 Task: Explore Airbnb accommodation in Gaigeturi, South Korea from 22th December, 2023 to 26th December, 2023 for 8 adults. Place can be private room with 8 bedrooms having 8 beds and 8 bathrooms. Property type can be hotel. Amenities needed are: wifi, TV, free parkinig on premises, gym, breakfast.
Action: Mouse moved to (542, 137)
Screenshot: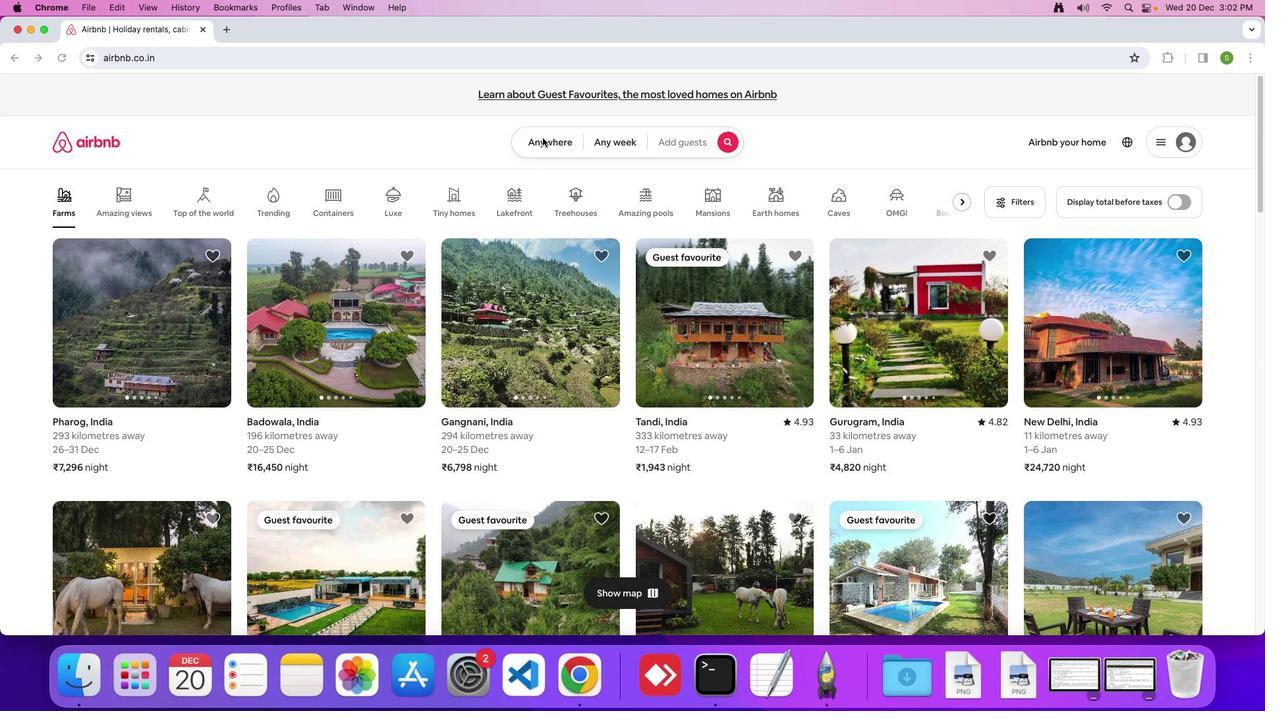 
Action: Mouse pressed left at (542, 137)
Screenshot: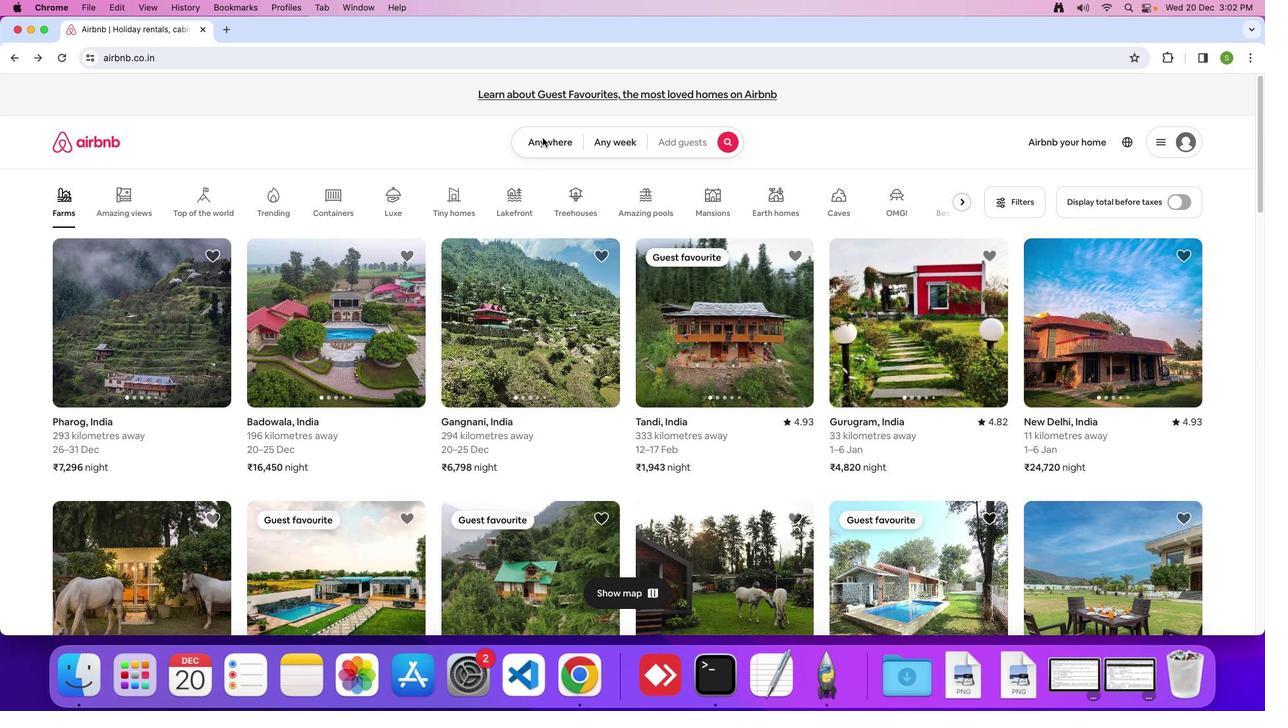 
Action: Mouse moved to (538, 139)
Screenshot: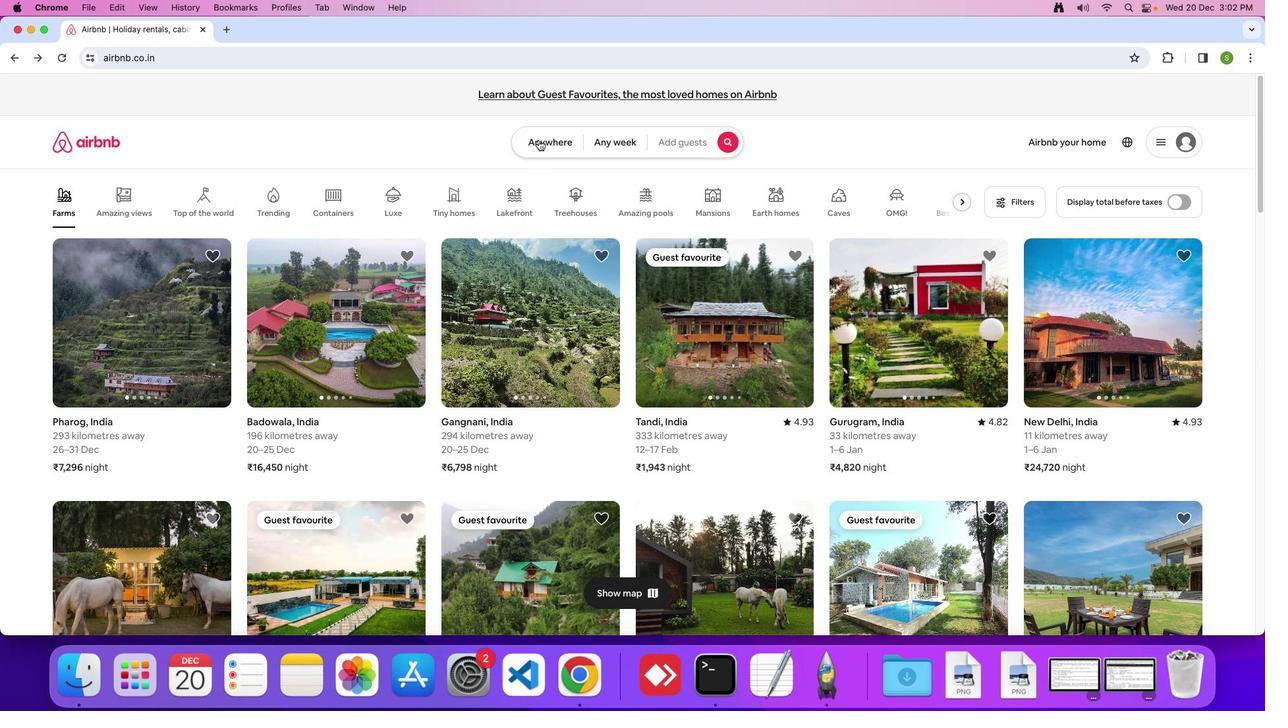 
Action: Mouse pressed left at (538, 139)
Screenshot: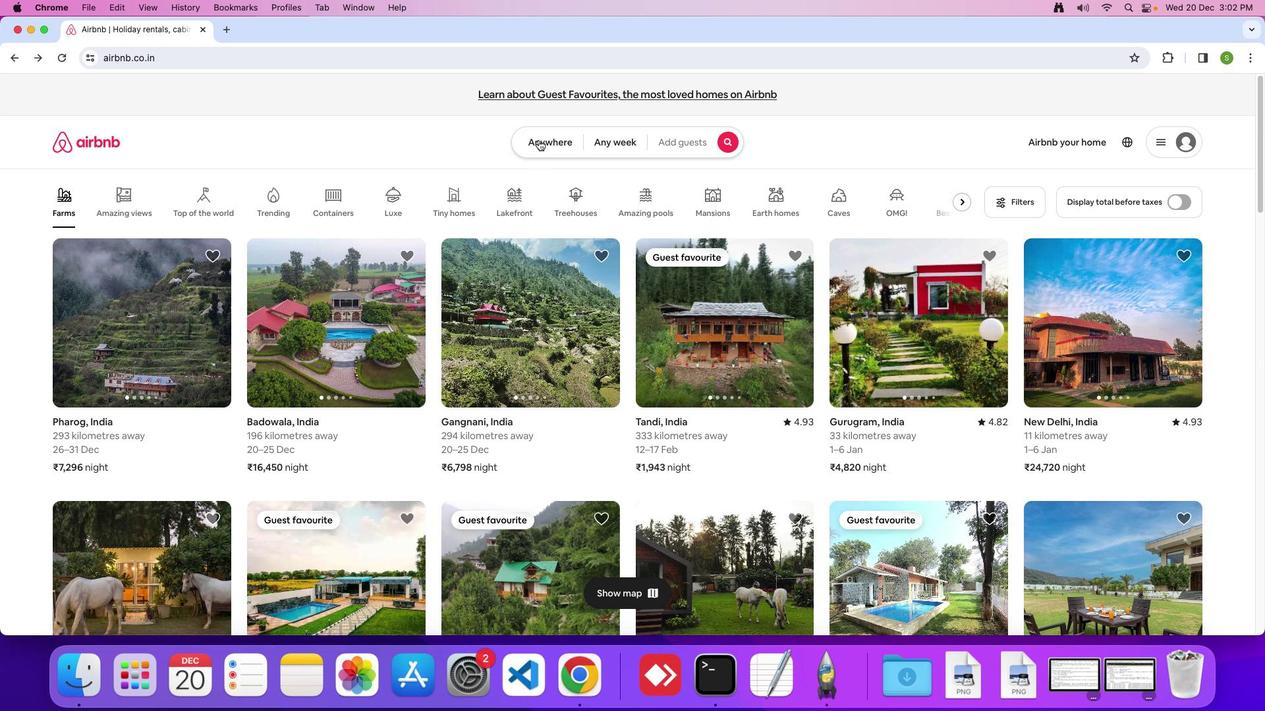 
Action: Mouse moved to (444, 188)
Screenshot: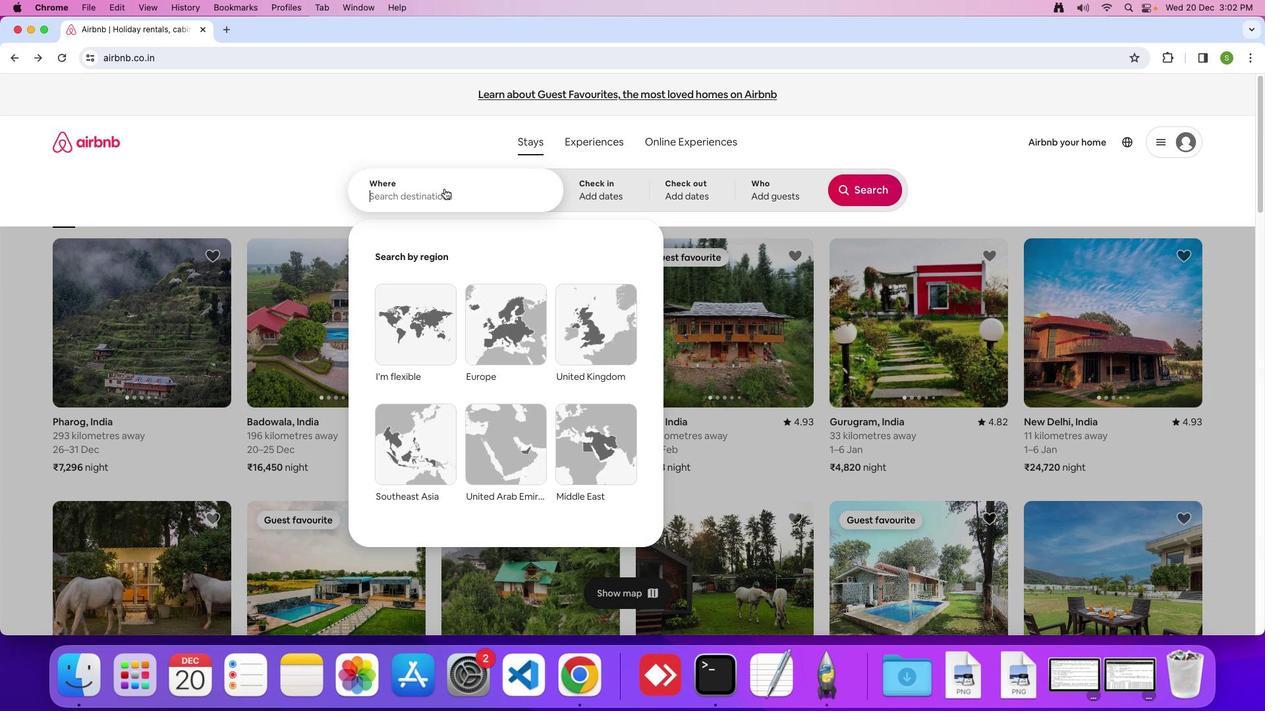 
Action: Mouse pressed left at (444, 188)
Screenshot: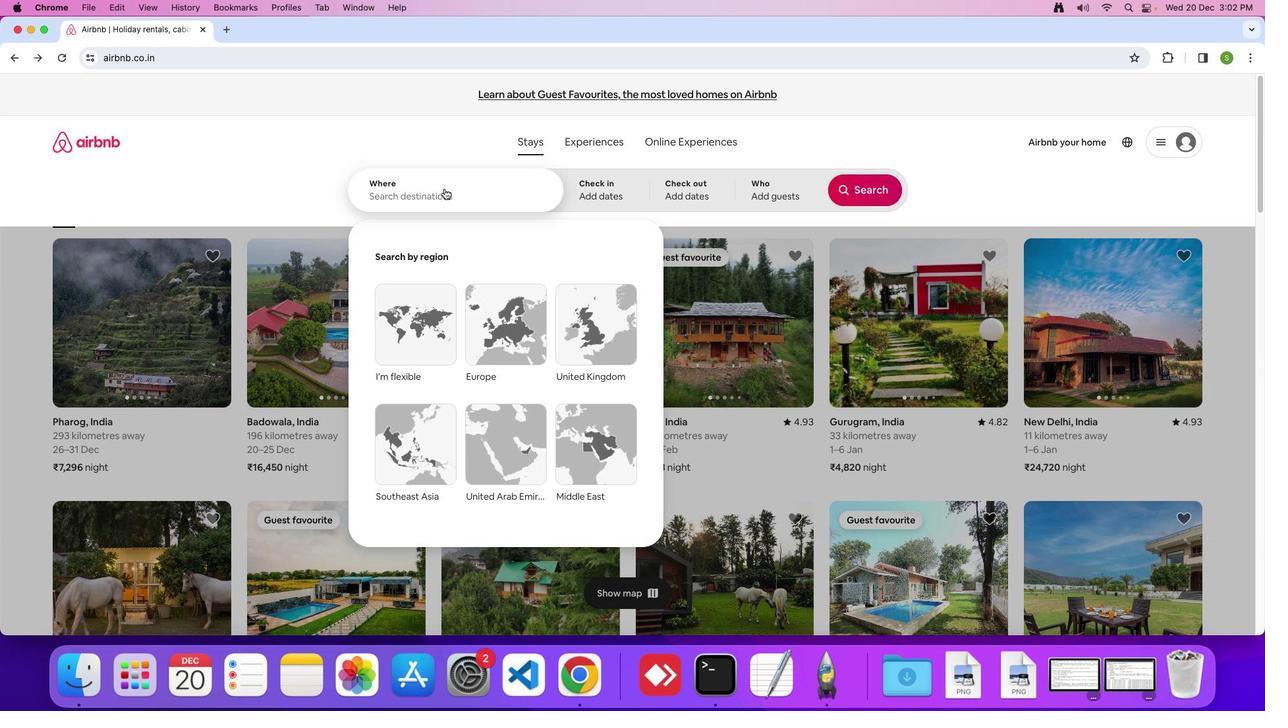 
Action: Mouse moved to (443, 189)
Screenshot: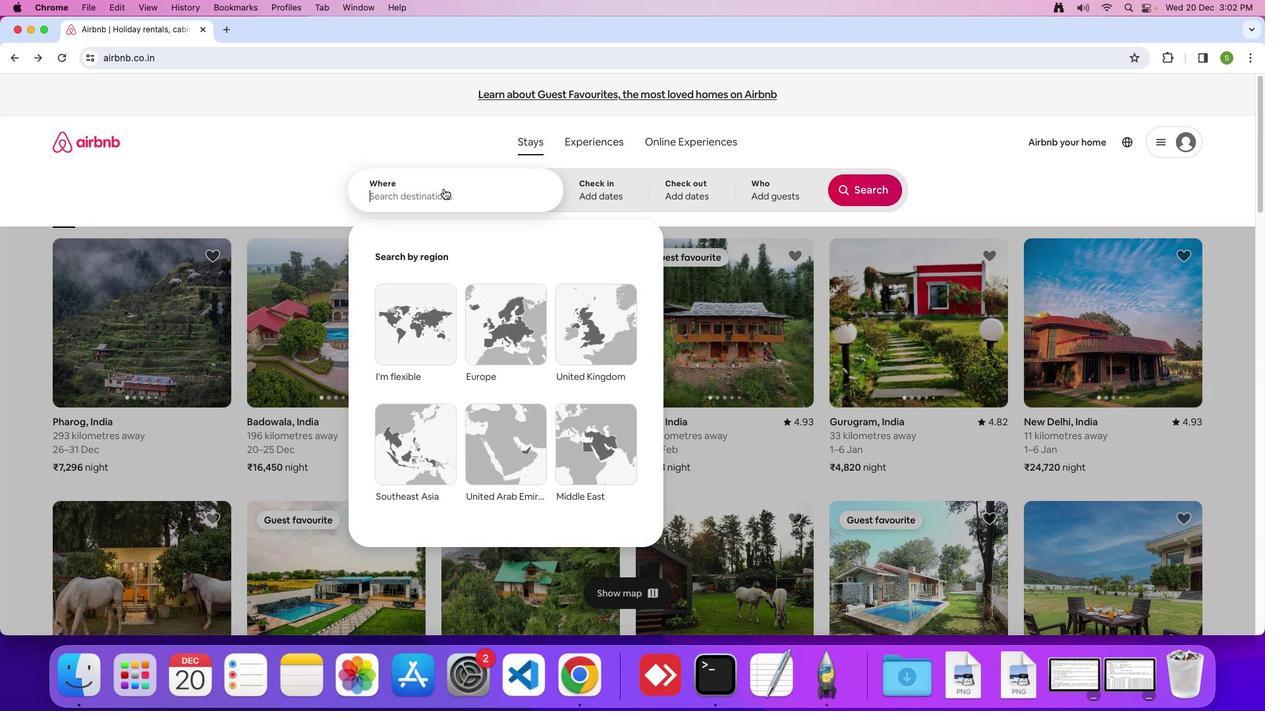 
Action: Key pressed 'G'Key.caps_lock'a''i''g''e''t''u''r''i'','Key.spaceKey.shift'S''o''u''t''h'Key.spaceKey.shift'K''o''r''e''a'Key.enter
Screenshot: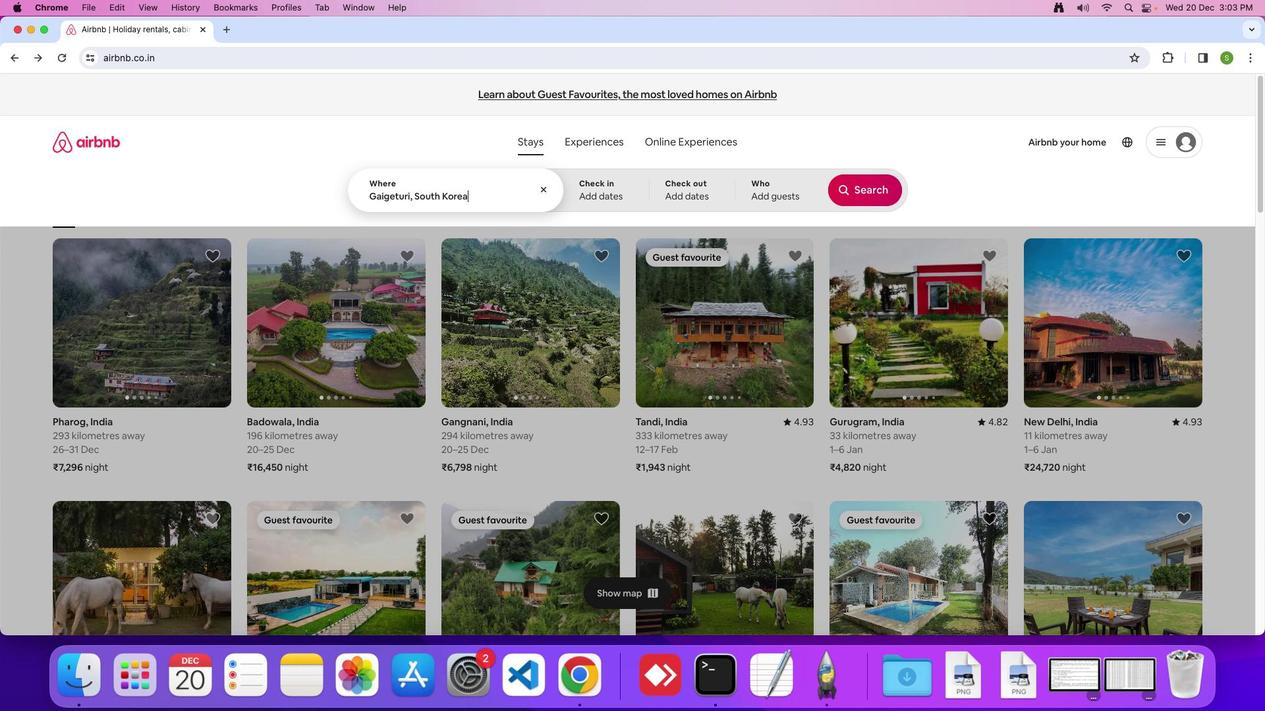 
Action: Mouse moved to (560, 453)
Screenshot: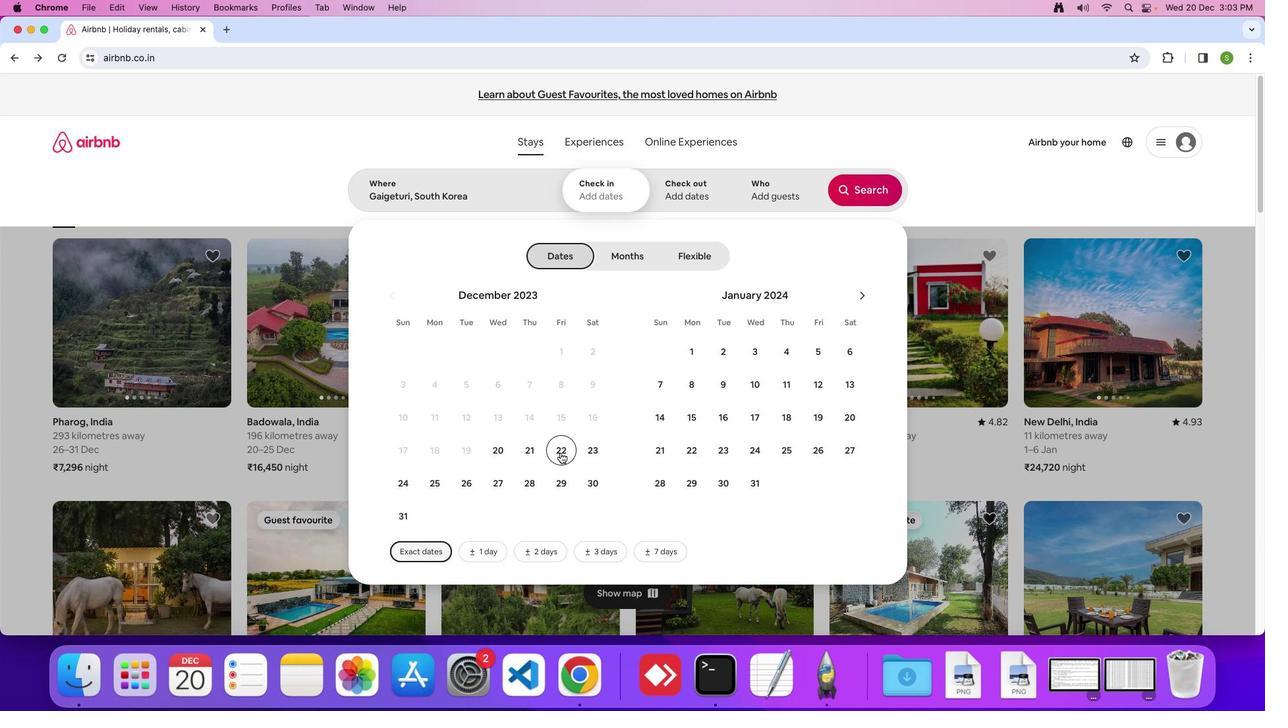 
Action: Mouse pressed left at (560, 453)
Screenshot: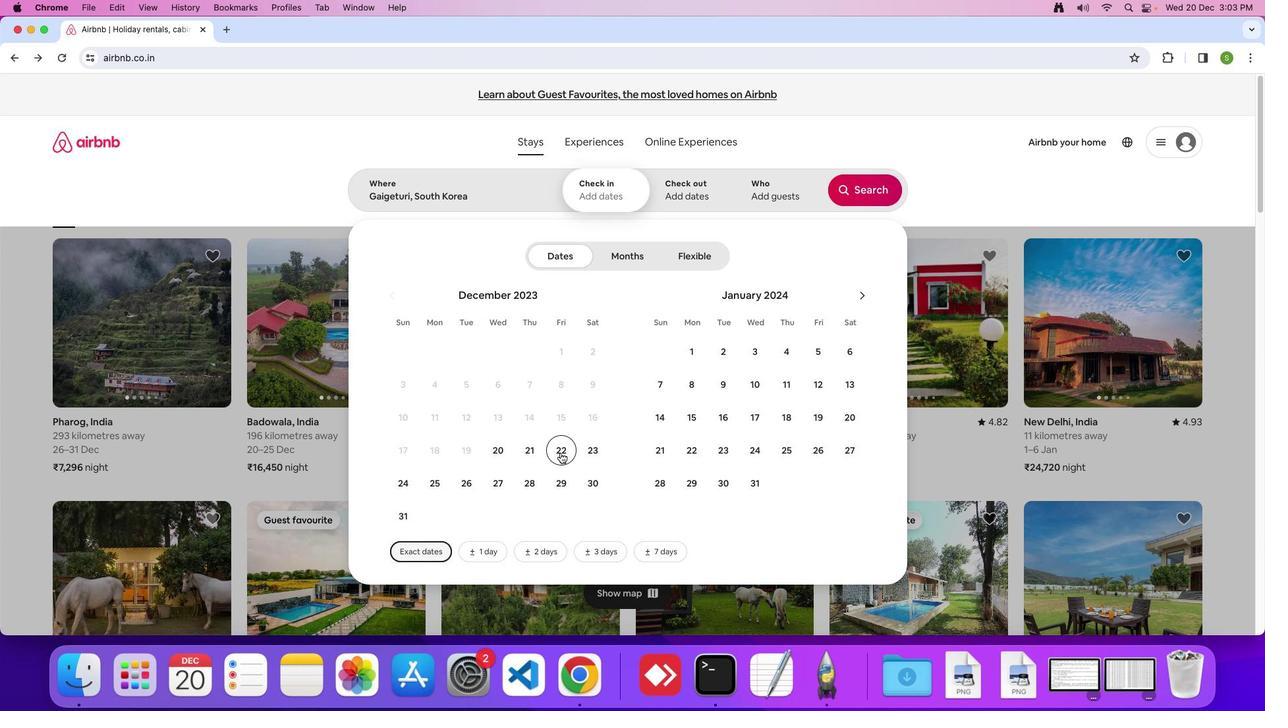 
Action: Mouse moved to (462, 492)
Screenshot: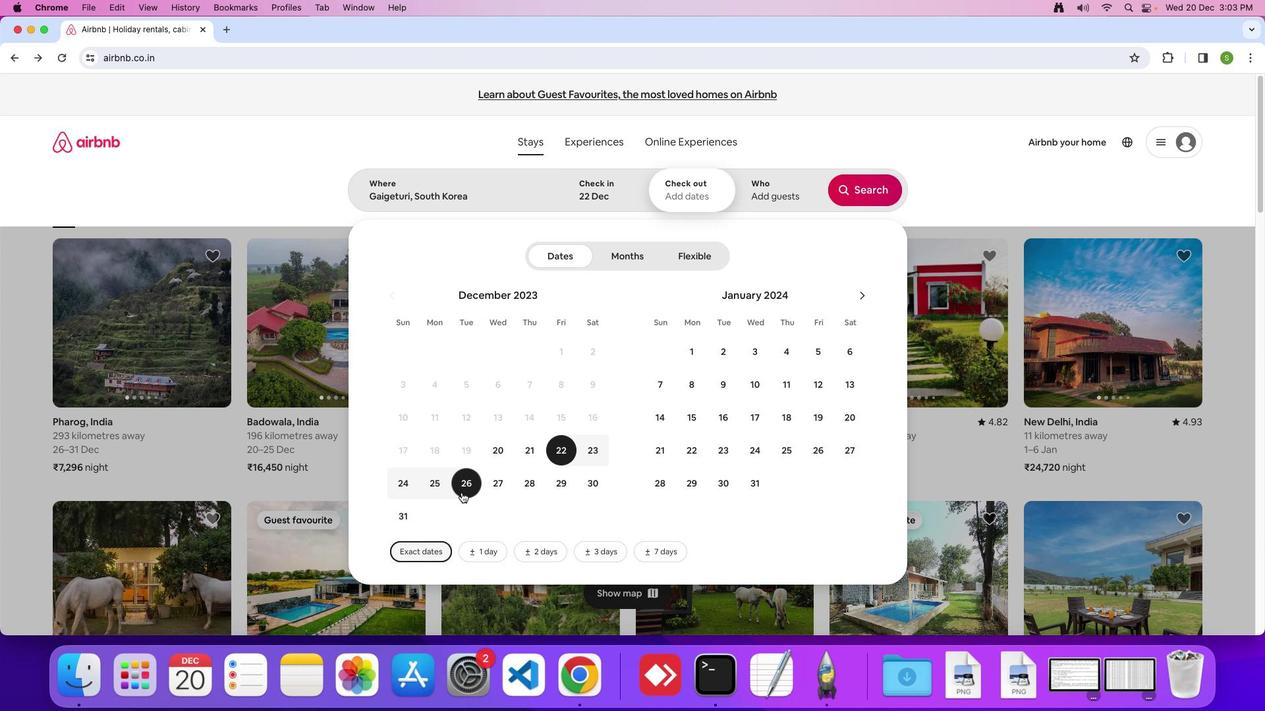 
Action: Mouse pressed left at (462, 492)
Screenshot: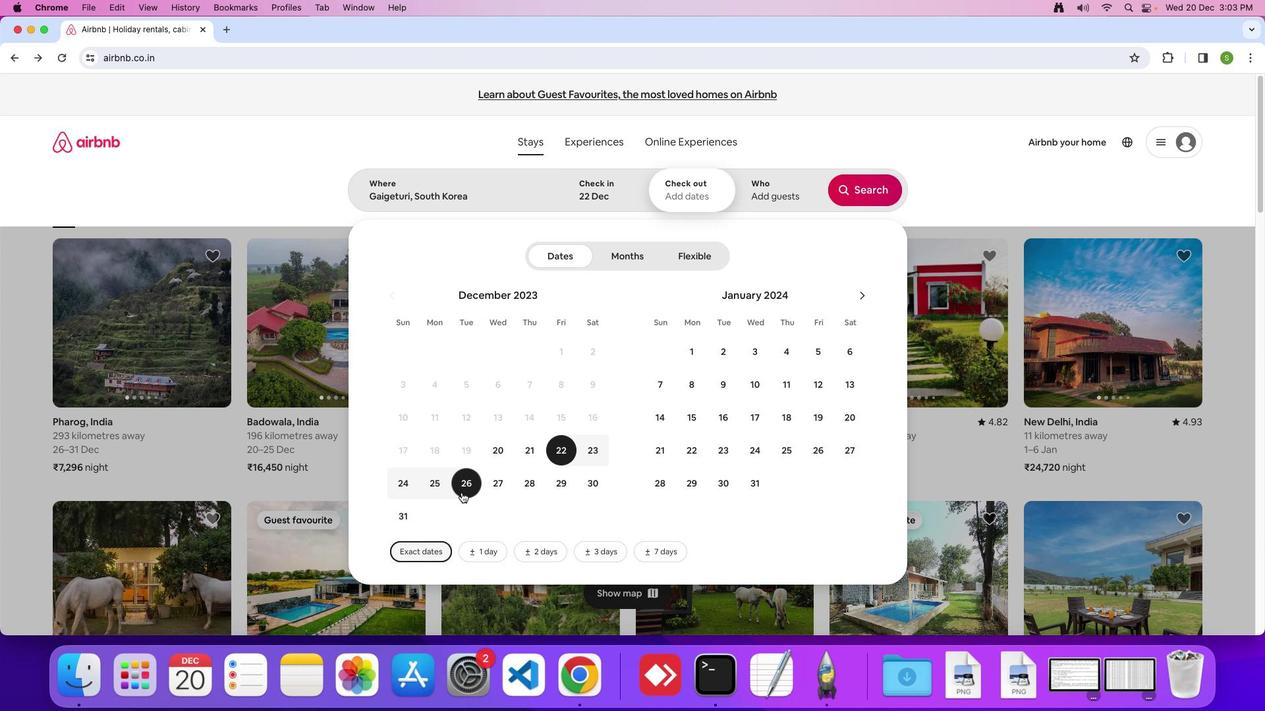 
Action: Mouse moved to (783, 191)
Screenshot: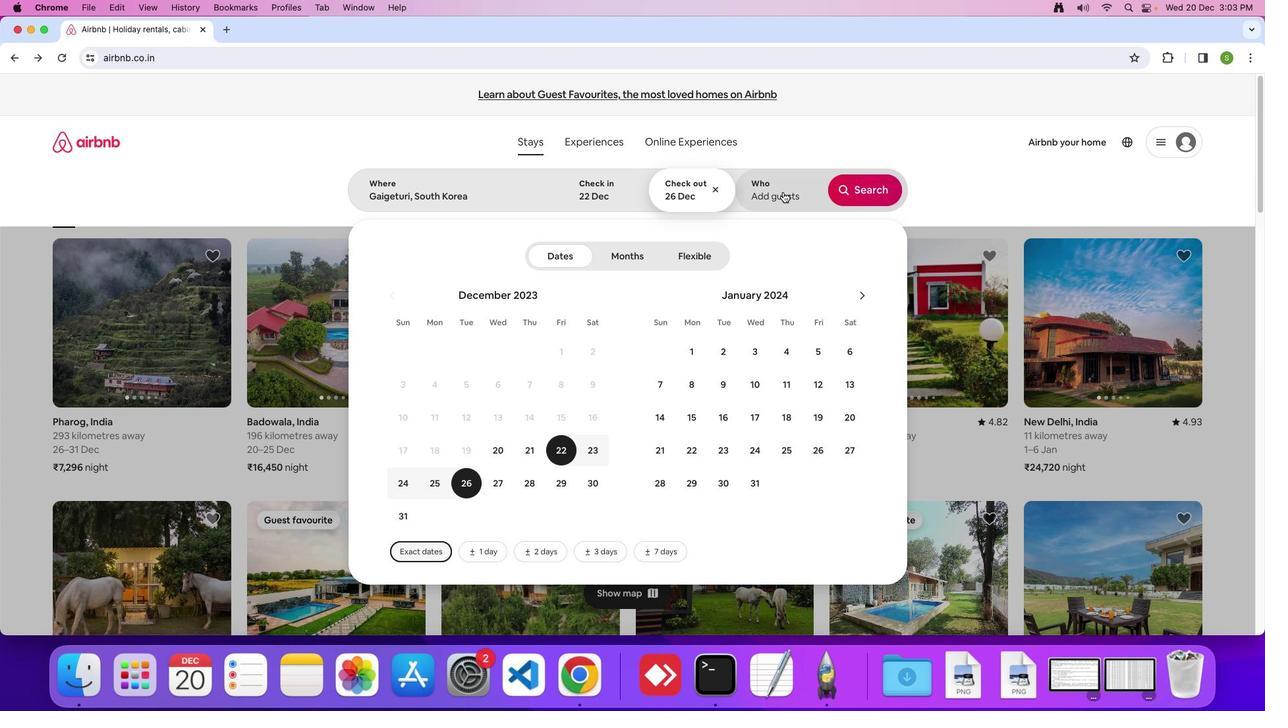 
Action: Mouse pressed left at (783, 191)
Screenshot: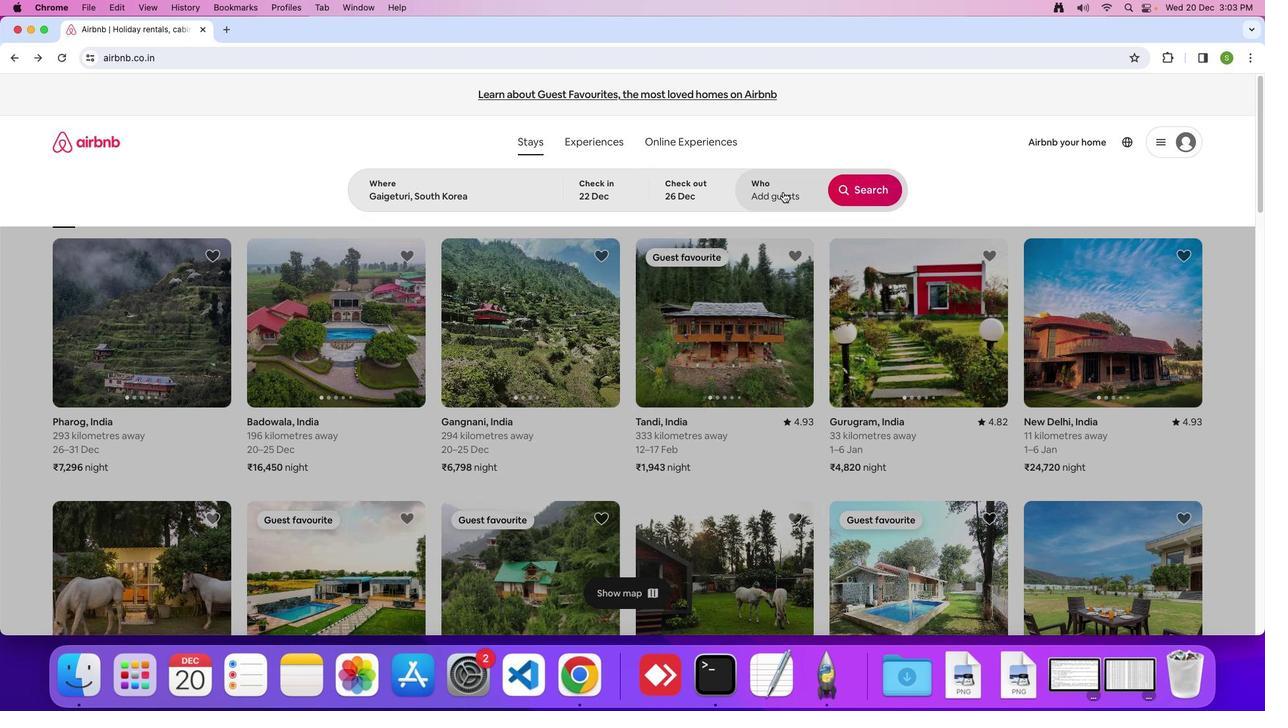 
Action: Mouse moved to (870, 258)
Screenshot: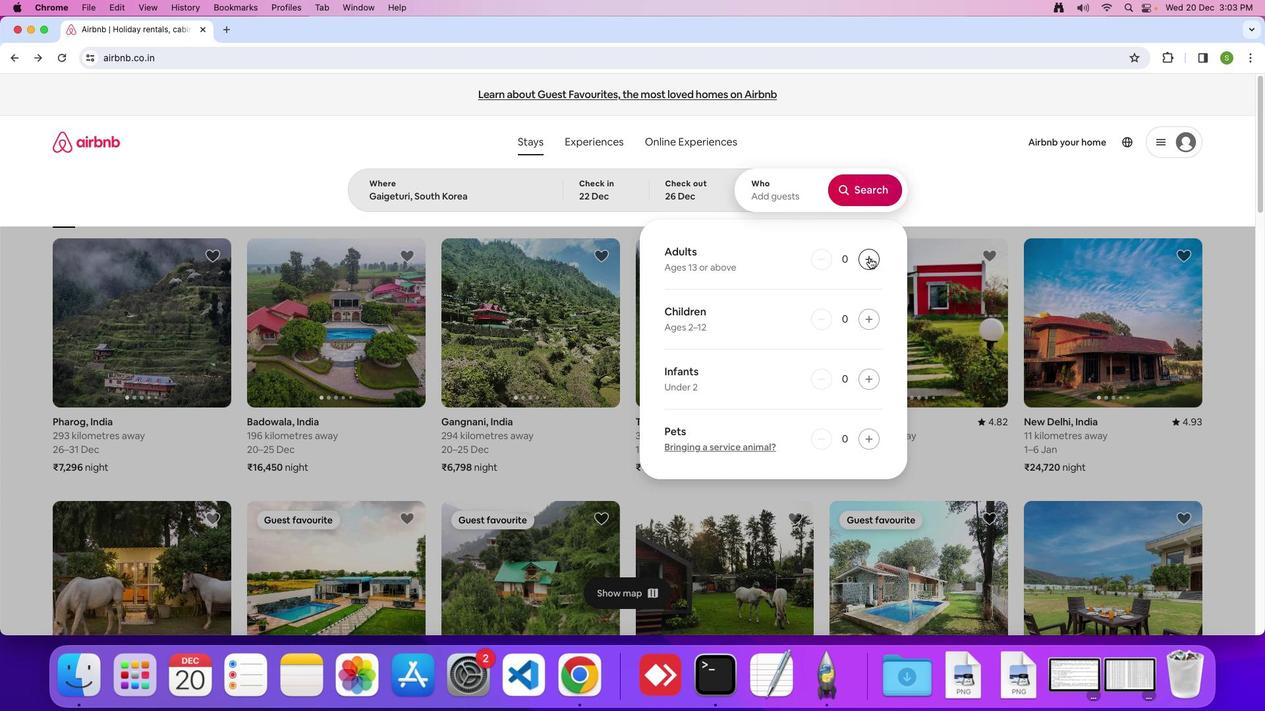 
Action: Mouse pressed left at (870, 258)
Screenshot: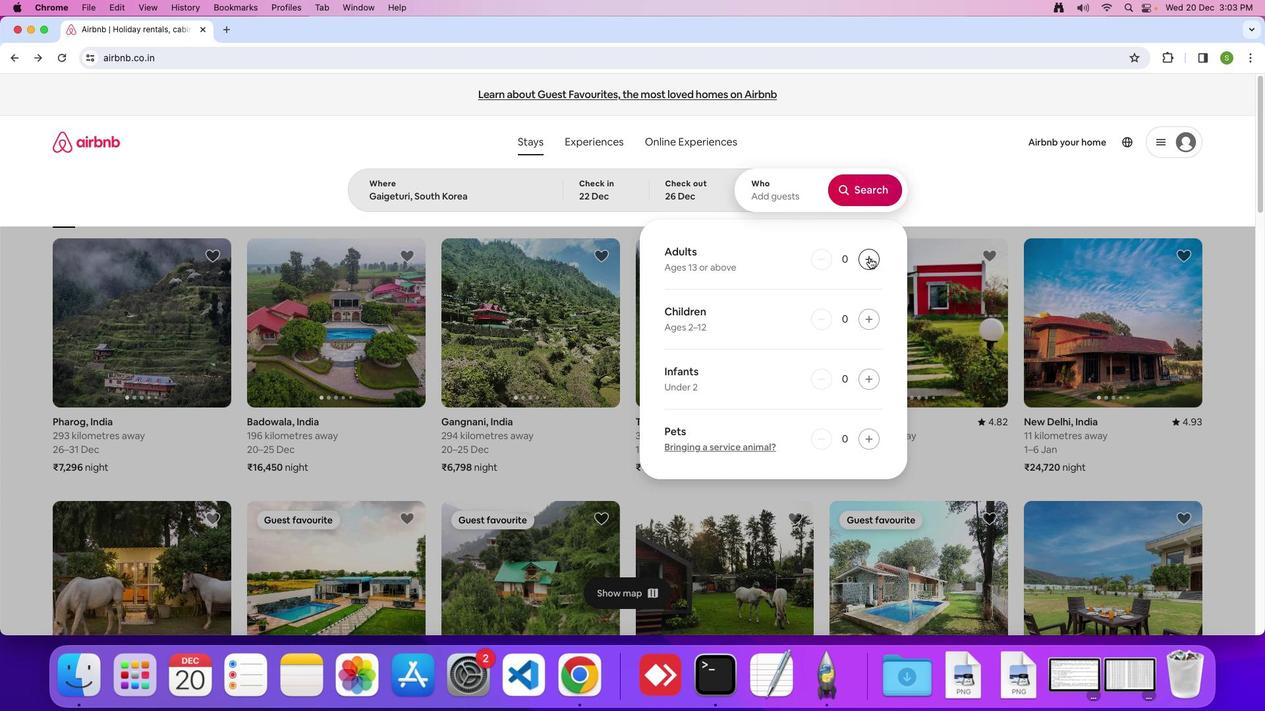 
Action: Mouse pressed left at (870, 258)
Screenshot: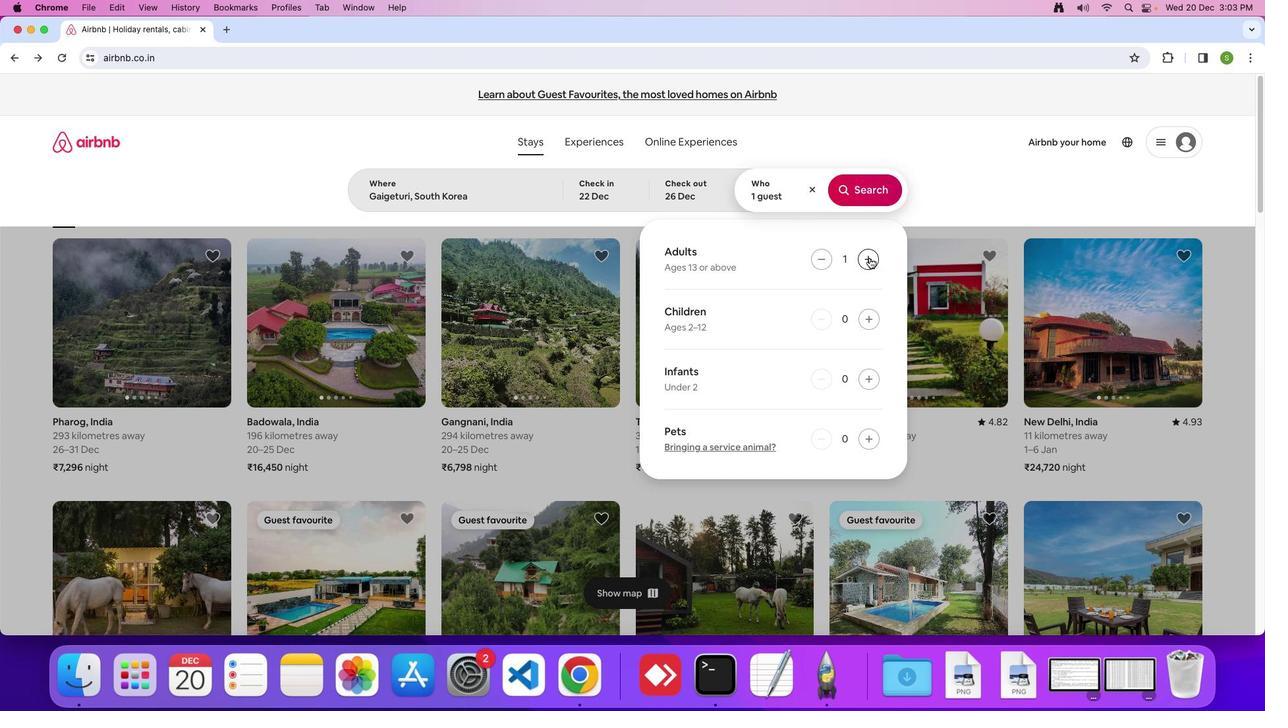 
Action: Mouse pressed left at (870, 258)
Screenshot: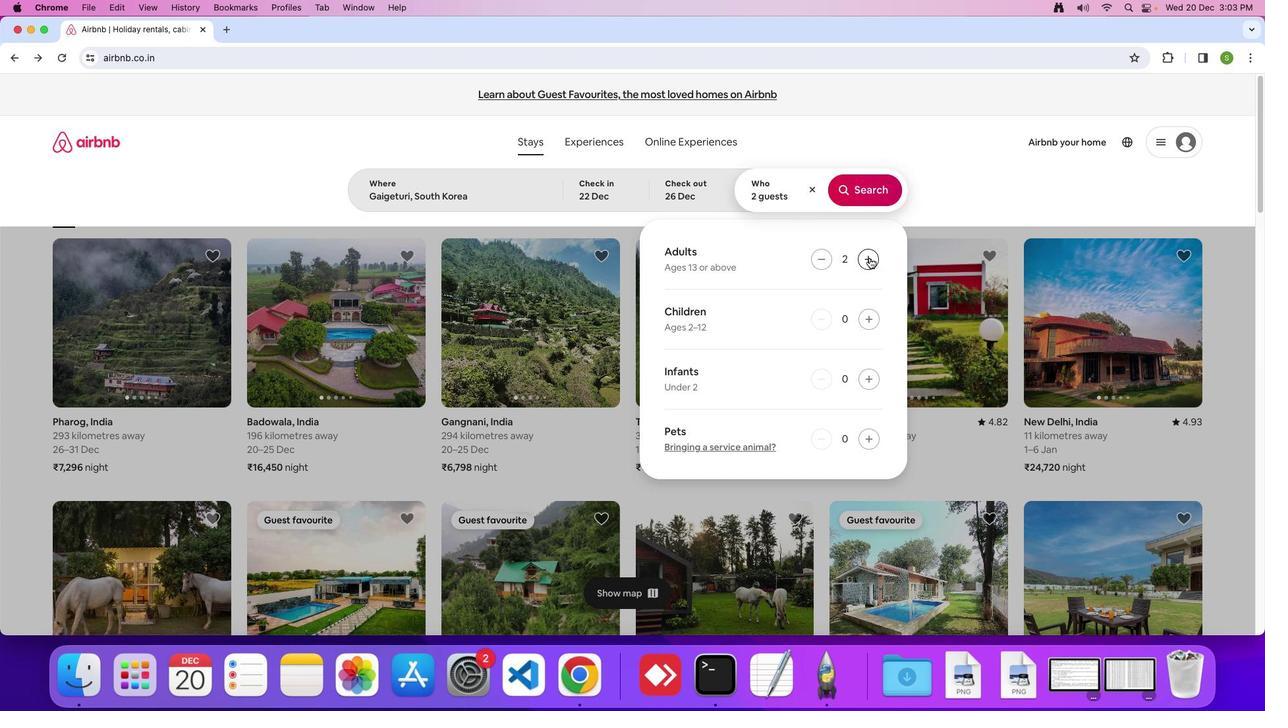
Action: Mouse pressed left at (870, 258)
Screenshot: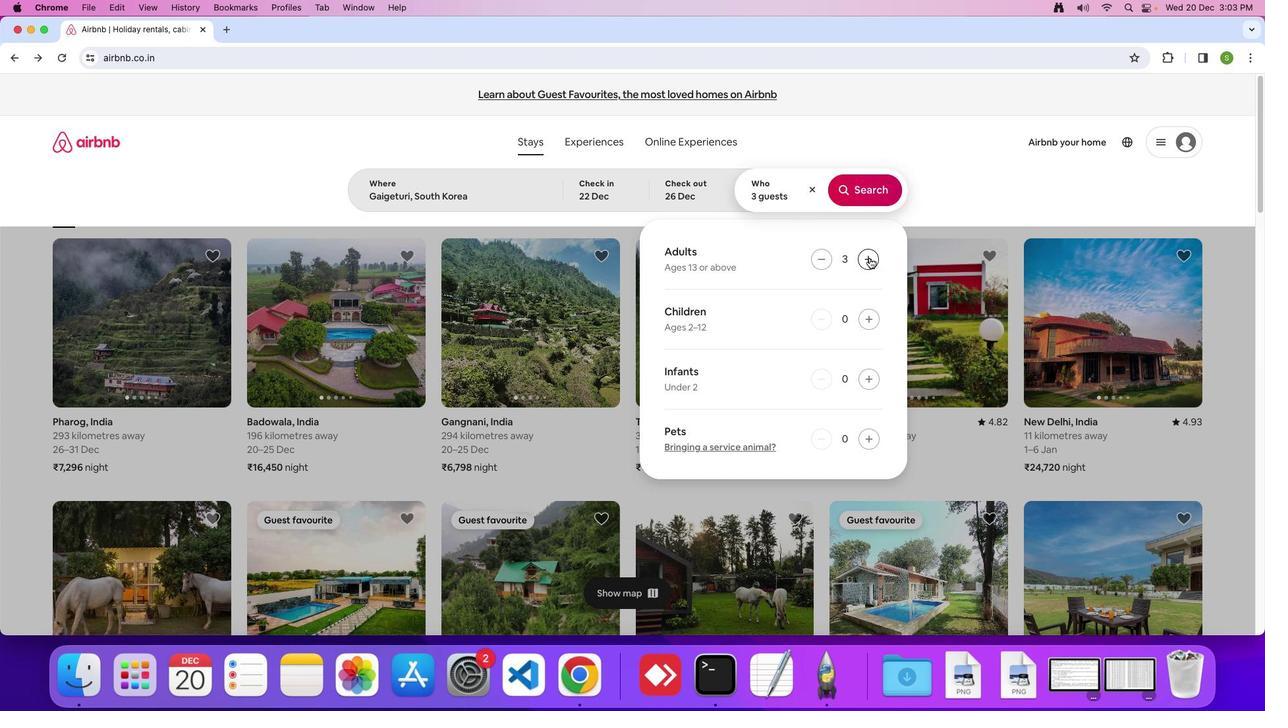 
Action: Mouse pressed left at (870, 258)
Screenshot: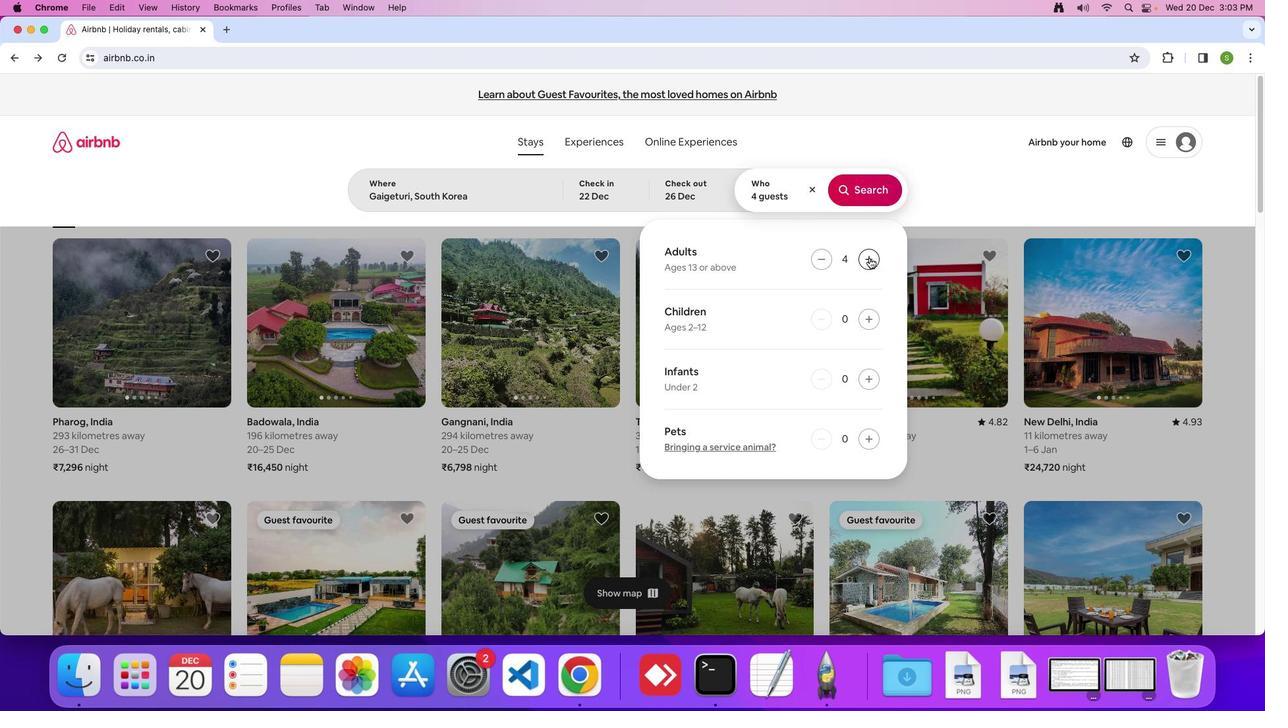 
Action: Mouse pressed left at (870, 258)
Screenshot: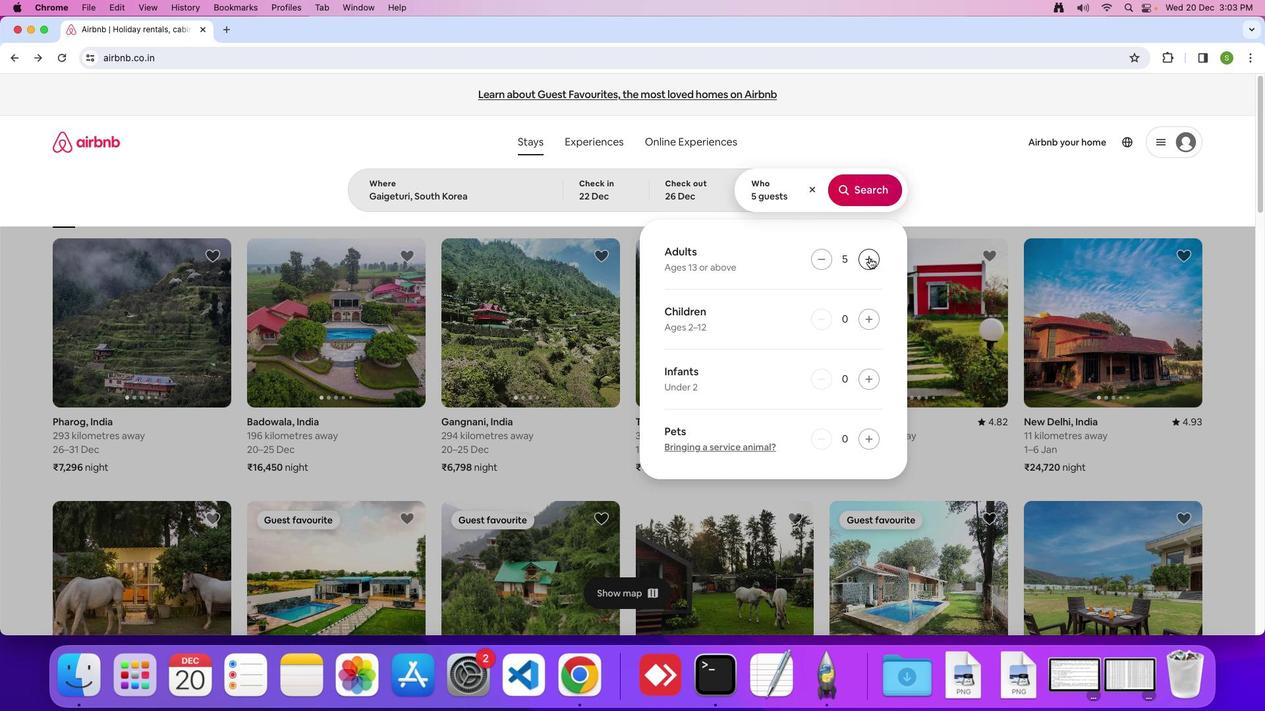 
Action: Mouse pressed left at (870, 258)
Screenshot: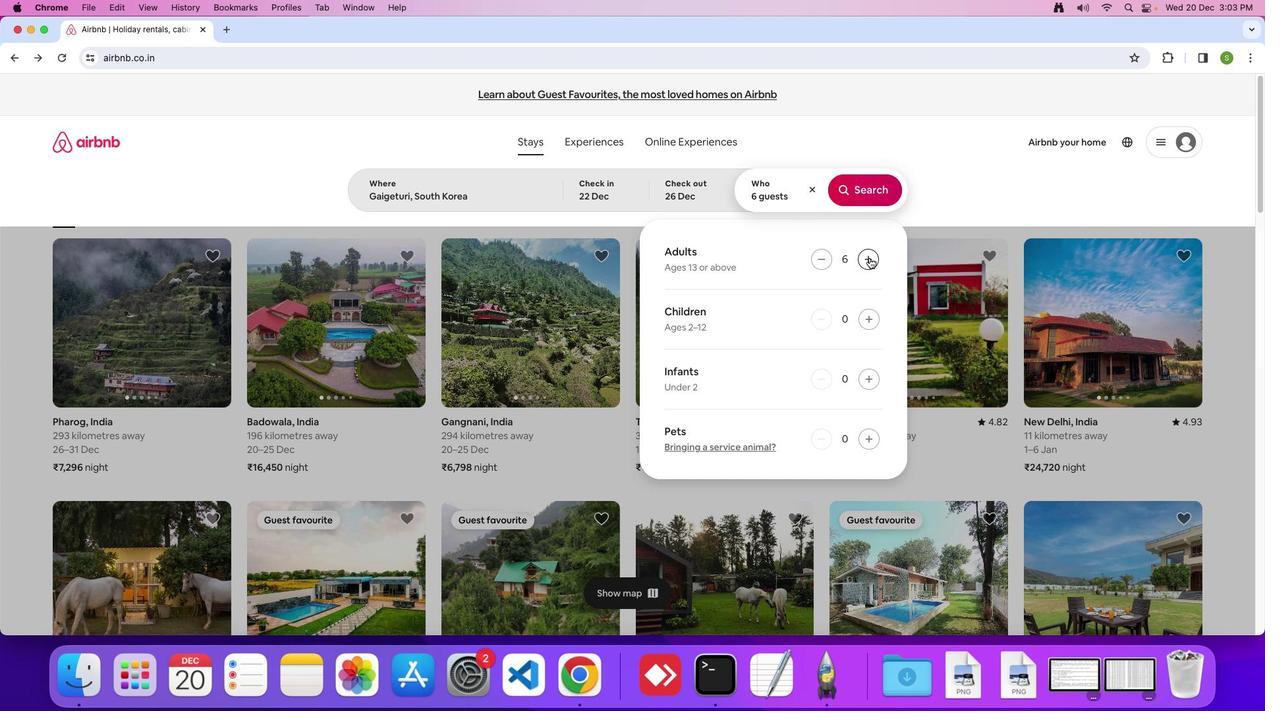 
Action: Mouse moved to (870, 258)
Screenshot: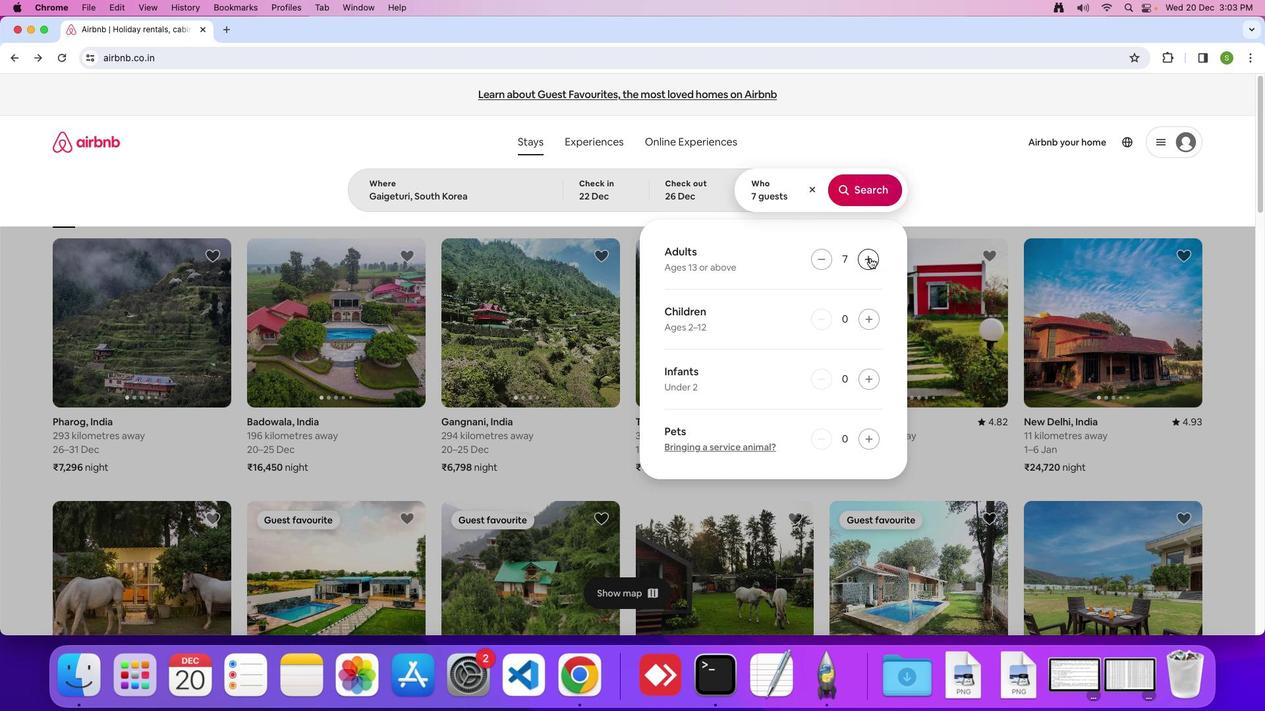 
Action: Mouse pressed left at (870, 258)
Screenshot: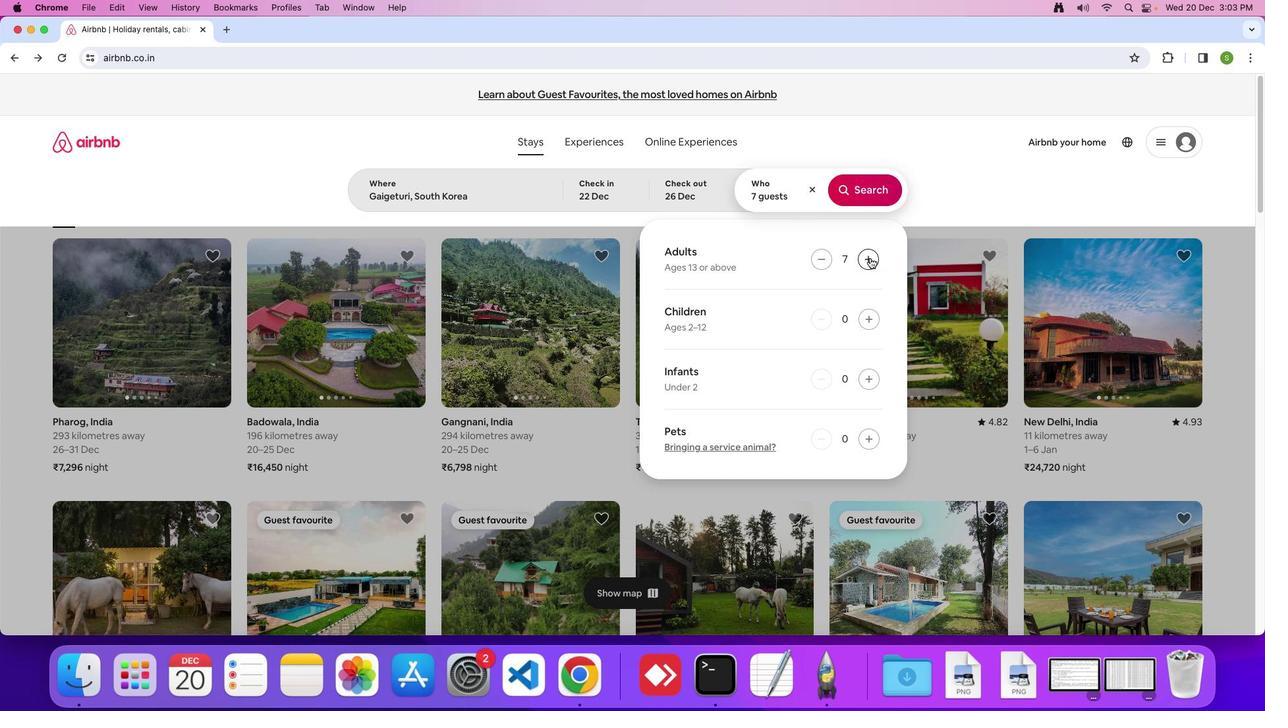 
Action: Mouse moved to (873, 198)
Screenshot: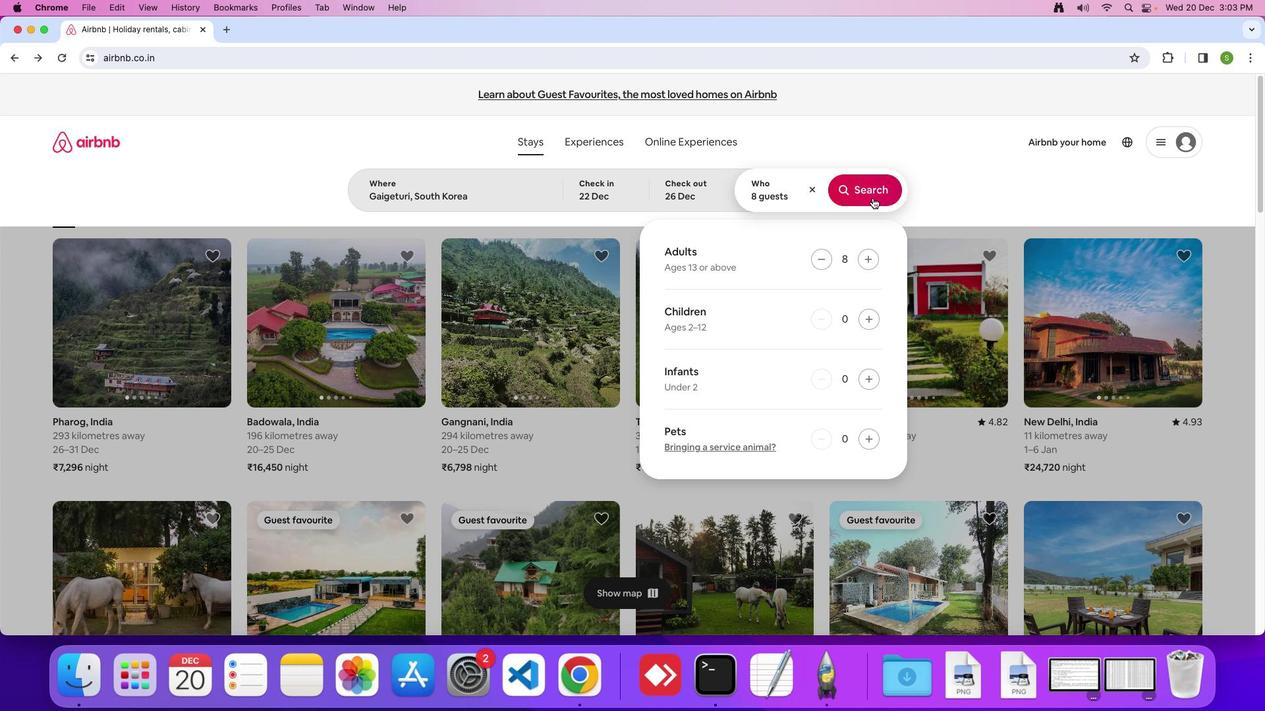 
Action: Mouse pressed left at (873, 198)
Screenshot: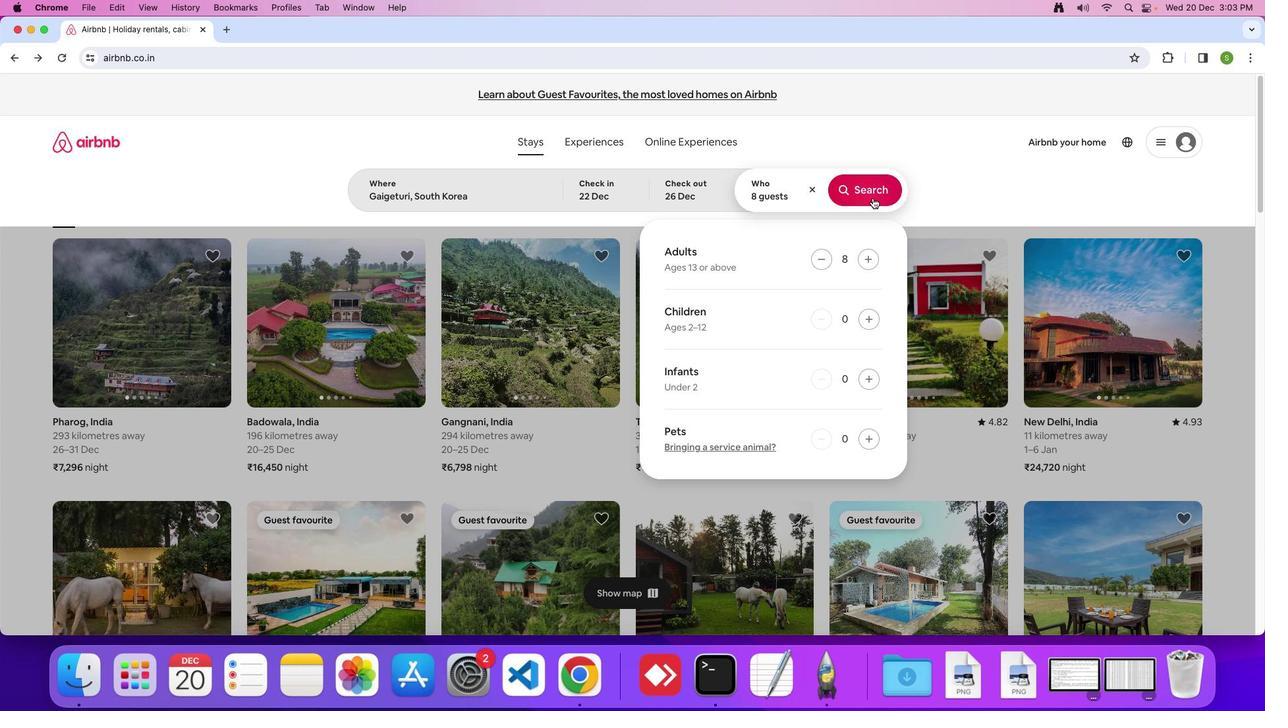 
Action: Mouse moved to (1049, 161)
Screenshot: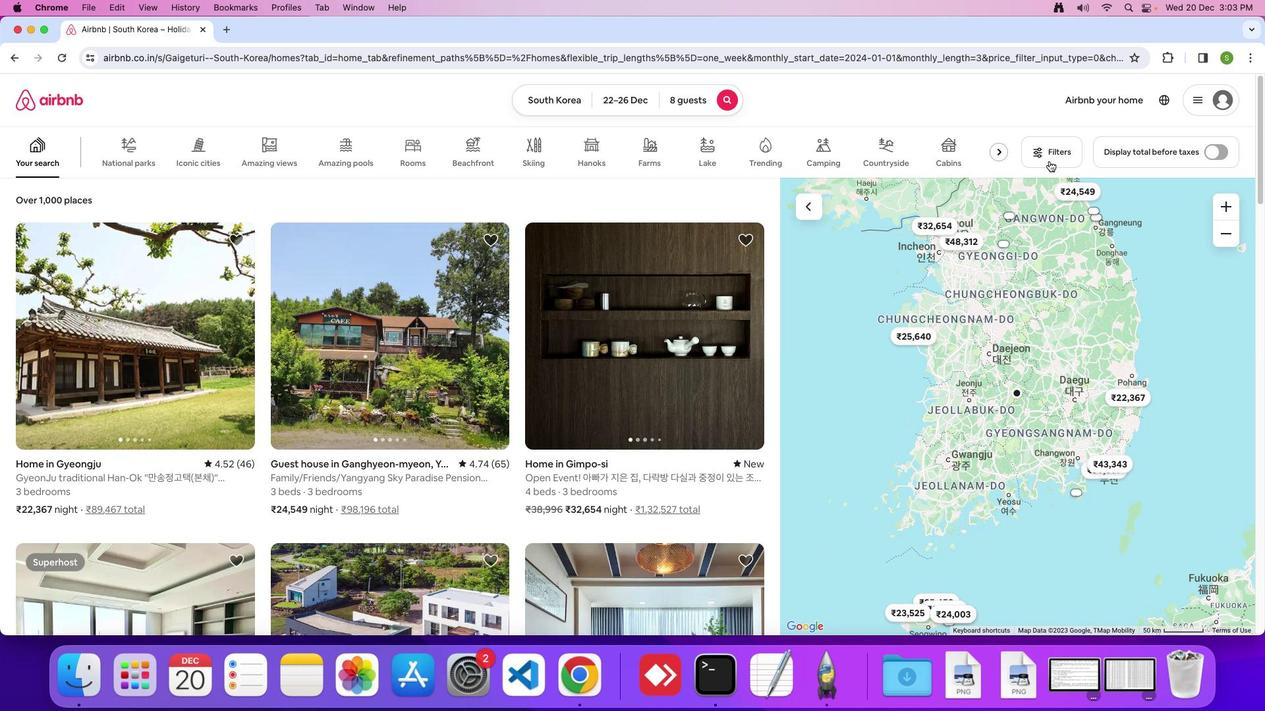 
Action: Mouse pressed left at (1049, 161)
Screenshot: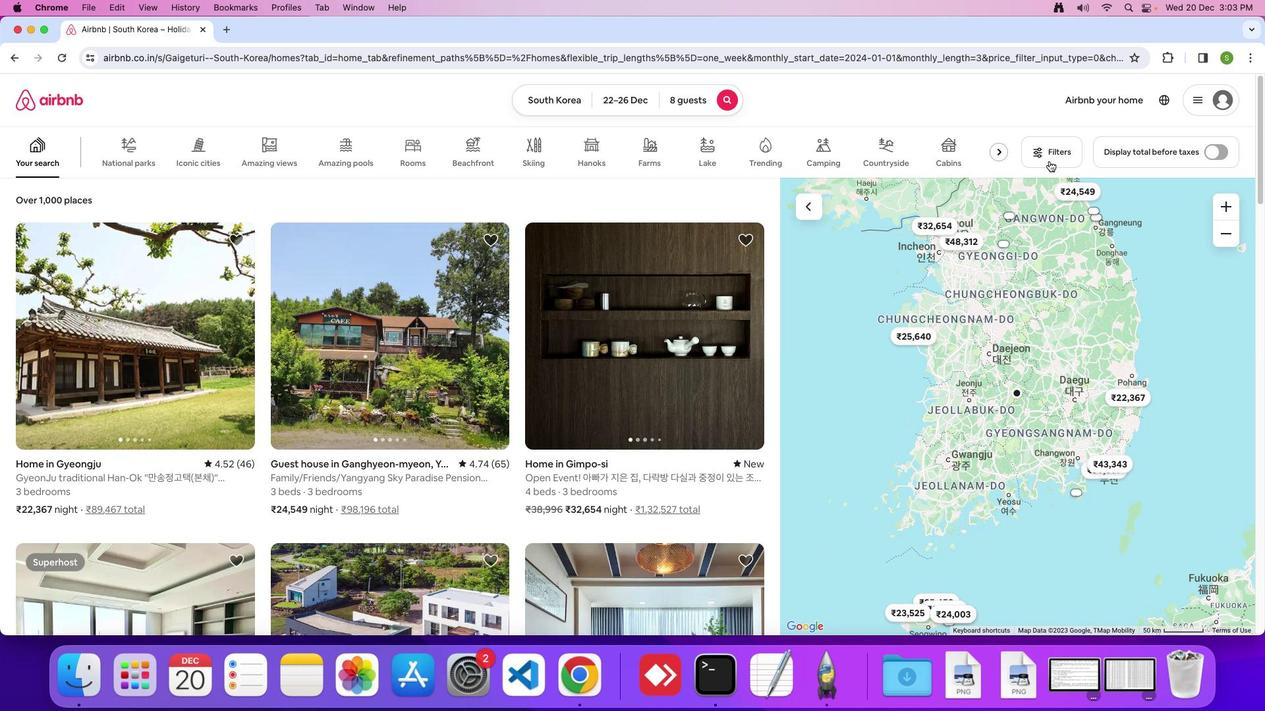 
Action: Mouse moved to (601, 453)
Screenshot: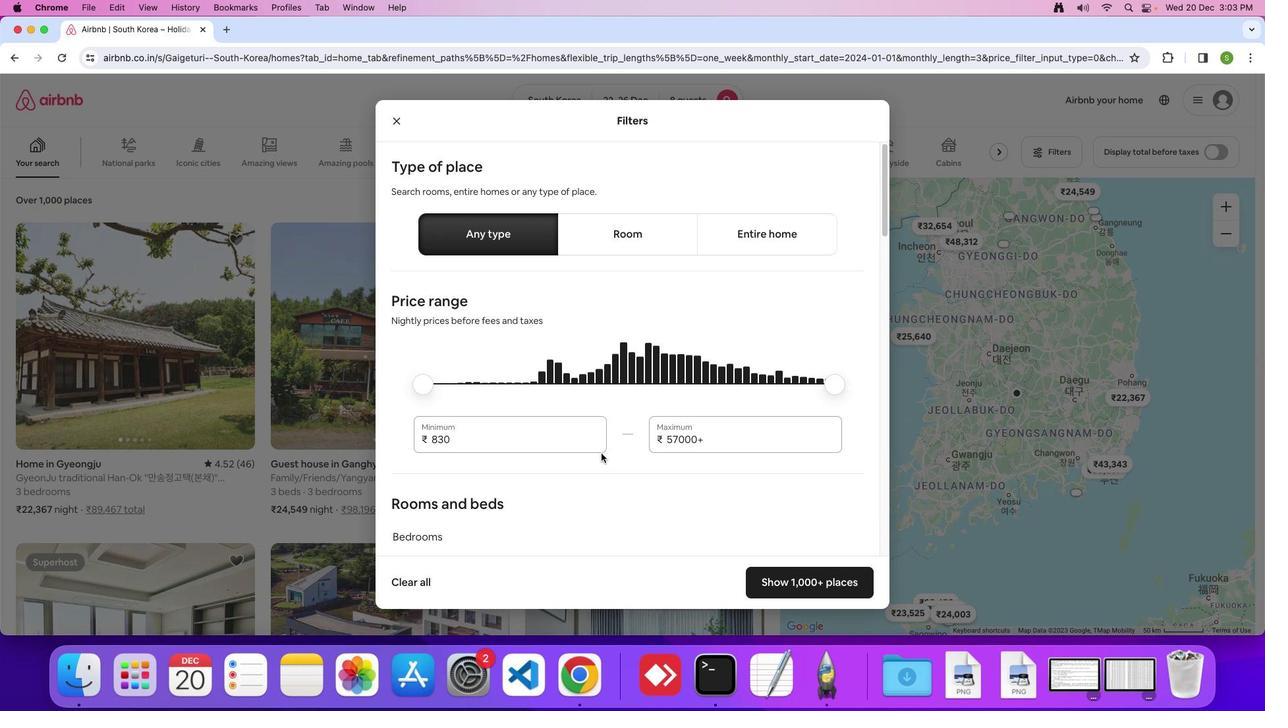 
Action: Mouse scrolled (601, 453) with delta (0, 0)
Screenshot: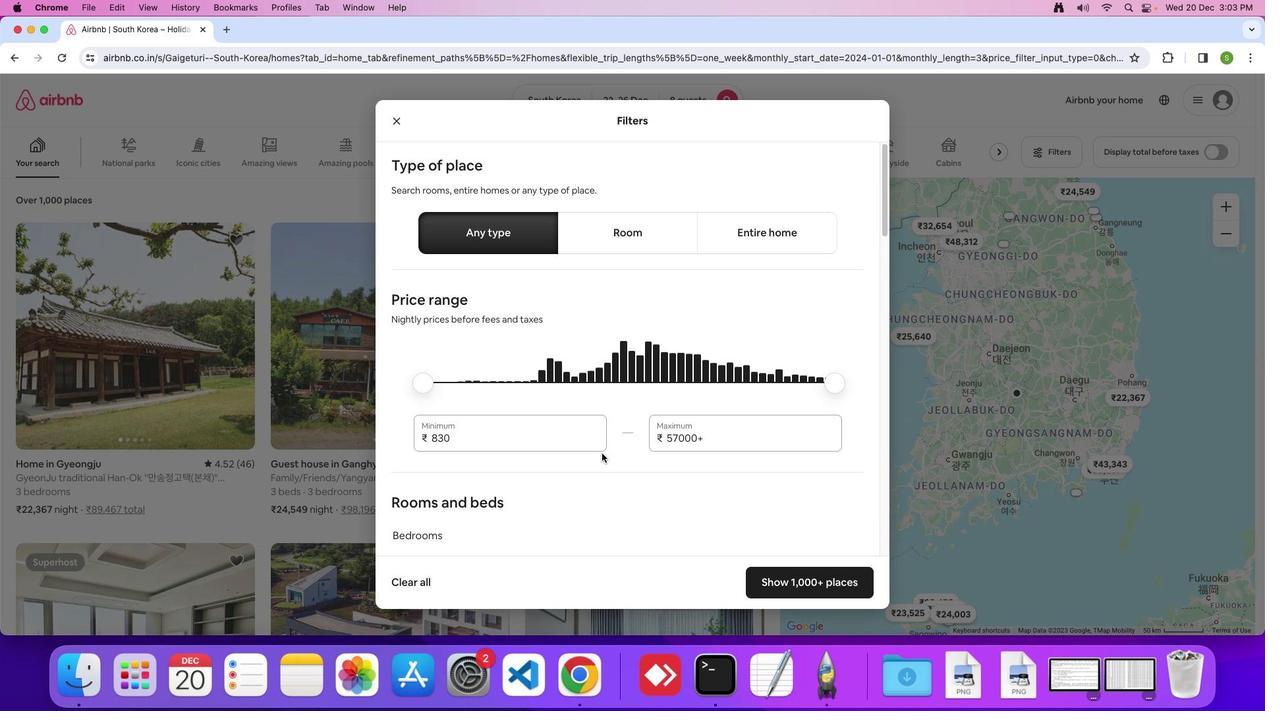 
Action: Mouse moved to (601, 453)
Screenshot: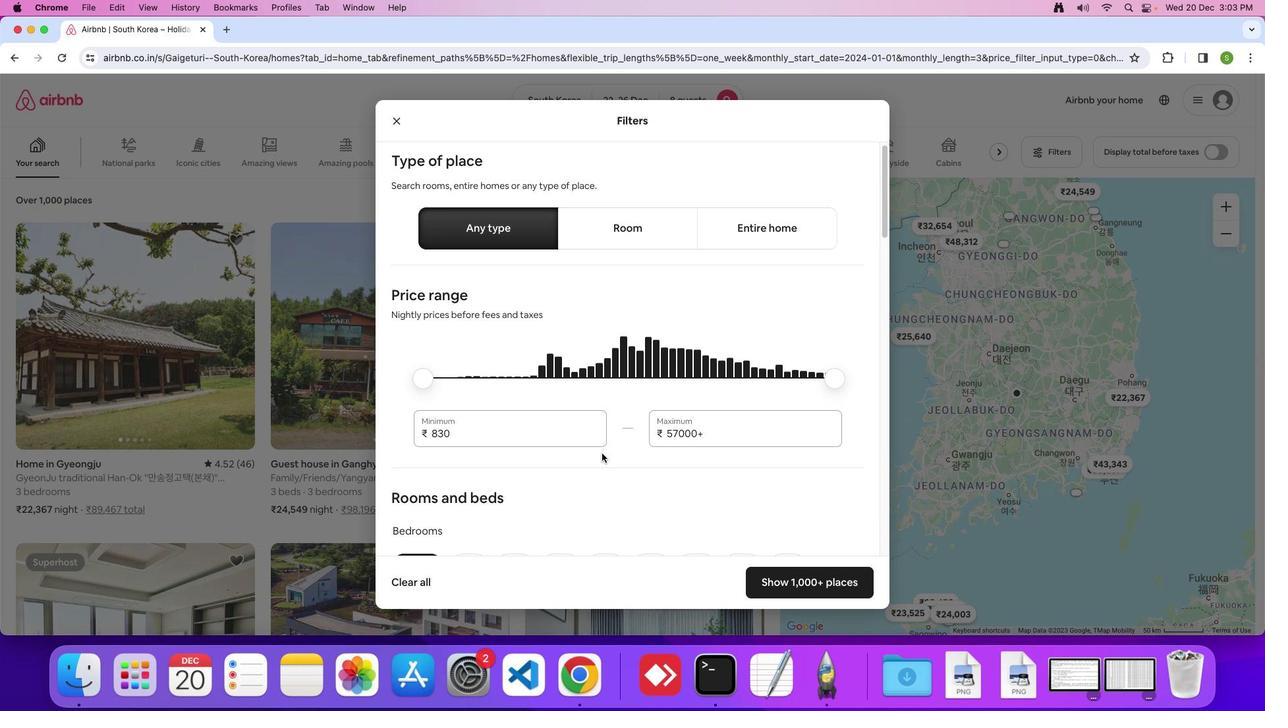 
Action: Mouse scrolled (601, 453) with delta (0, 0)
Screenshot: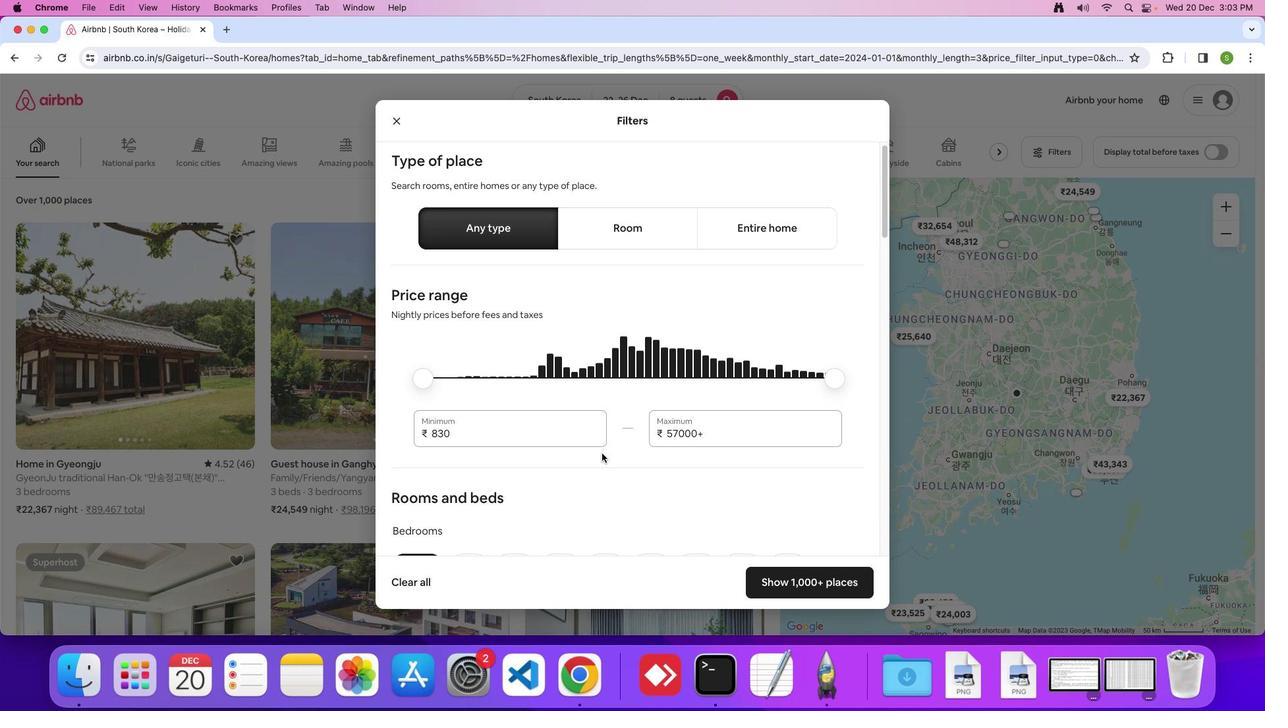 
Action: Mouse scrolled (601, 453) with delta (0, 0)
Screenshot: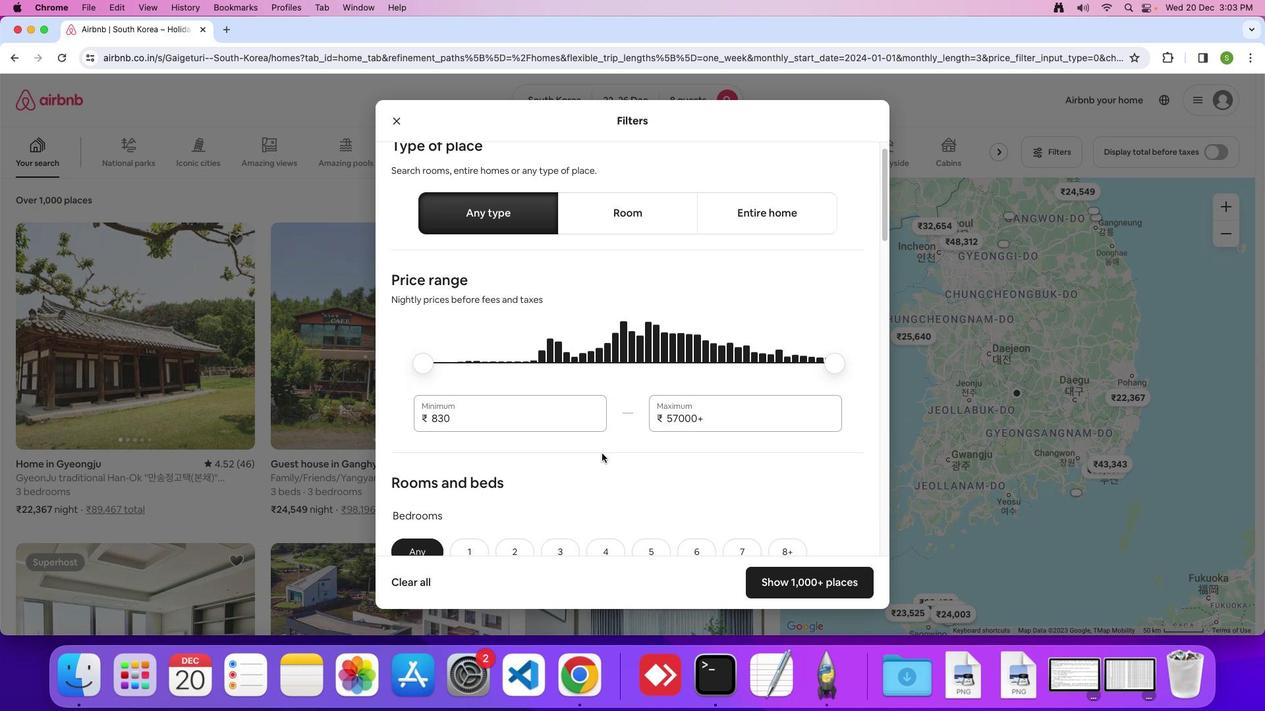 
Action: Mouse scrolled (601, 453) with delta (0, 0)
Screenshot: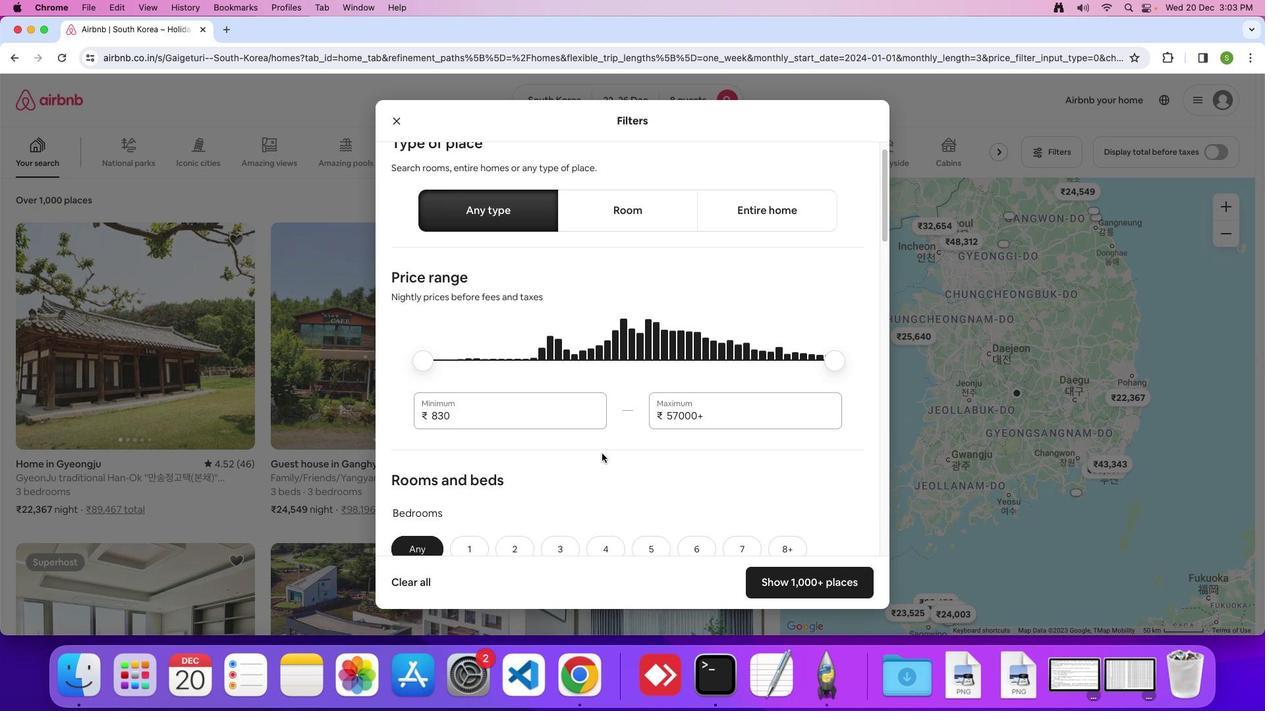 
Action: Mouse scrolled (601, 453) with delta (0, 0)
Screenshot: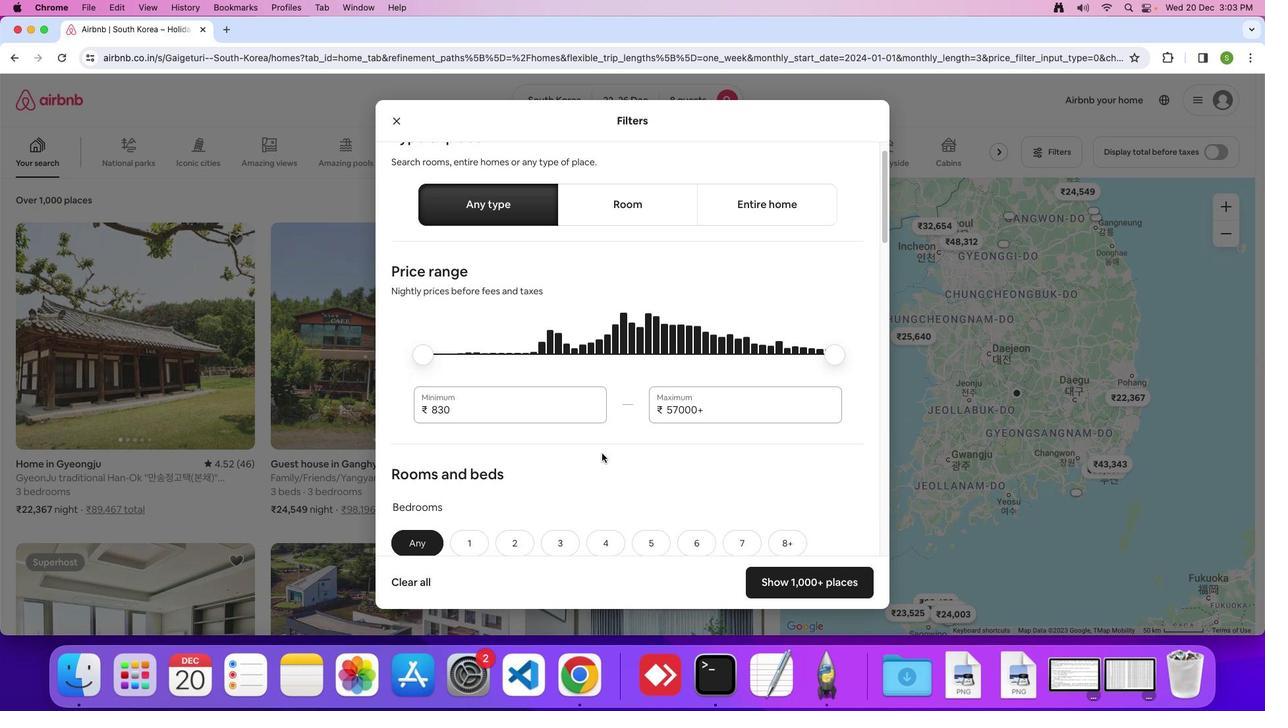 
Action: Mouse scrolled (601, 453) with delta (0, 0)
Screenshot: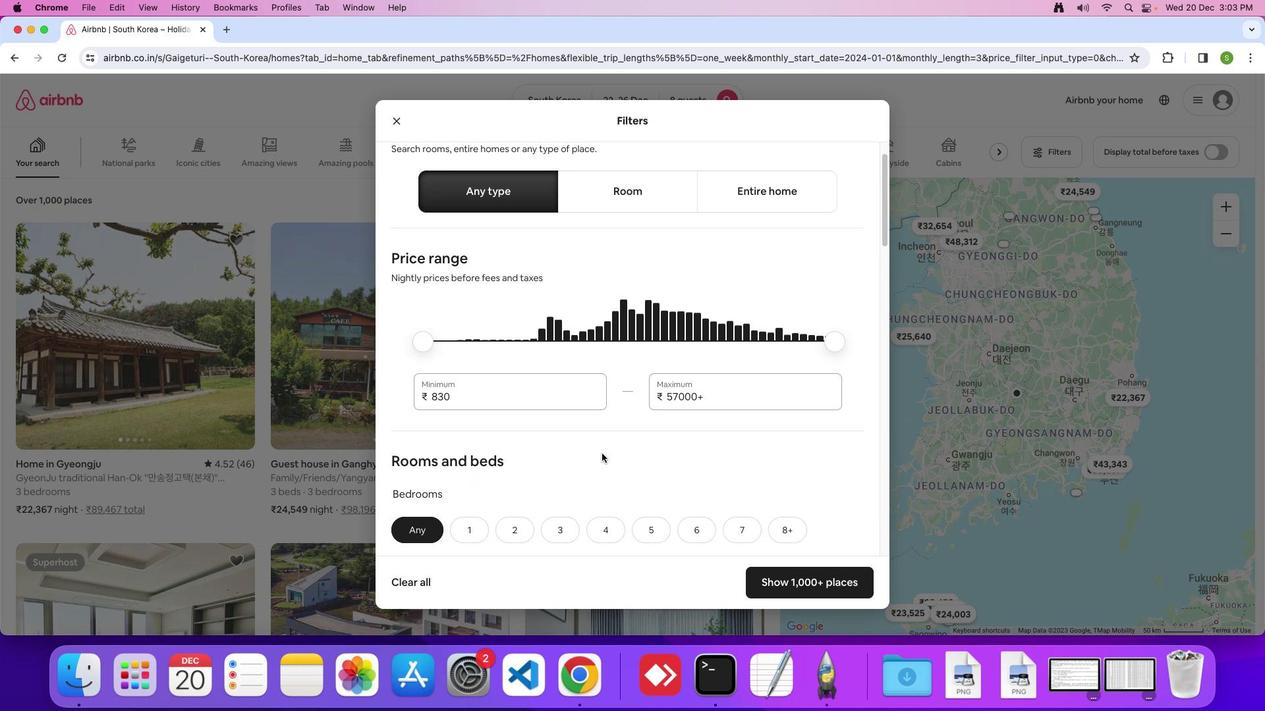 
Action: Mouse scrolled (601, 453) with delta (0, 0)
Screenshot: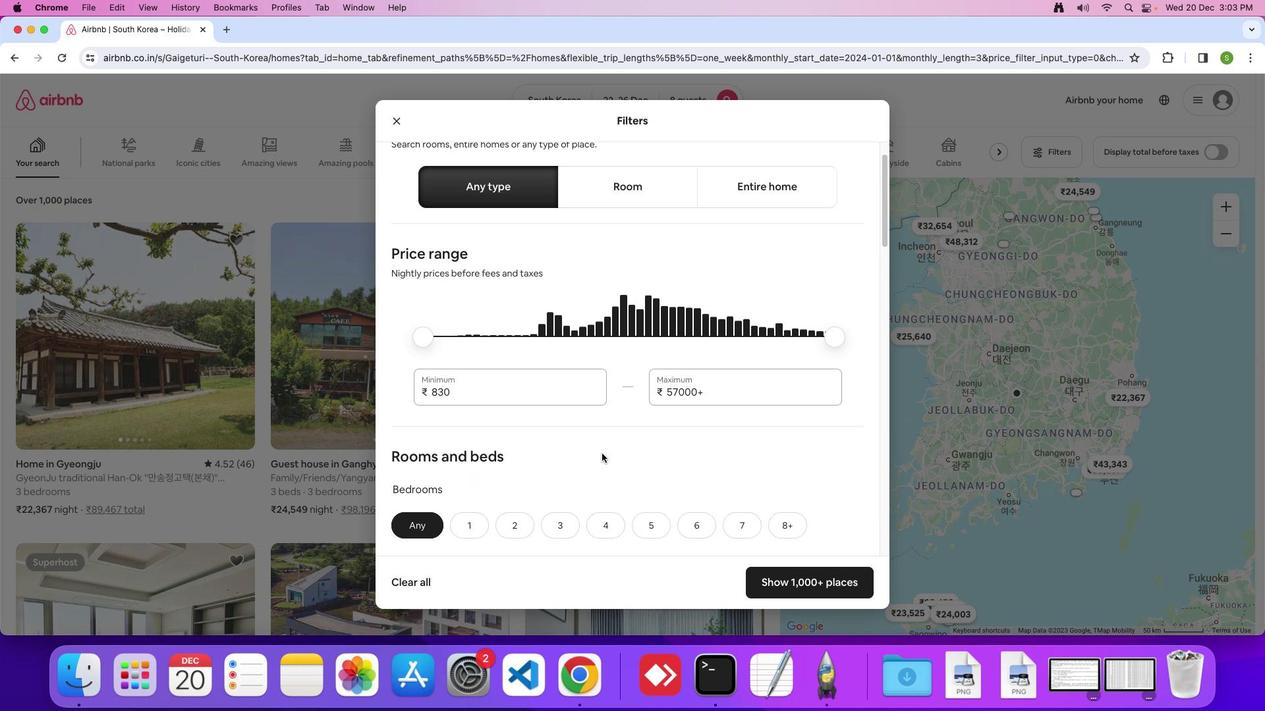 
Action: Mouse scrolled (601, 453) with delta (0, 0)
Screenshot: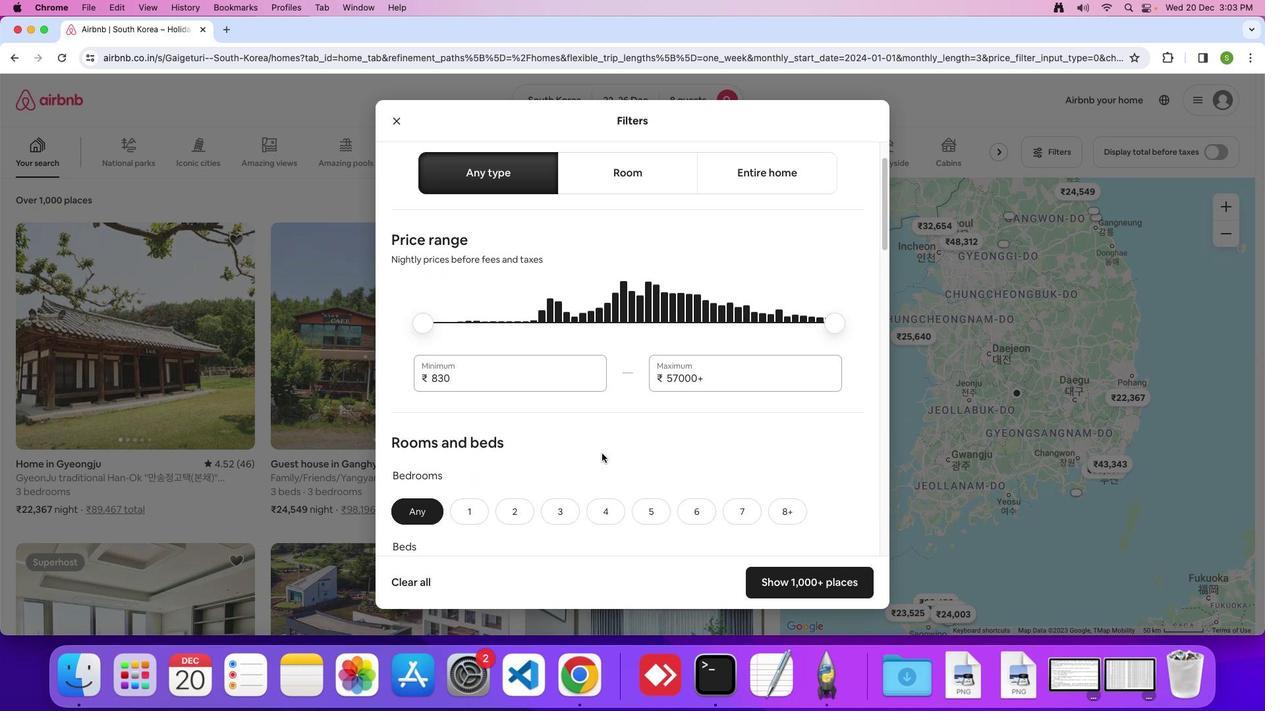 
Action: Mouse scrolled (601, 453) with delta (0, 0)
Screenshot: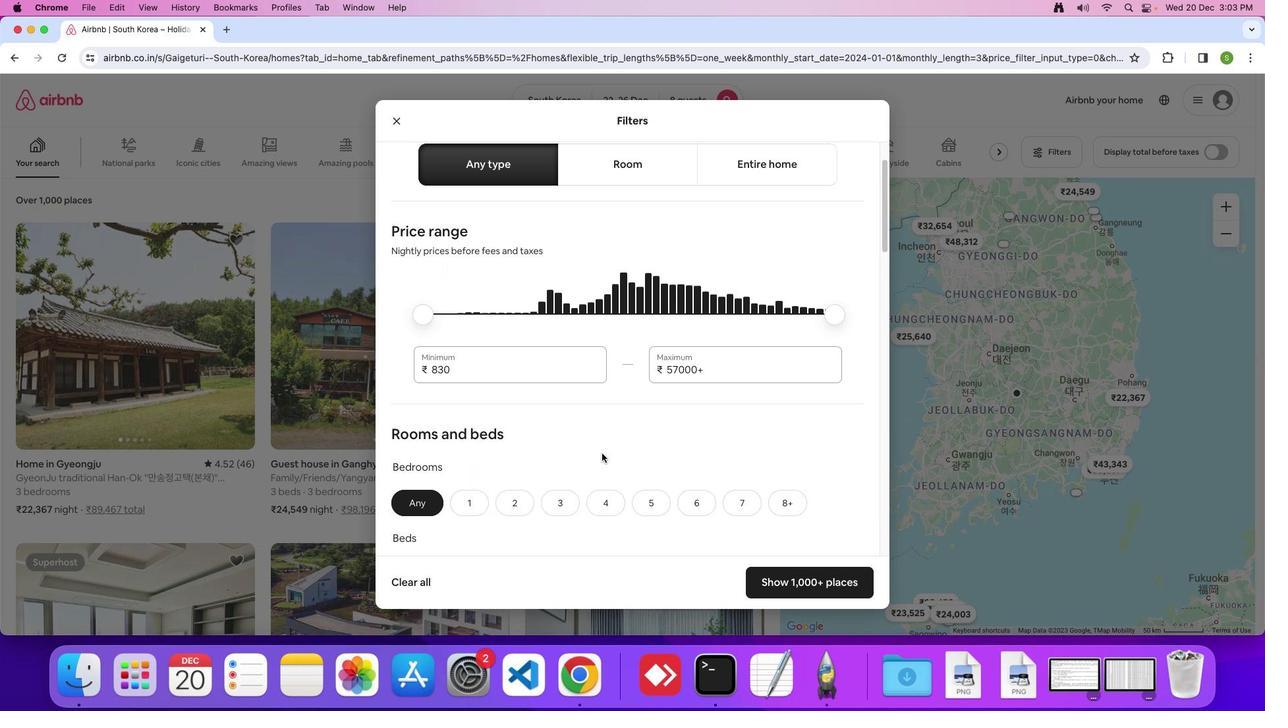 
Action: Mouse scrolled (601, 453) with delta (0, 0)
Screenshot: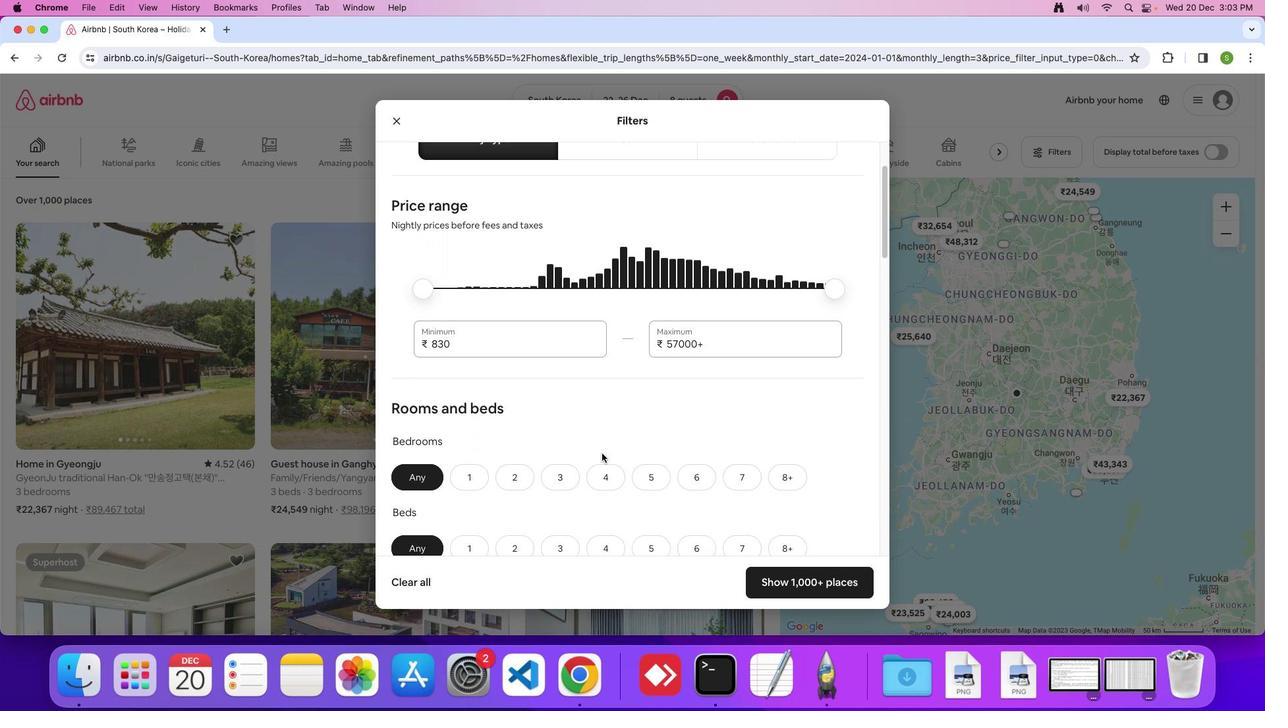 
Action: Mouse scrolled (601, 453) with delta (0, 0)
Screenshot: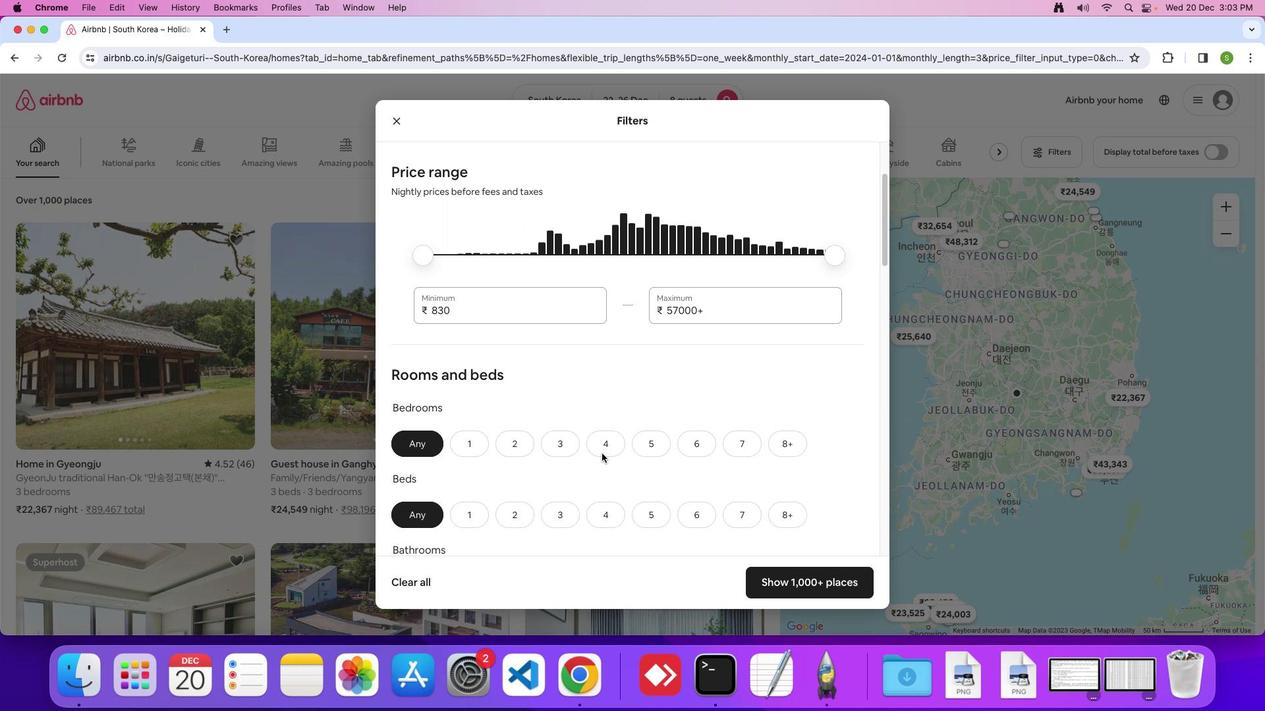 
Action: Mouse scrolled (601, 453) with delta (0, 0)
Screenshot: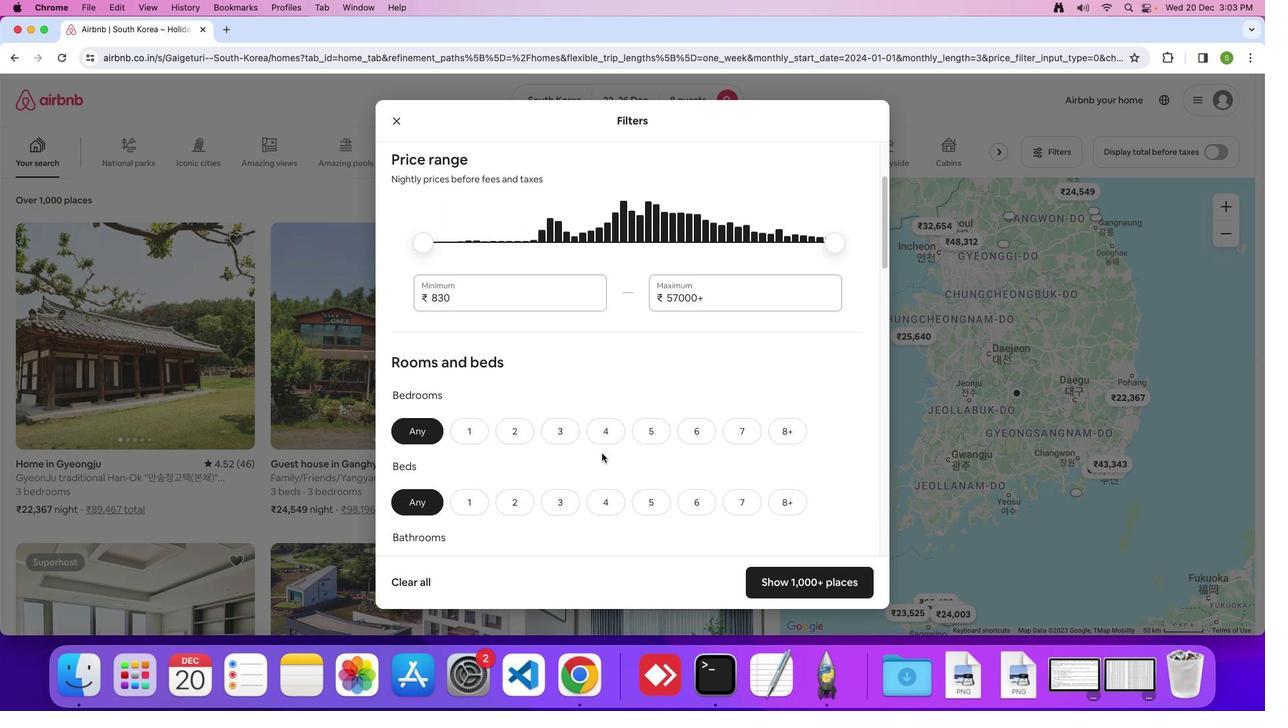 
Action: Mouse scrolled (601, 453) with delta (0, 0)
Screenshot: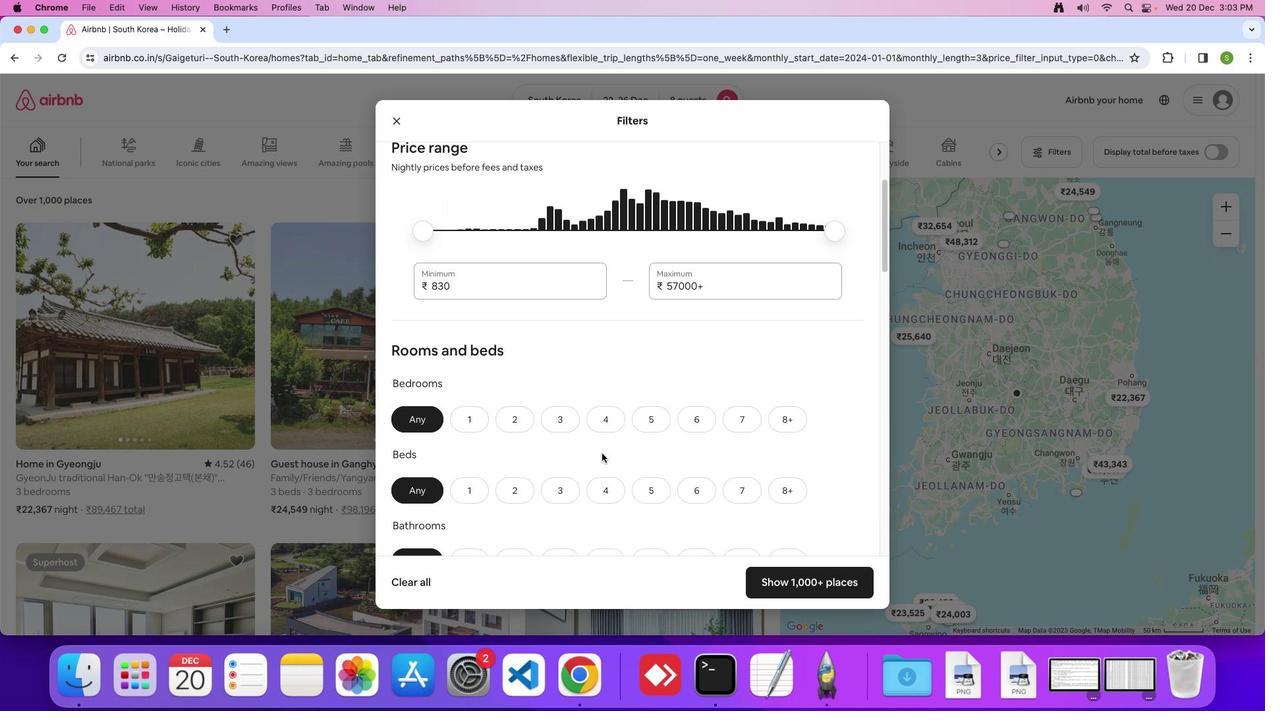 
Action: Mouse scrolled (601, 453) with delta (0, 0)
Screenshot: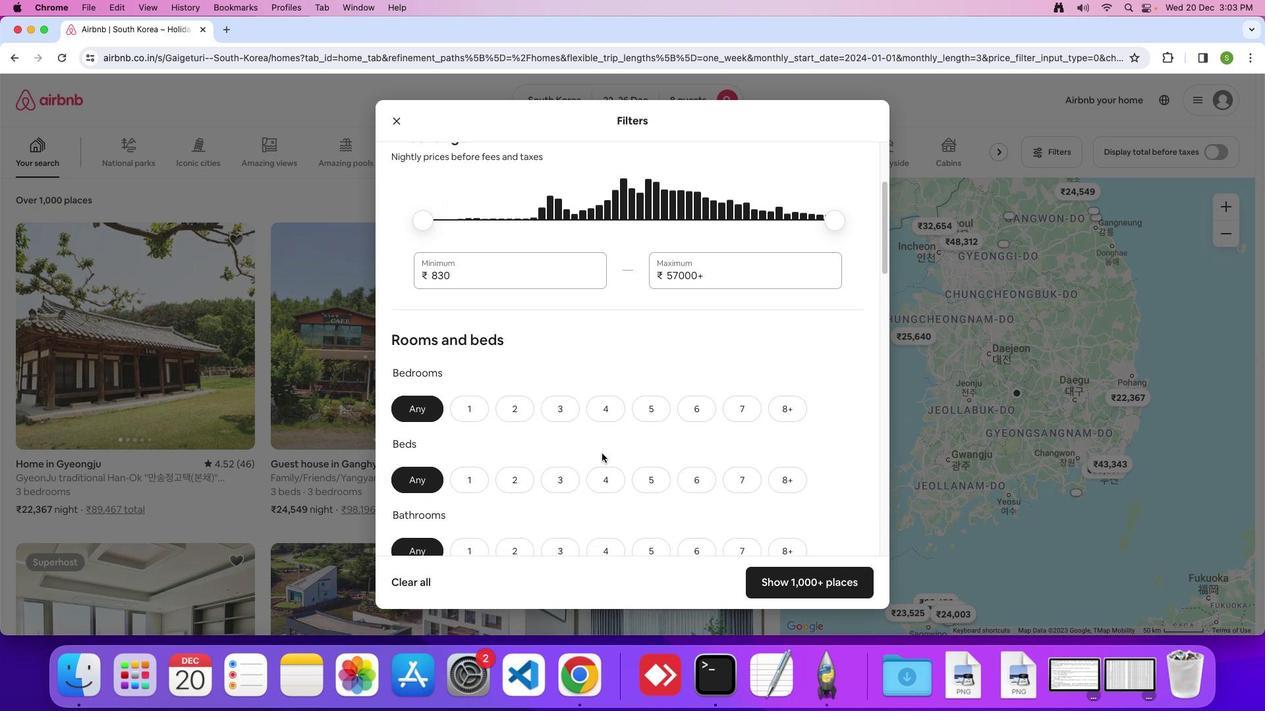 
Action: Mouse scrolled (601, 453) with delta (0, -1)
Screenshot: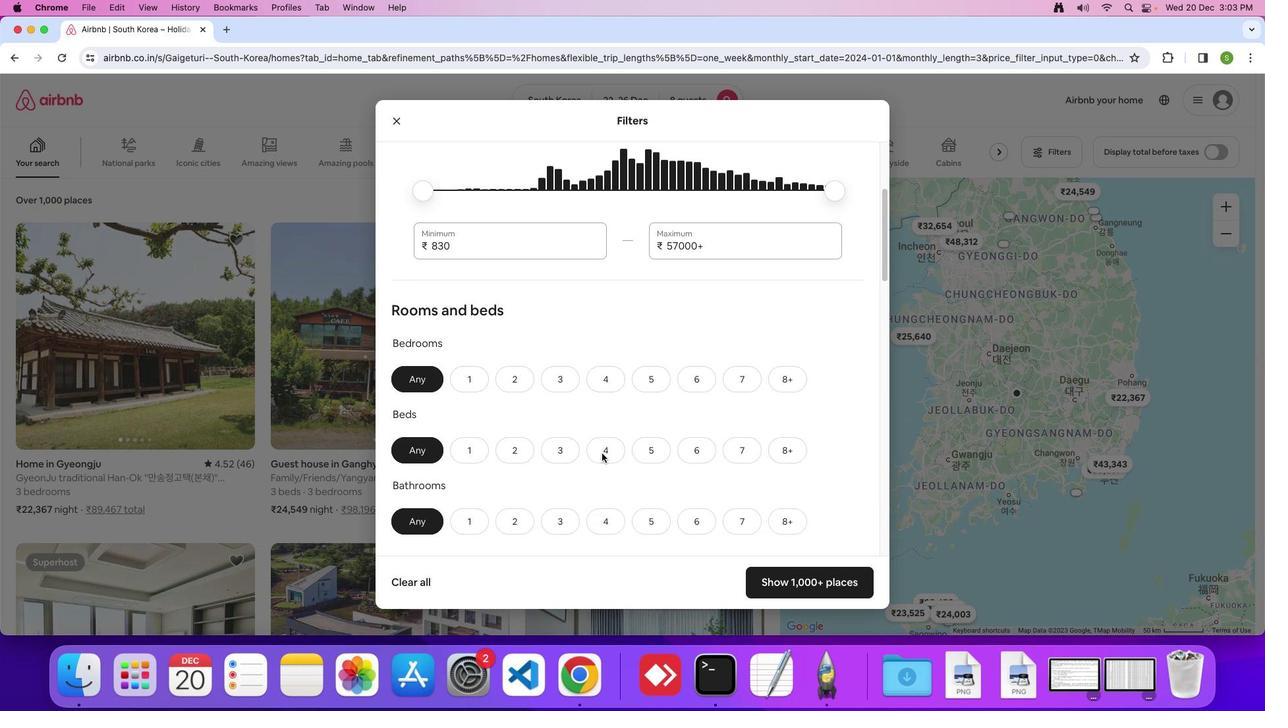 
Action: Mouse scrolled (601, 453) with delta (0, 0)
Screenshot: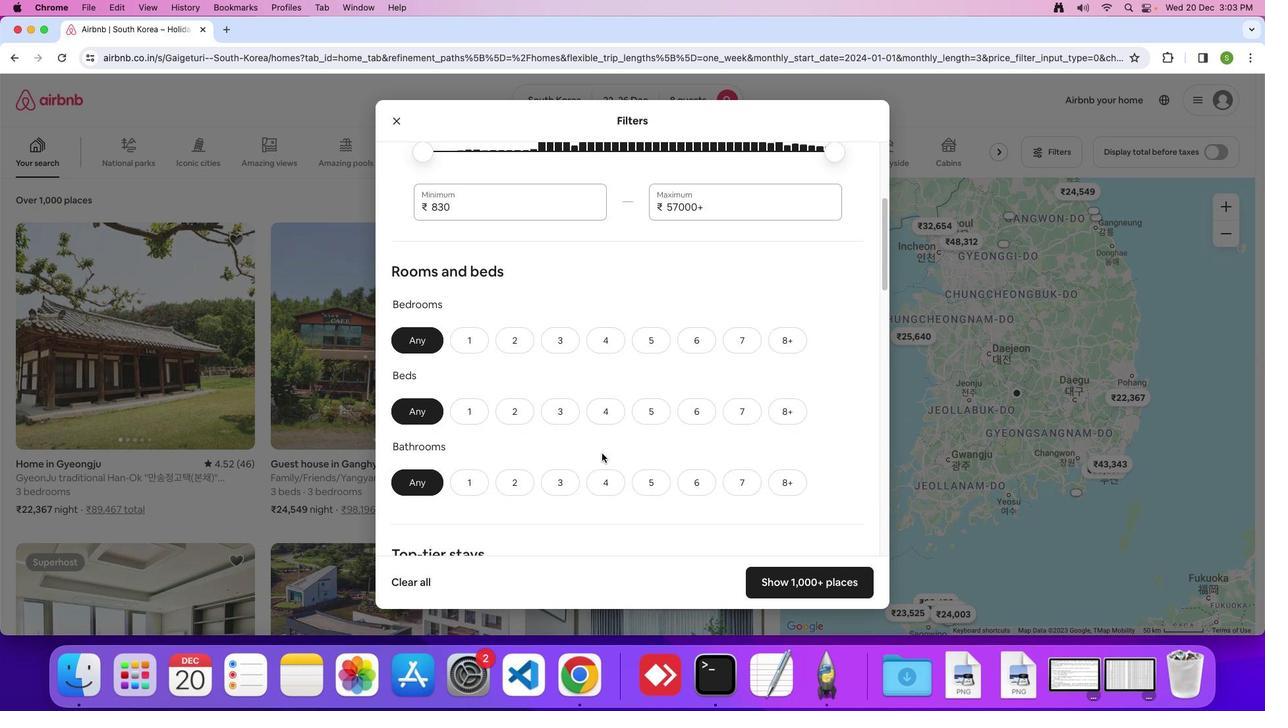 
Action: Mouse scrolled (601, 453) with delta (0, 0)
Screenshot: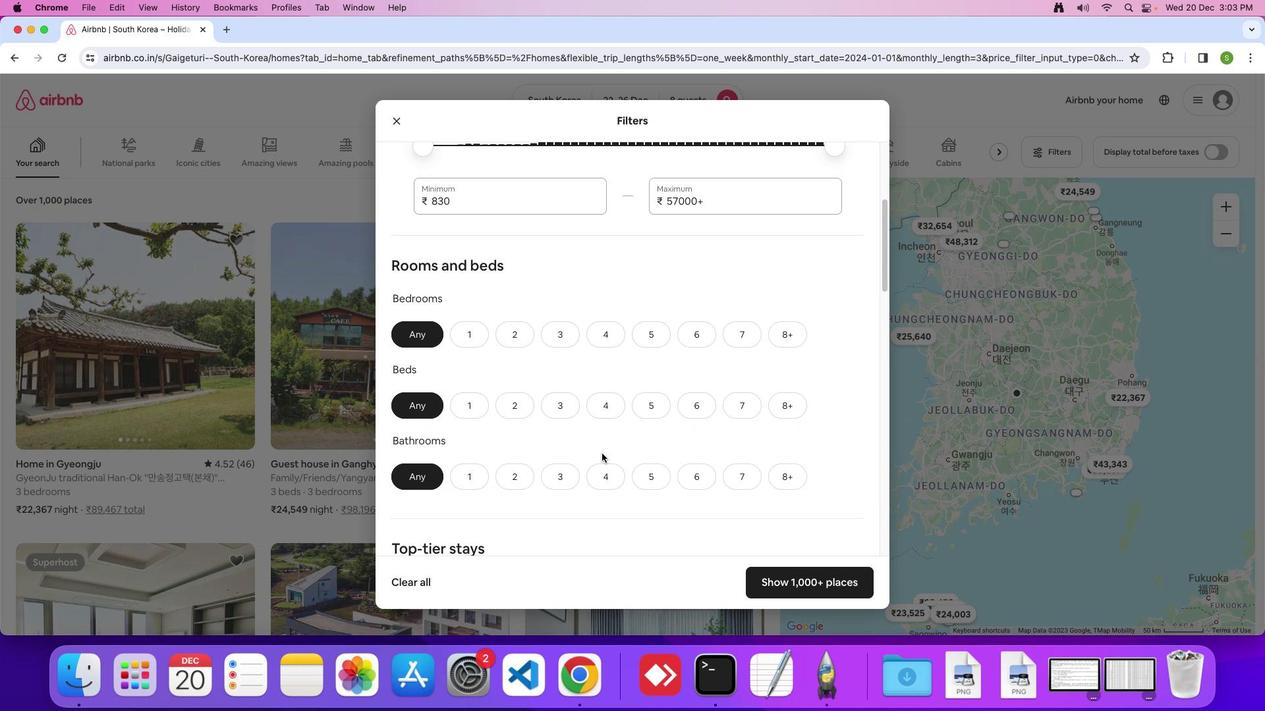 
Action: Mouse scrolled (601, 453) with delta (0, 0)
Screenshot: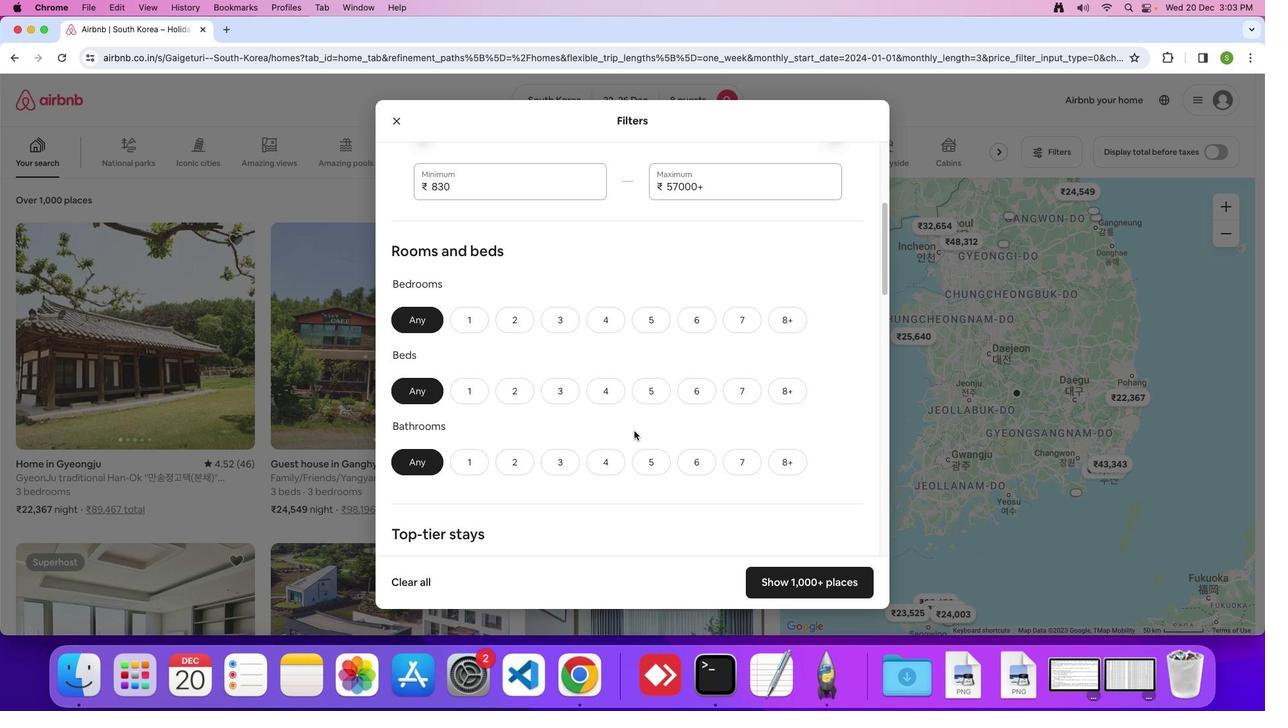 
Action: Mouse moved to (784, 321)
Screenshot: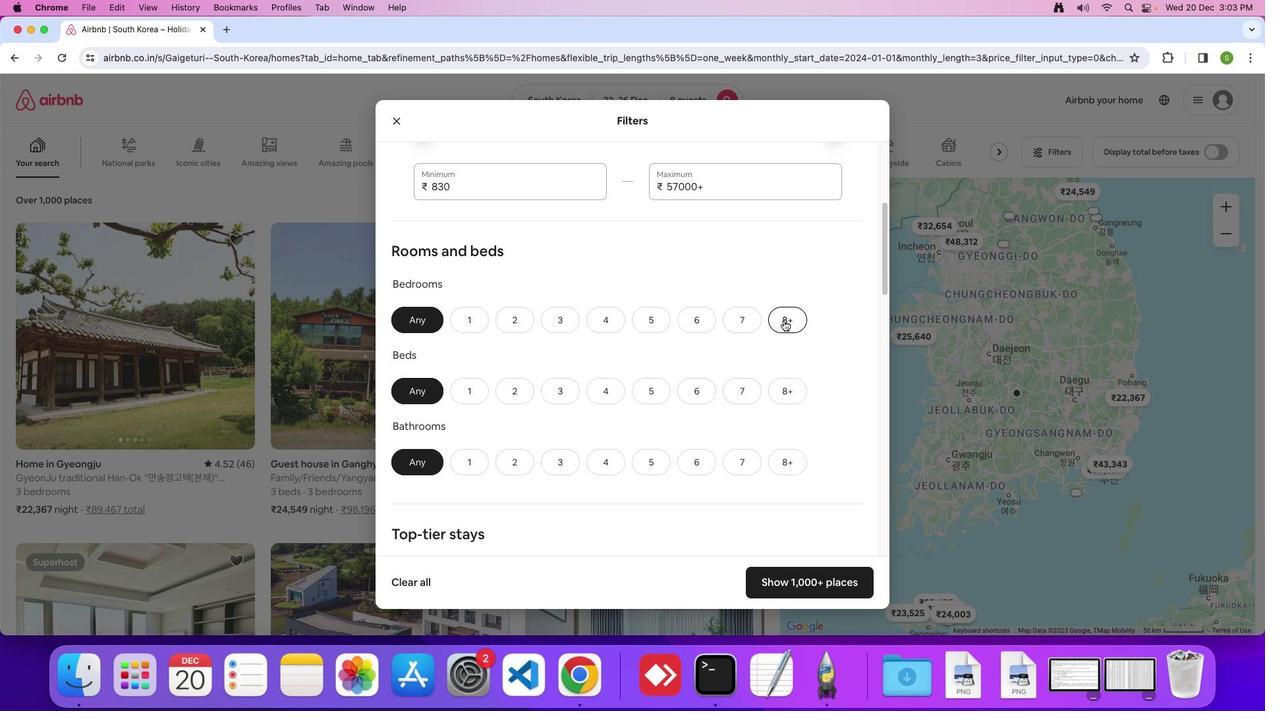 
Action: Mouse pressed left at (784, 321)
Screenshot: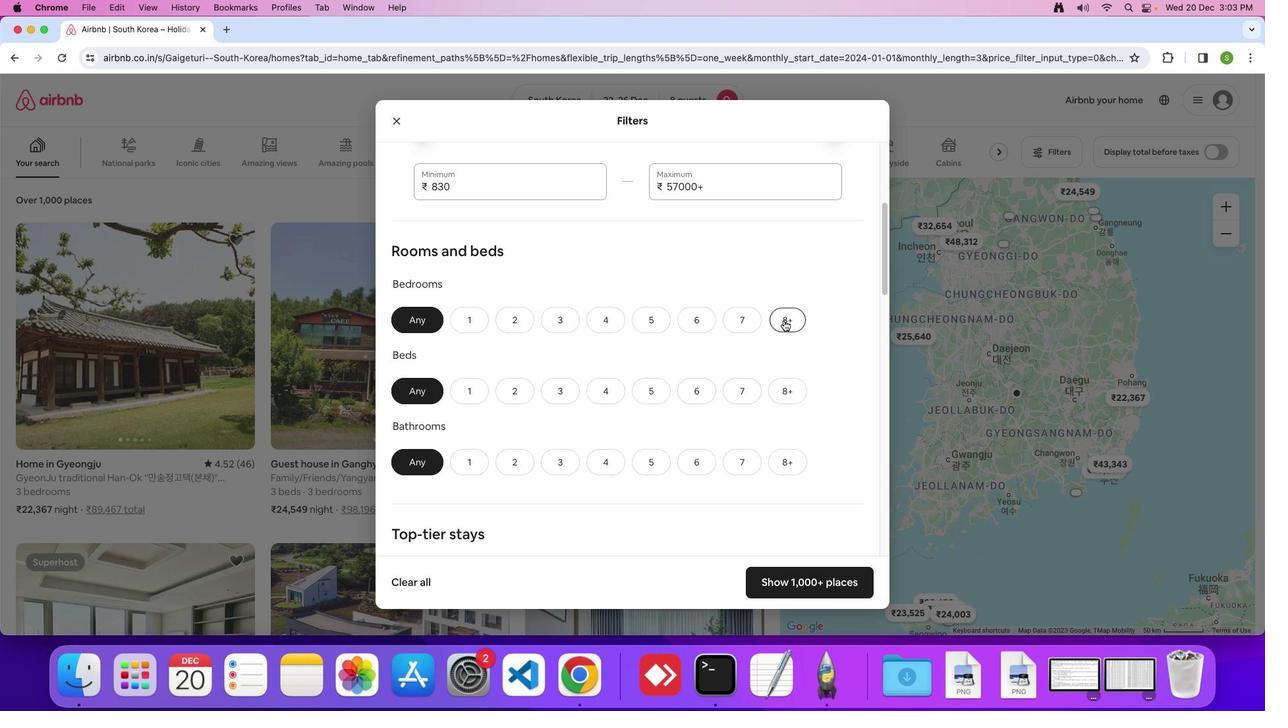
Action: Mouse moved to (772, 384)
Screenshot: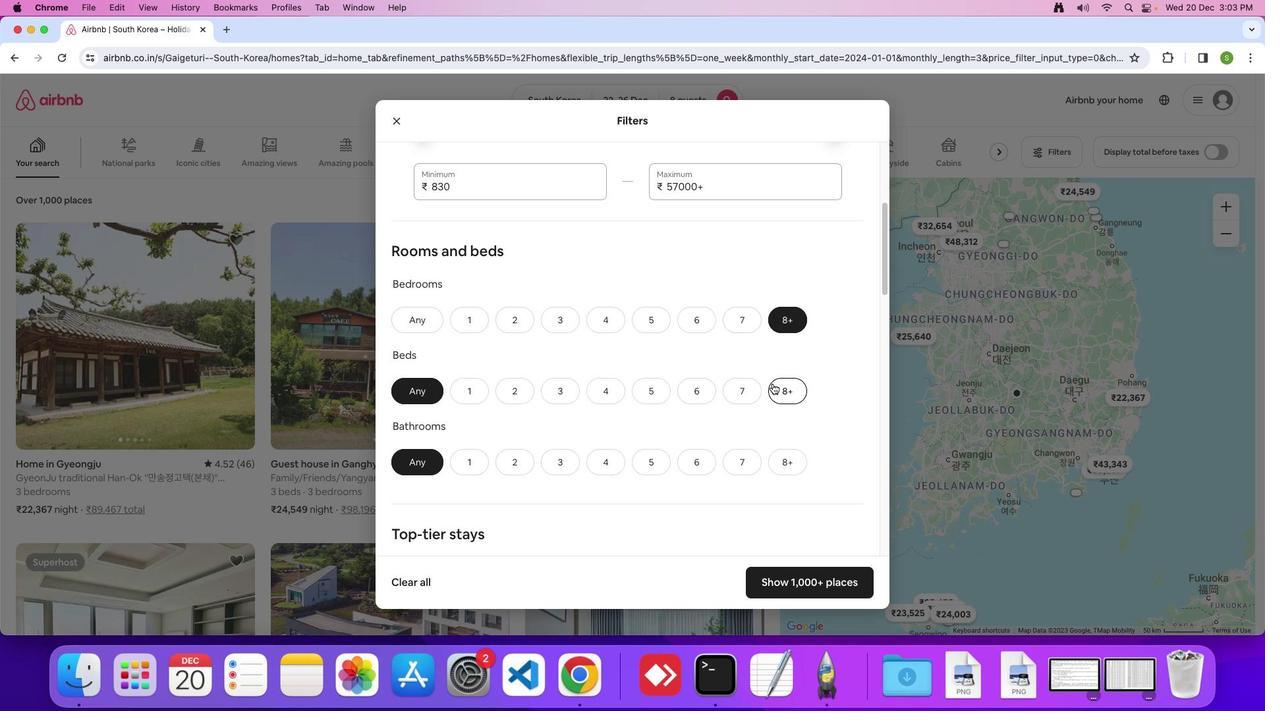 
Action: Mouse pressed left at (772, 384)
Screenshot: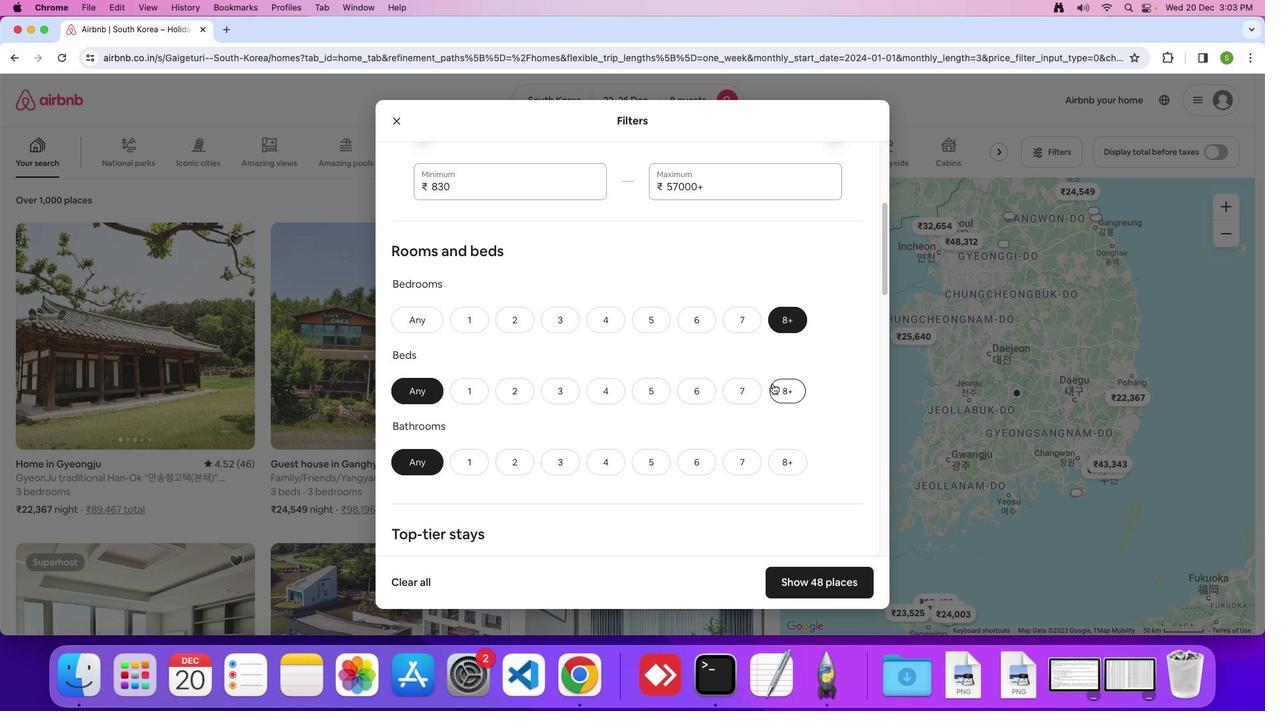 
Action: Mouse moved to (784, 454)
Screenshot: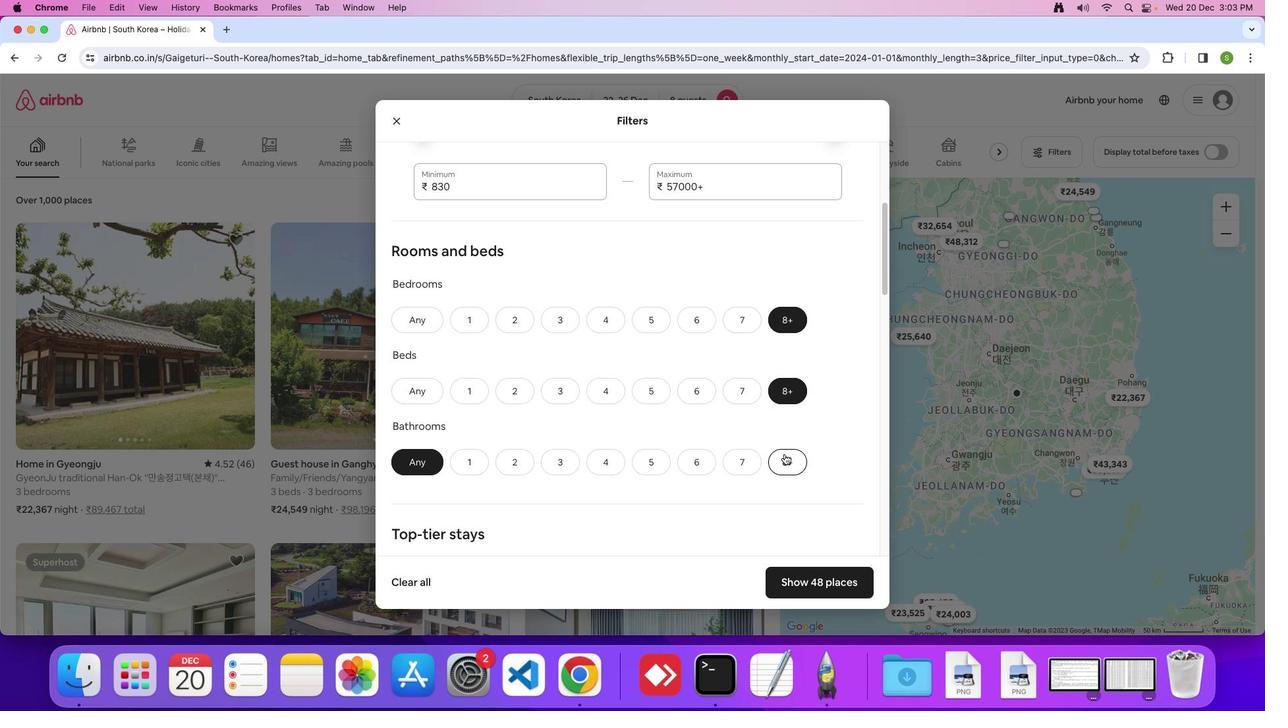 
Action: Mouse pressed left at (784, 454)
Screenshot: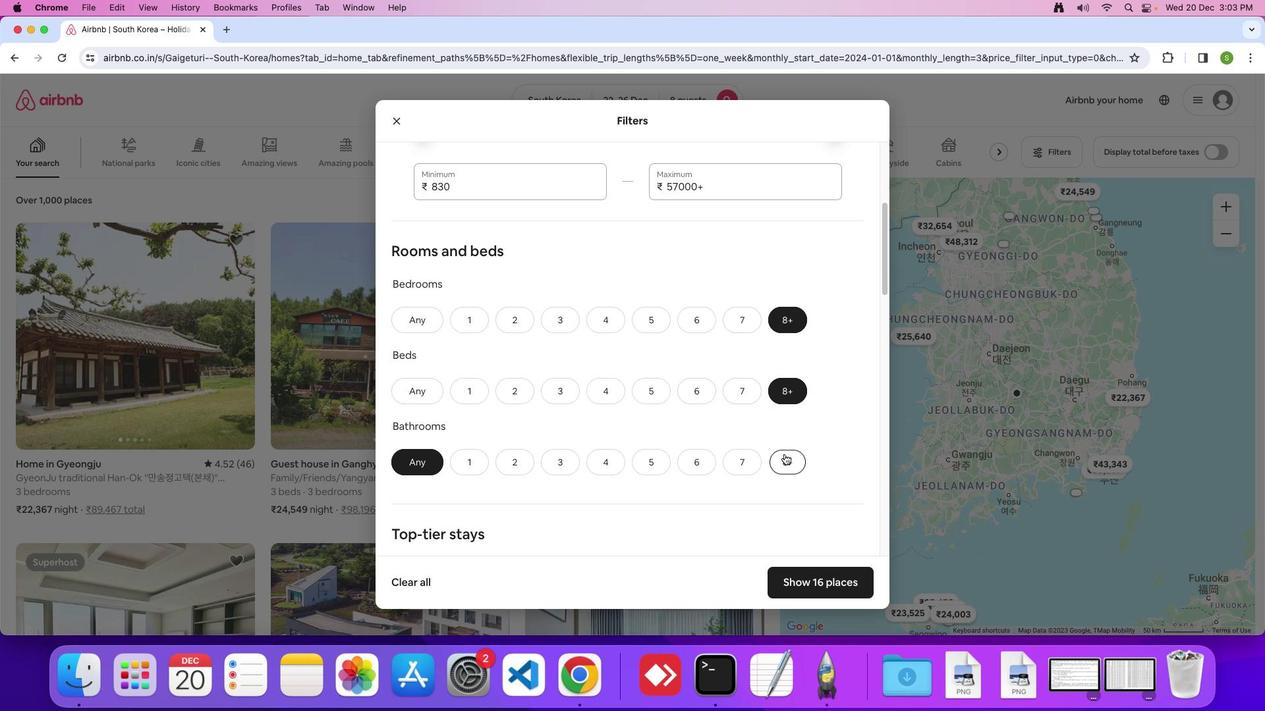 
Action: Mouse moved to (690, 429)
Screenshot: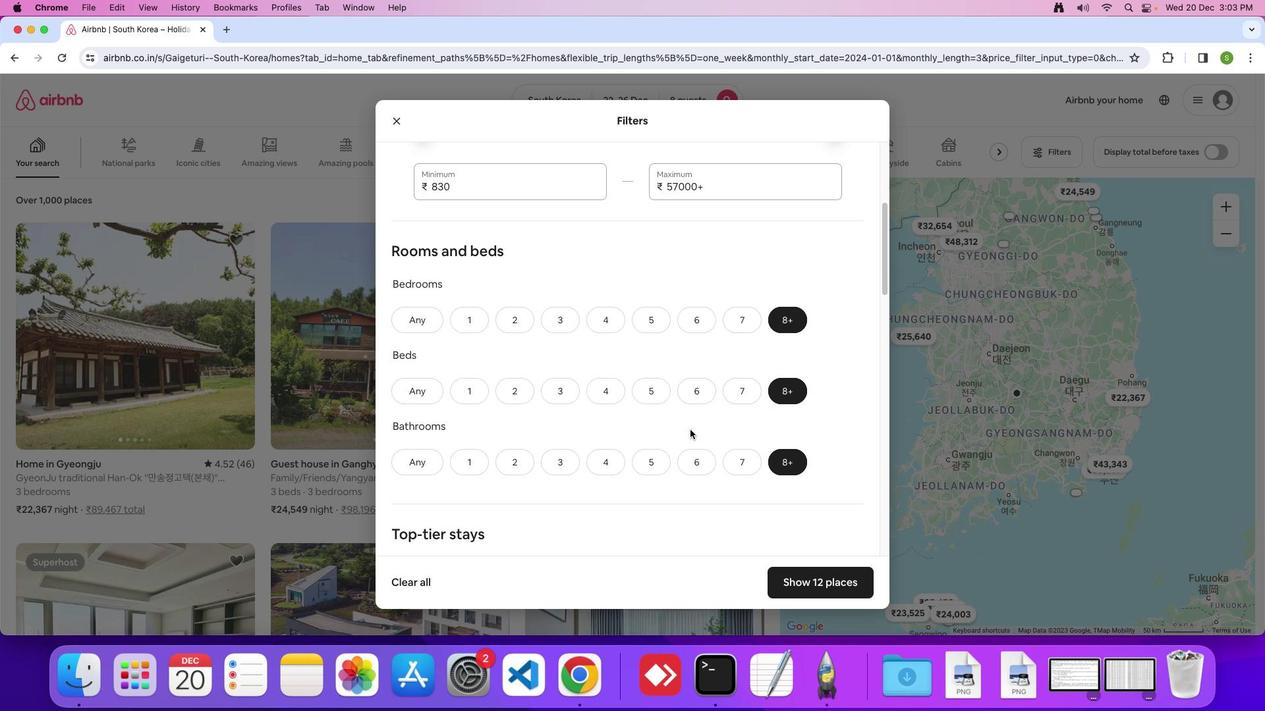 
Action: Mouse scrolled (690, 429) with delta (0, 0)
Screenshot: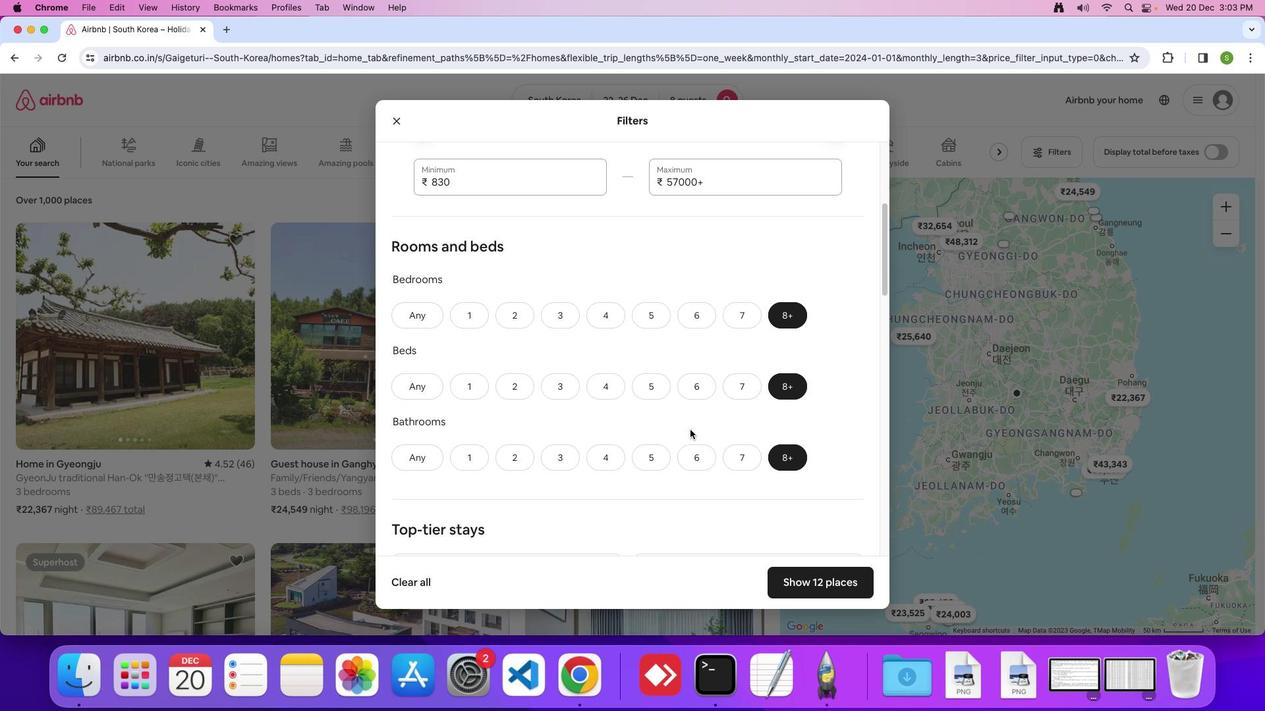 
Action: Mouse scrolled (690, 429) with delta (0, 0)
Screenshot: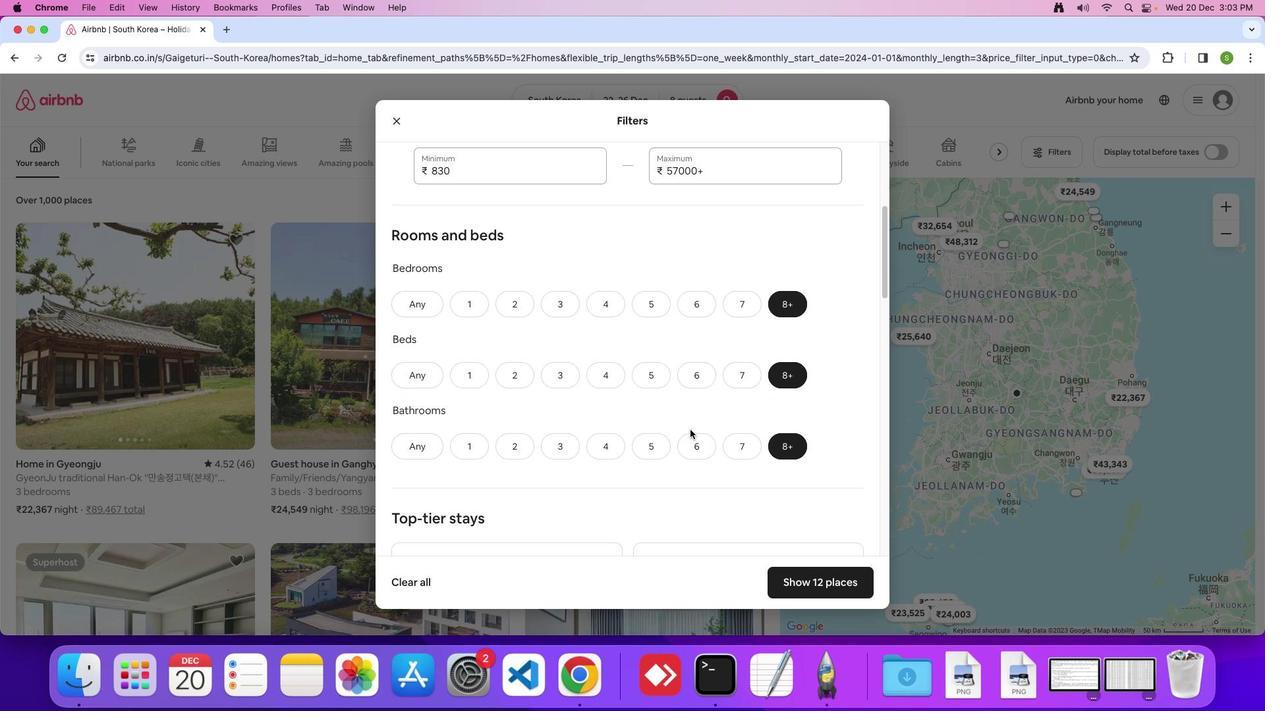 
Action: Mouse scrolled (690, 429) with delta (0, 0)
Screenshot: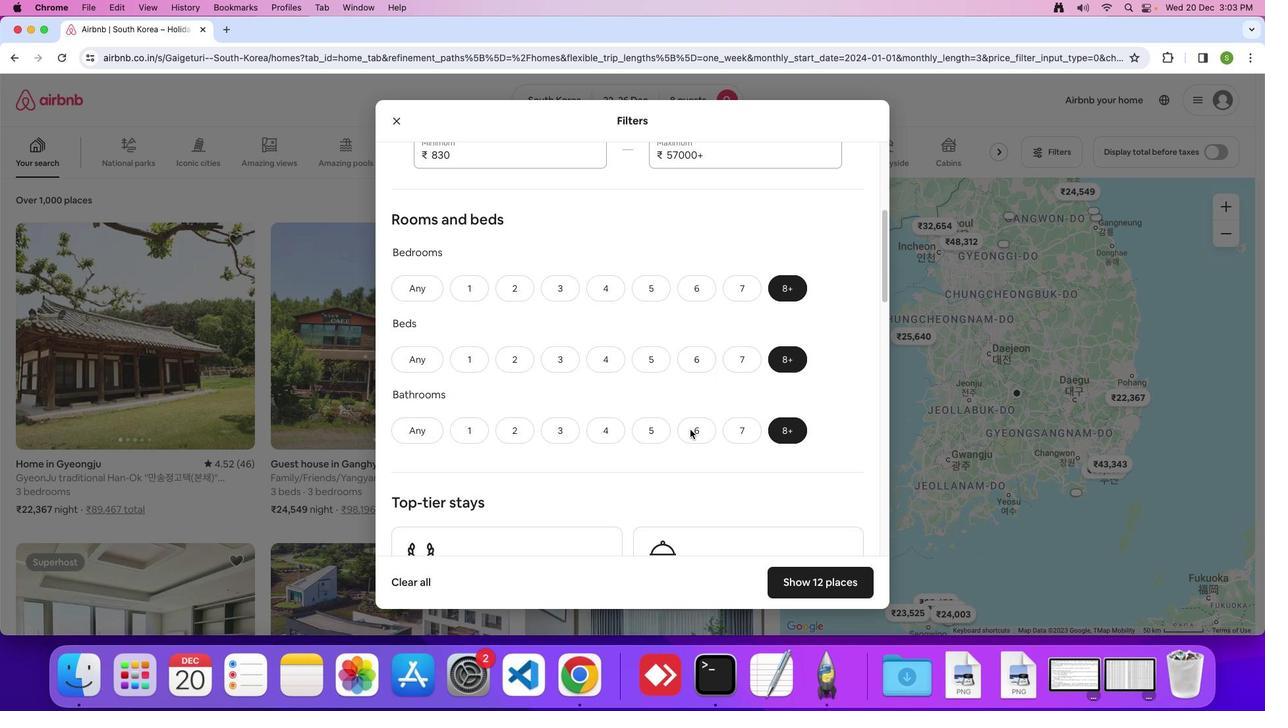 
Action: Mouse scrolled (690, 429) with delta (0, 0)
Screenshot: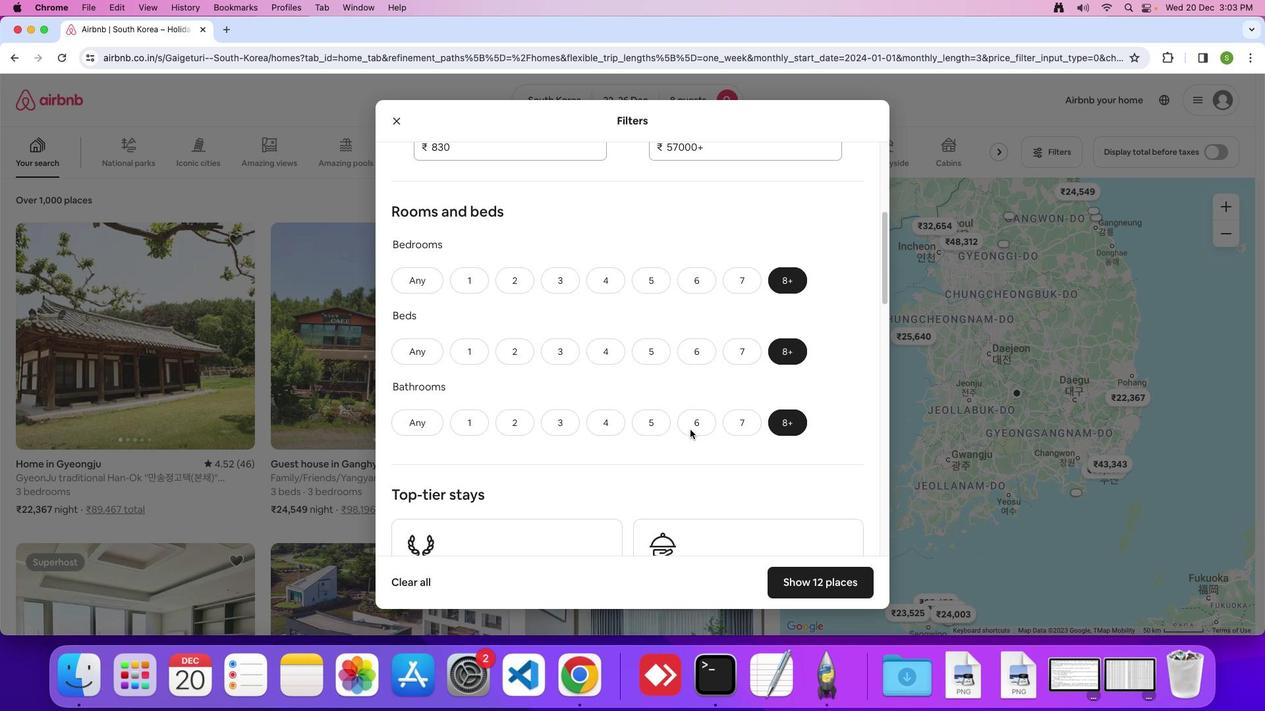 
Action: Mouse scrolled (690, 429) with delta (0, 0)
Screenshot: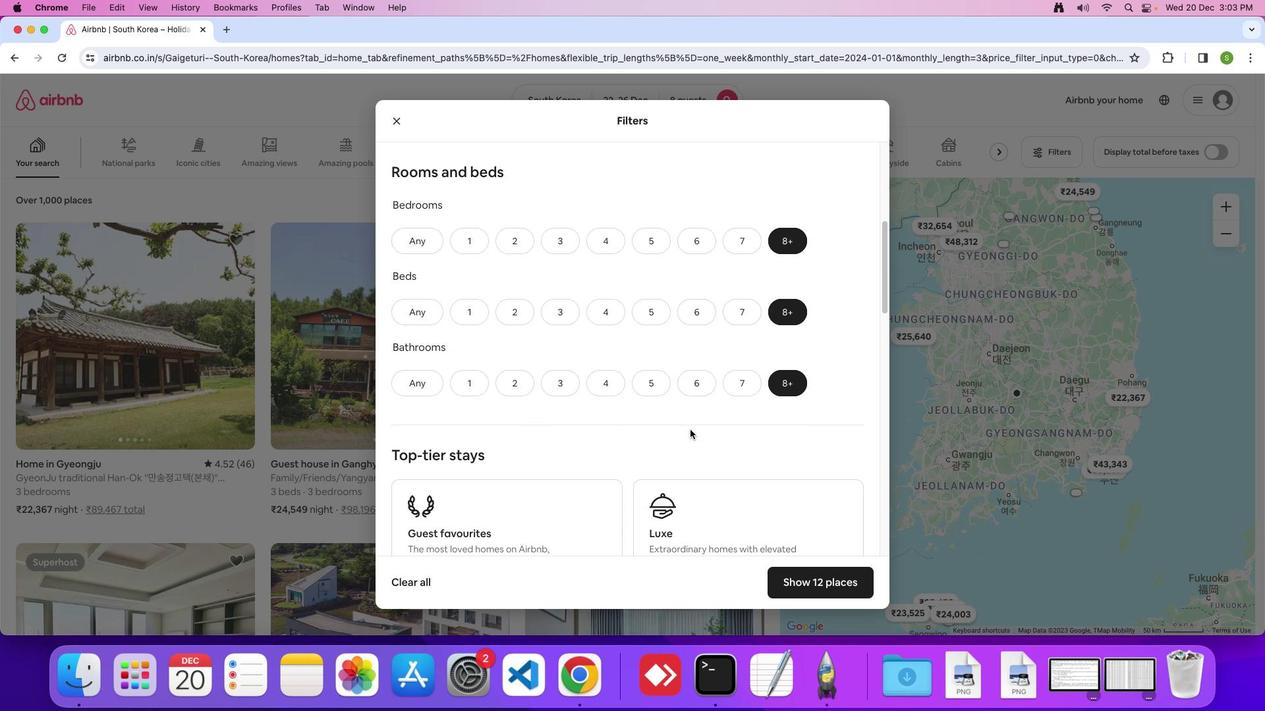 
Action: Mouse scrolled (690, 429) with delta (0, 0)
Screenshot: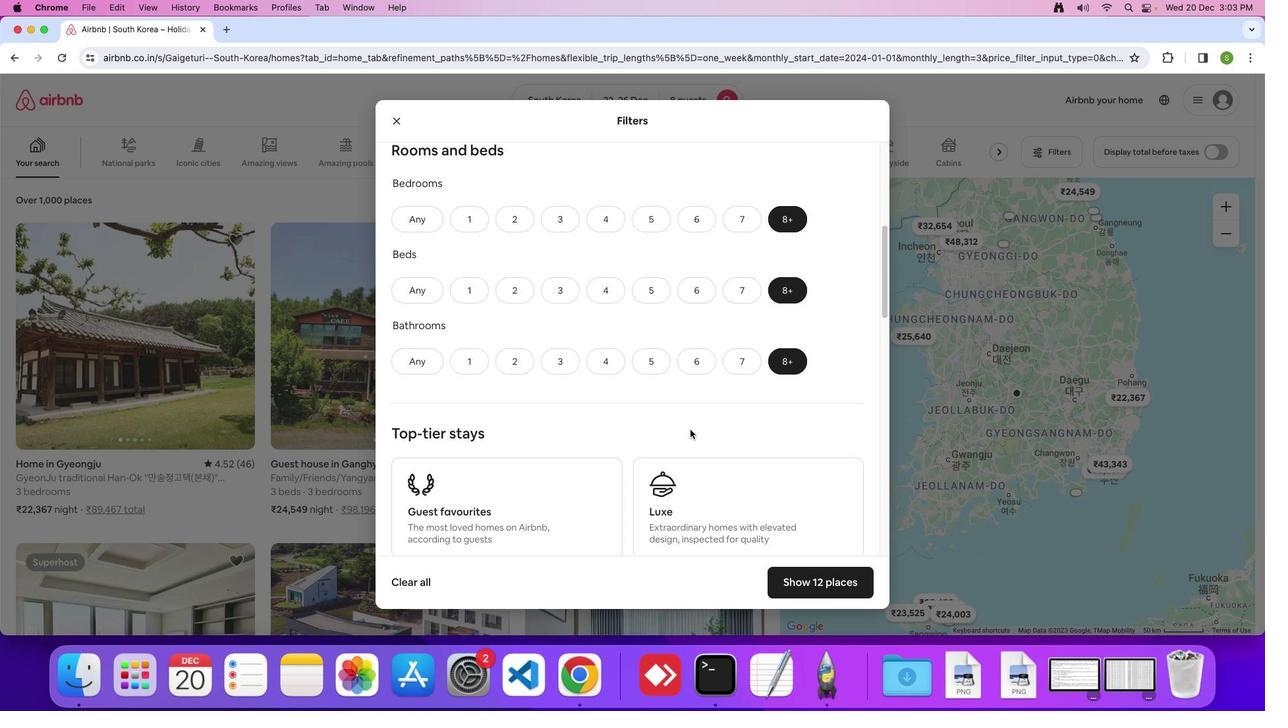 
Action: Mouse scrolled (690, 429) with delta (0, 0)
Screenshot: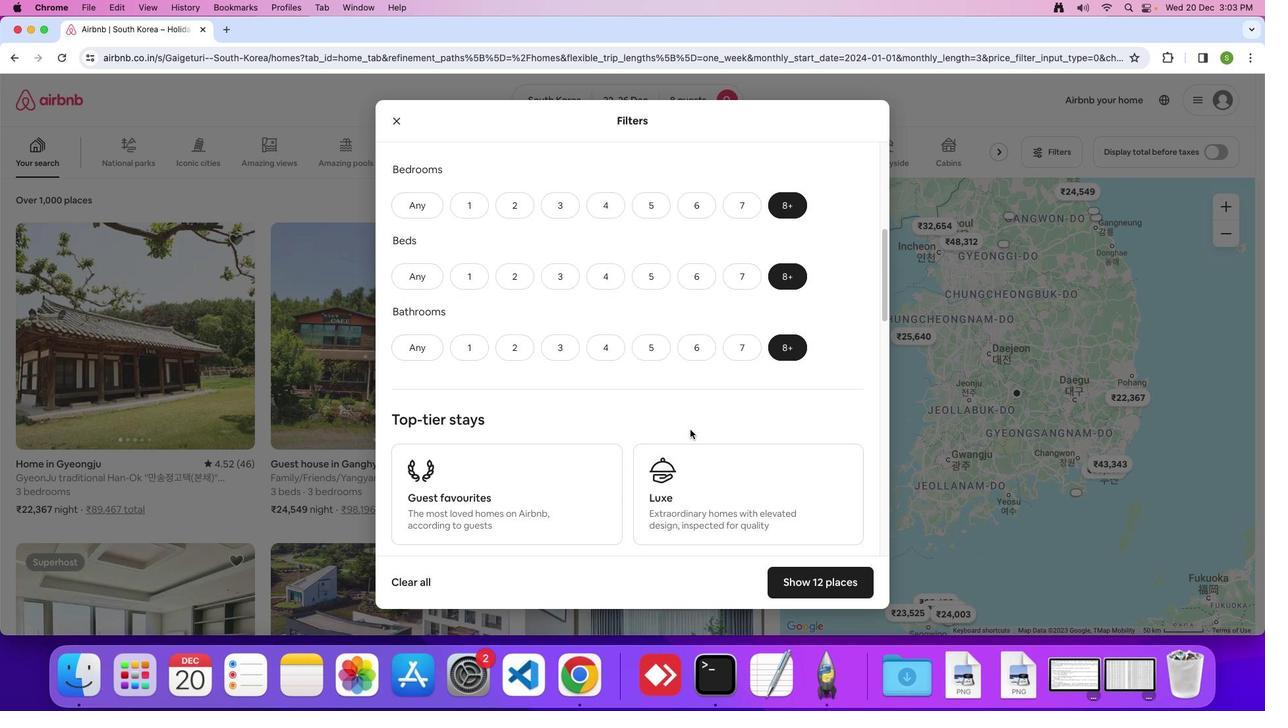 
Action: Mouse scrolled (690, 429) with delta (0, 0)
Screenshot: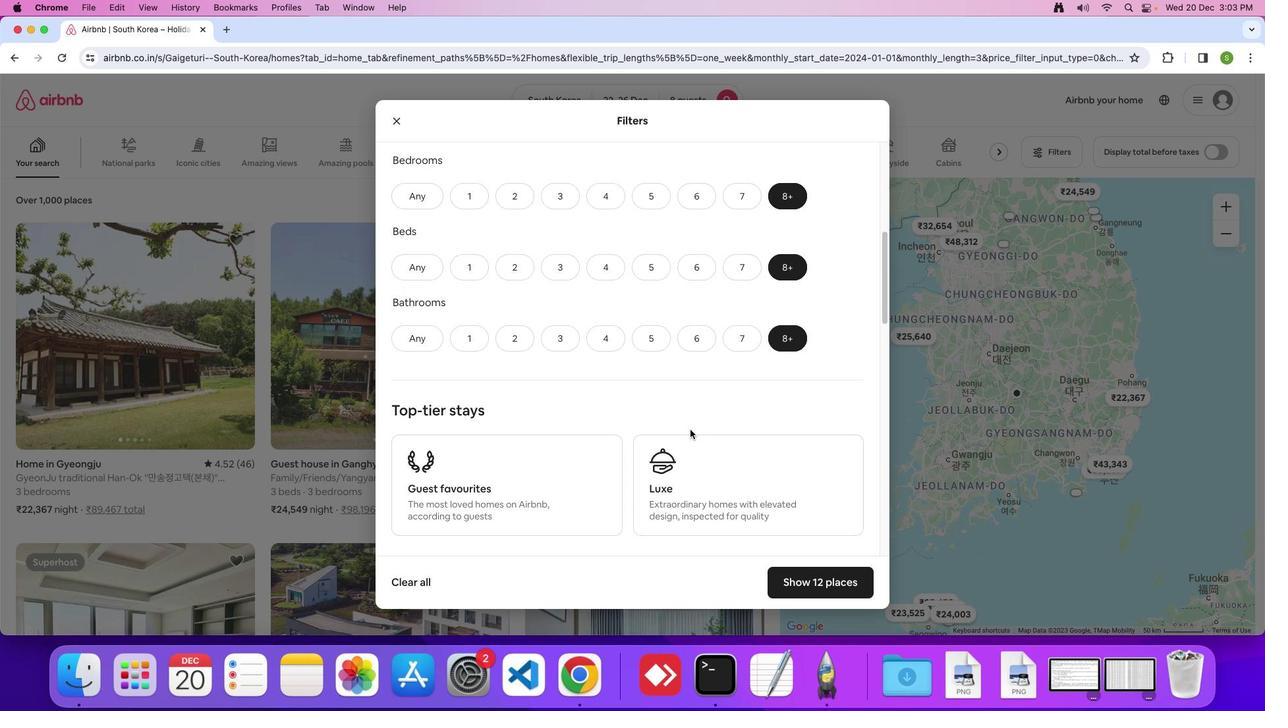 
Action: Mouse scrolled (690, 429) with delta (0, 0)
Screenshot: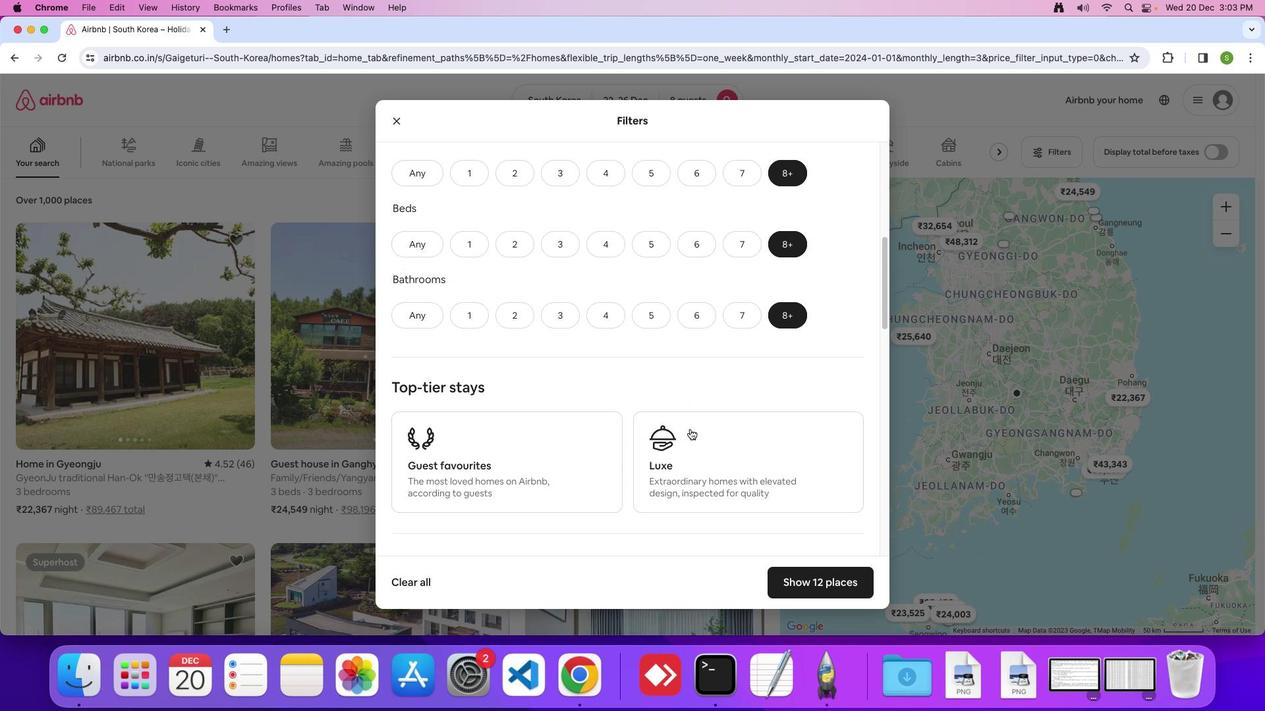 
Action: Mouse scrolled (690, 429) with delta (0, -1)
Screenshot: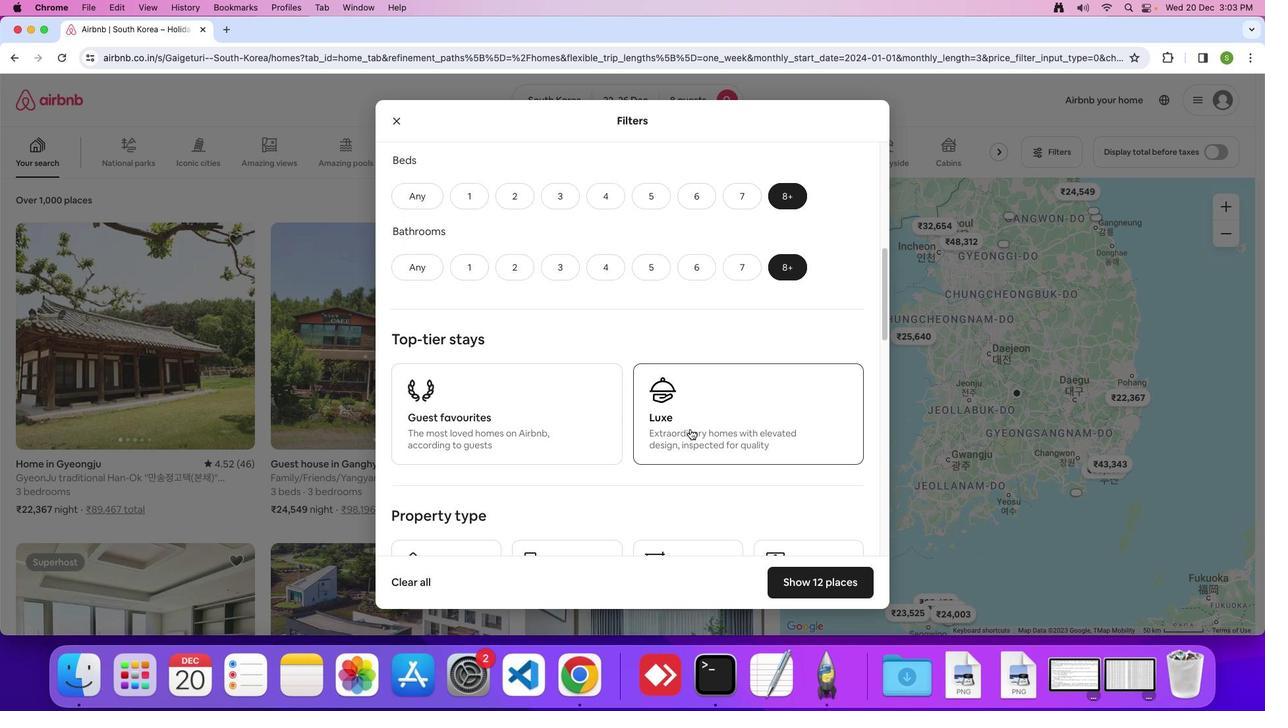 
Action: Mouse moved to (690, 429)
Screenshot: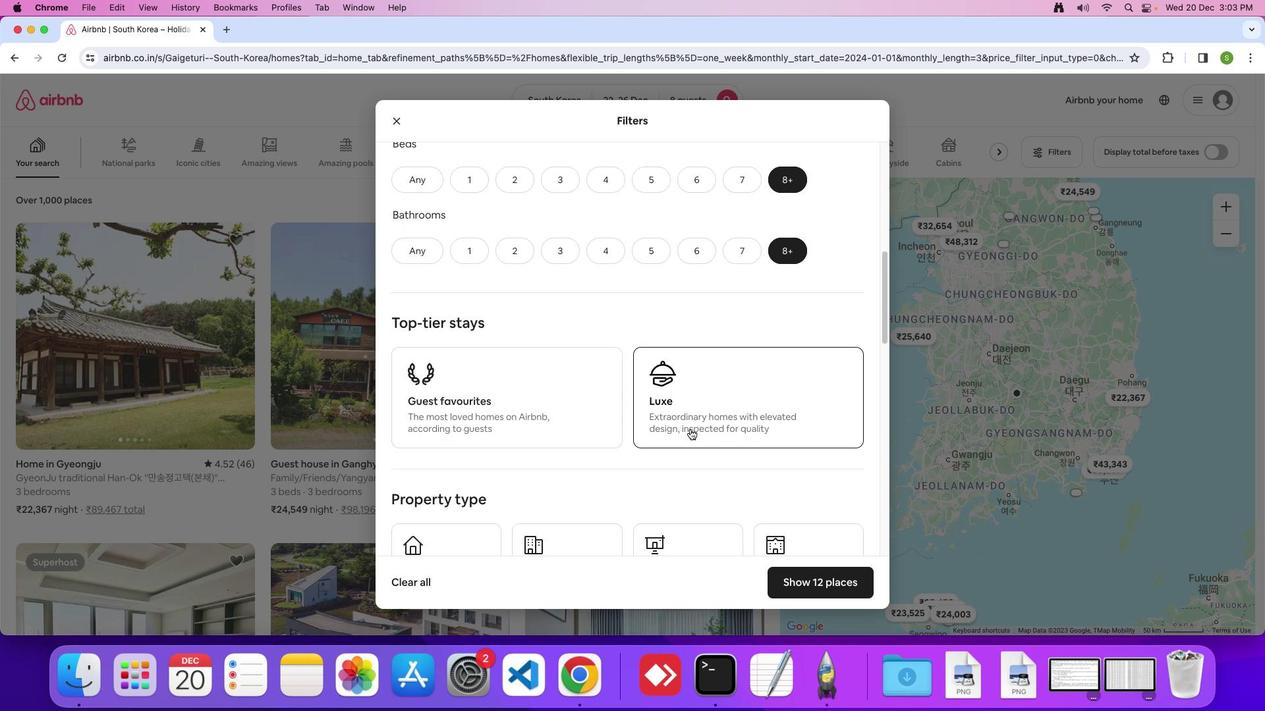 
Action: Mouse scrolled (690, 429) with delta (0, 0)
Screenshot: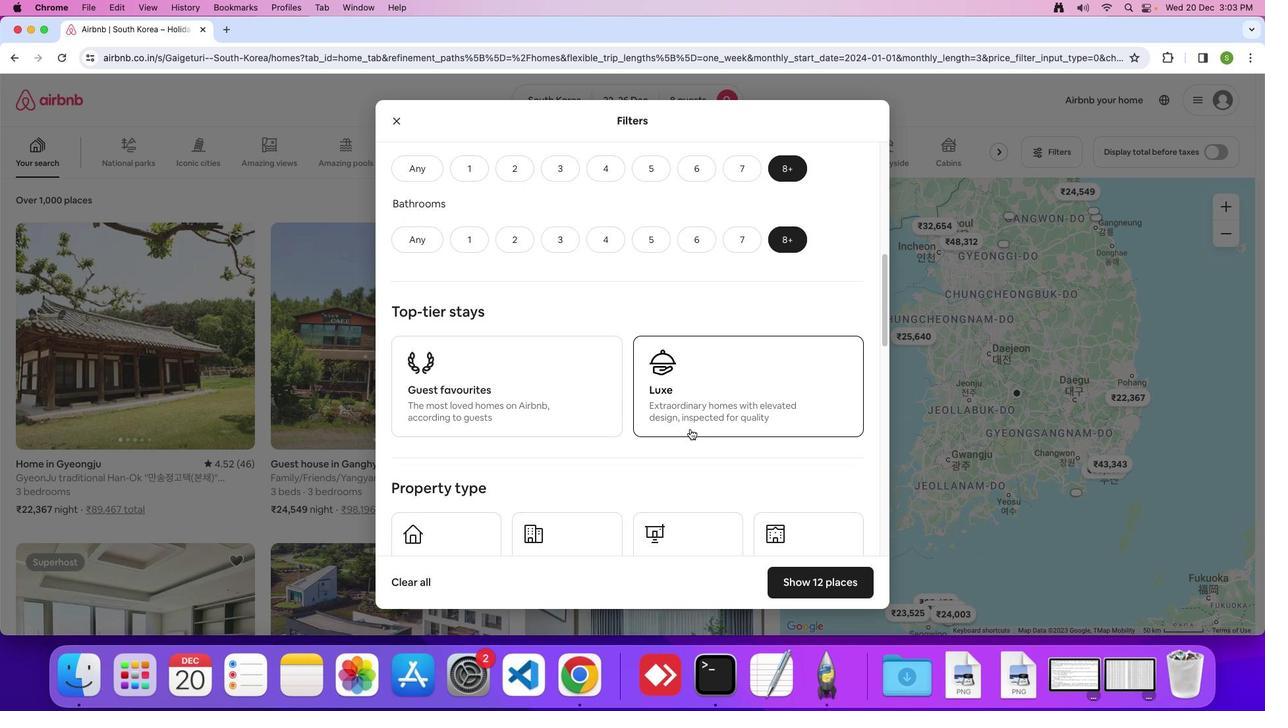 
Action: Mouse scrolled (690, 429) with delta (0, 0)
Screenshot: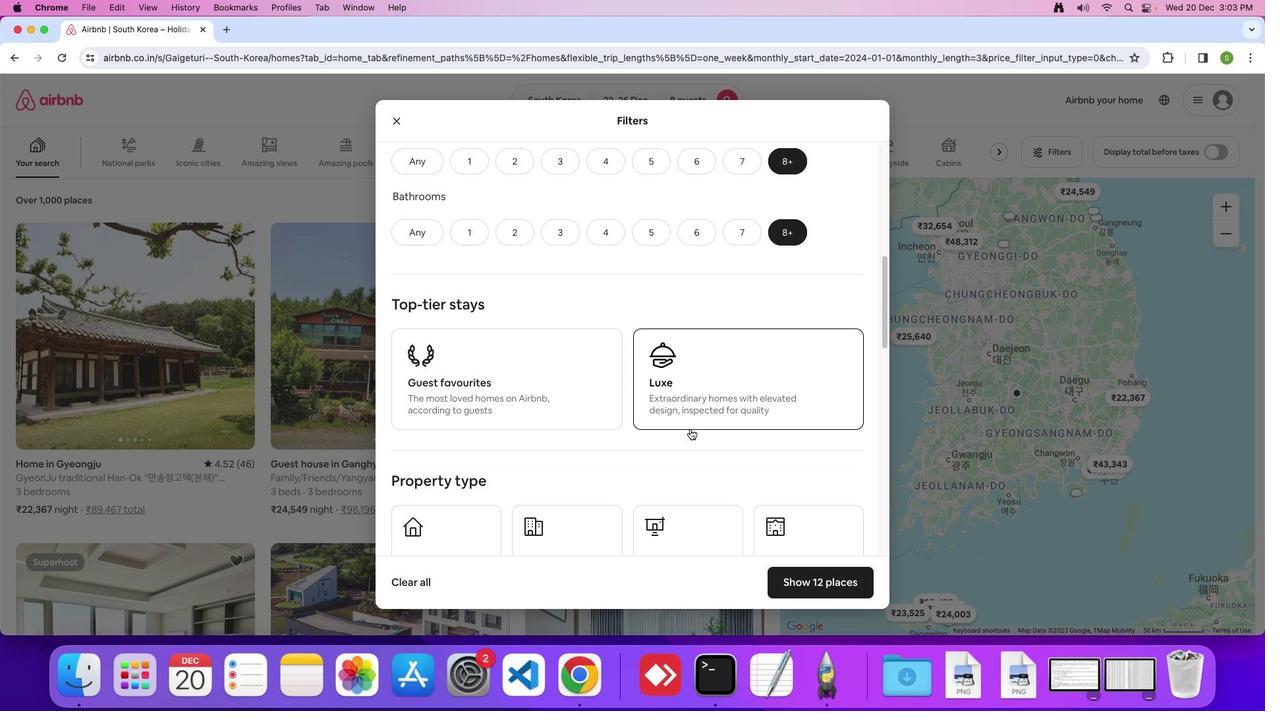 
Action: Mouse scrolled (690, 429) with delta (0, 0)
Screenshot: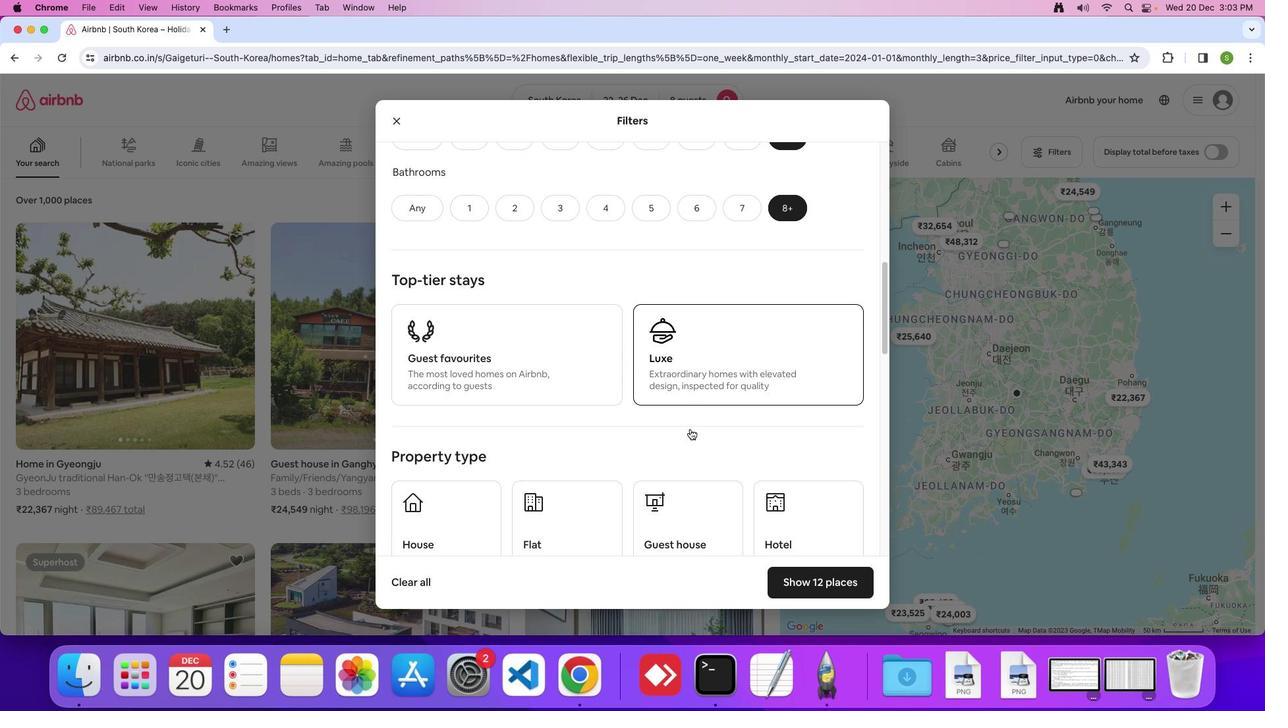 
Action: Mouse scrolled (690, 429) with delta (0, 0)
Screenshot: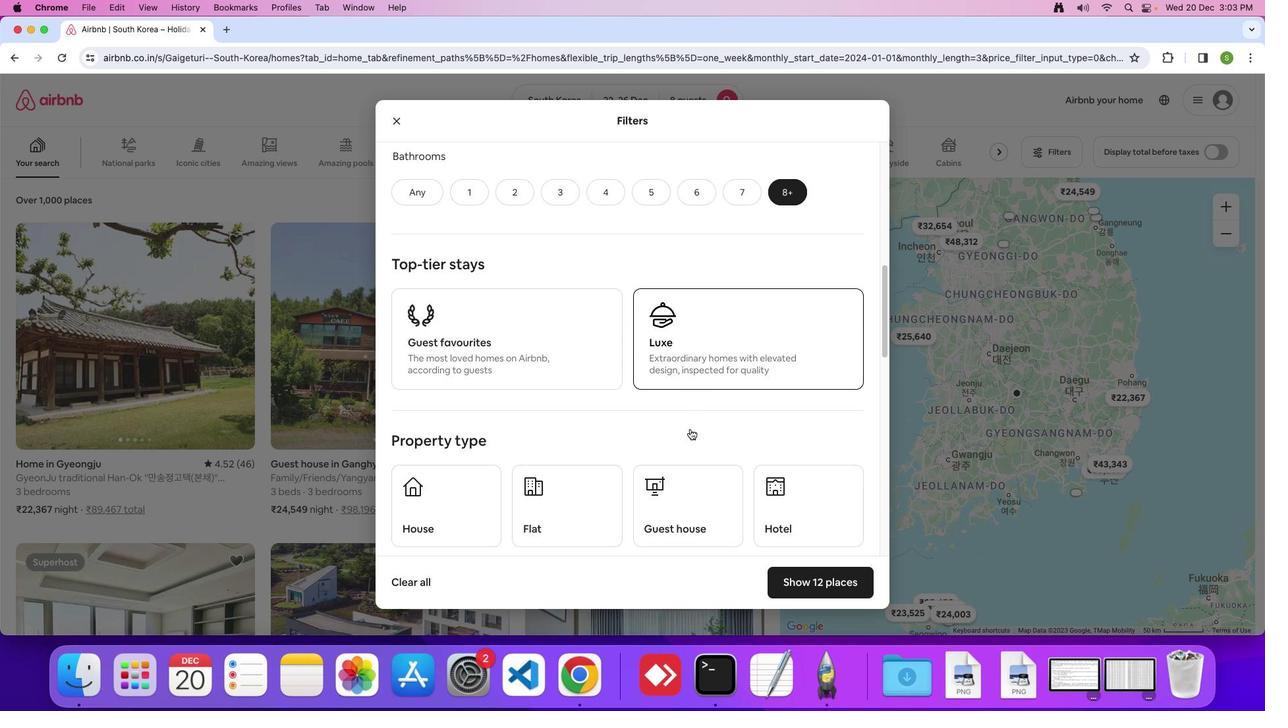 
Action: Mouse scrolled (690, 429) with delta (0, -1)
Screenshot: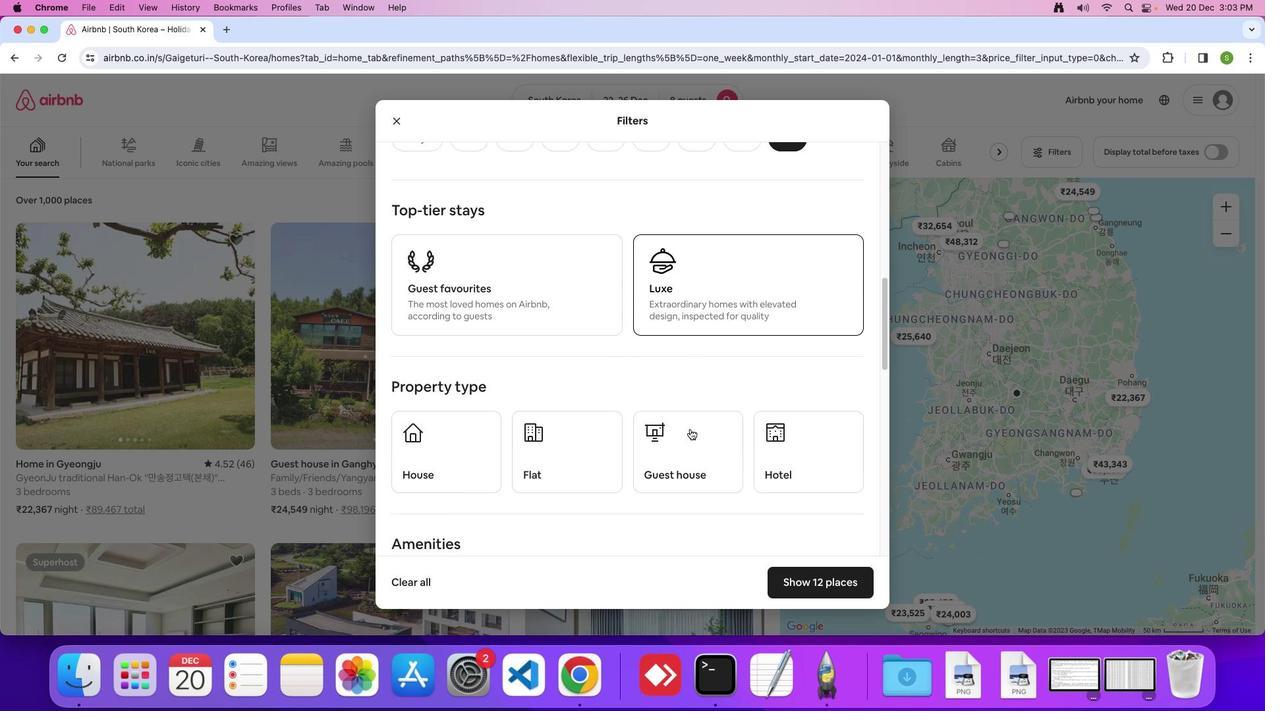 
Action: Mouse moved to (785, 425)
Screenshot: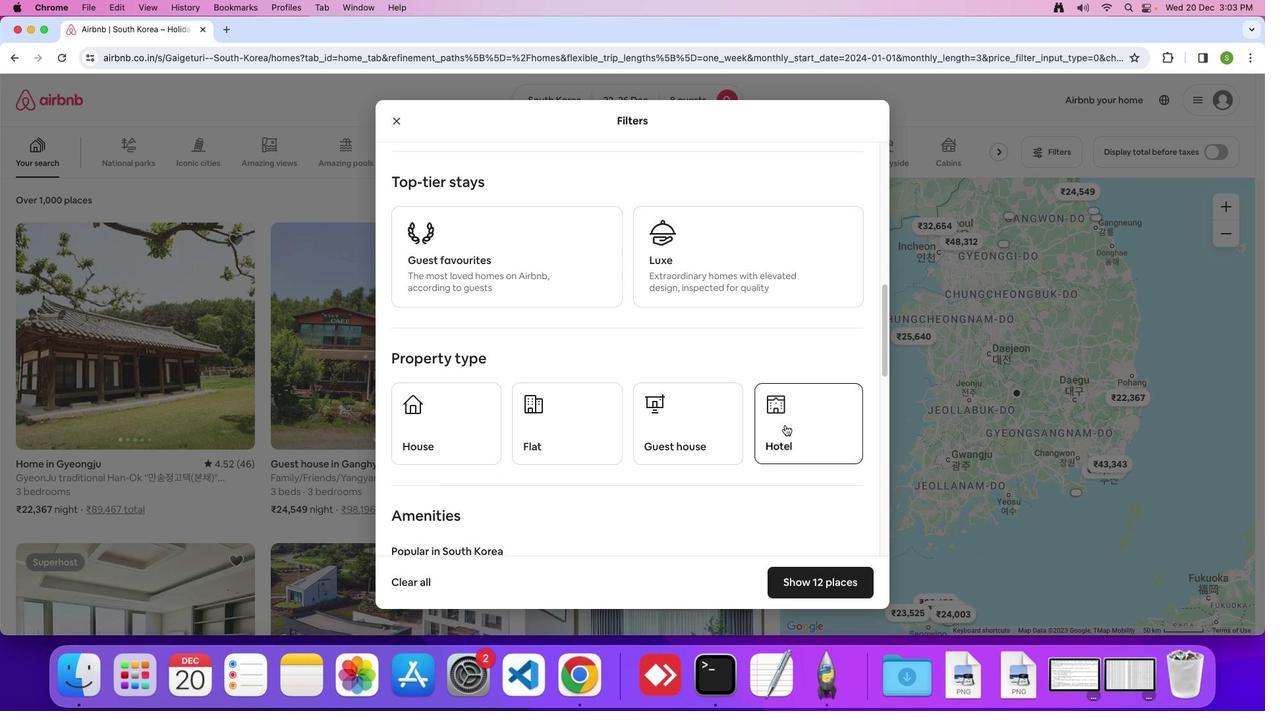 
Action: Mouse pressed left at (785, 425)
Screenshot: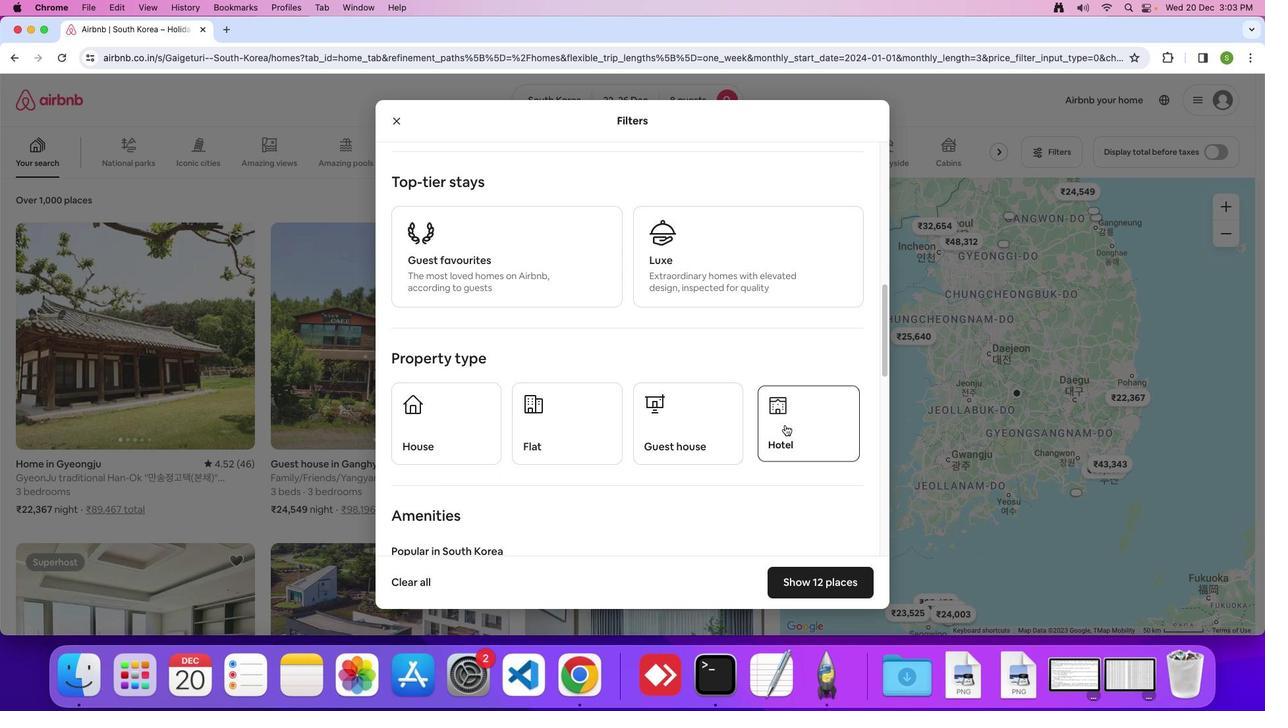 
Action: Mouse moved to (596, 451)
Screenshot: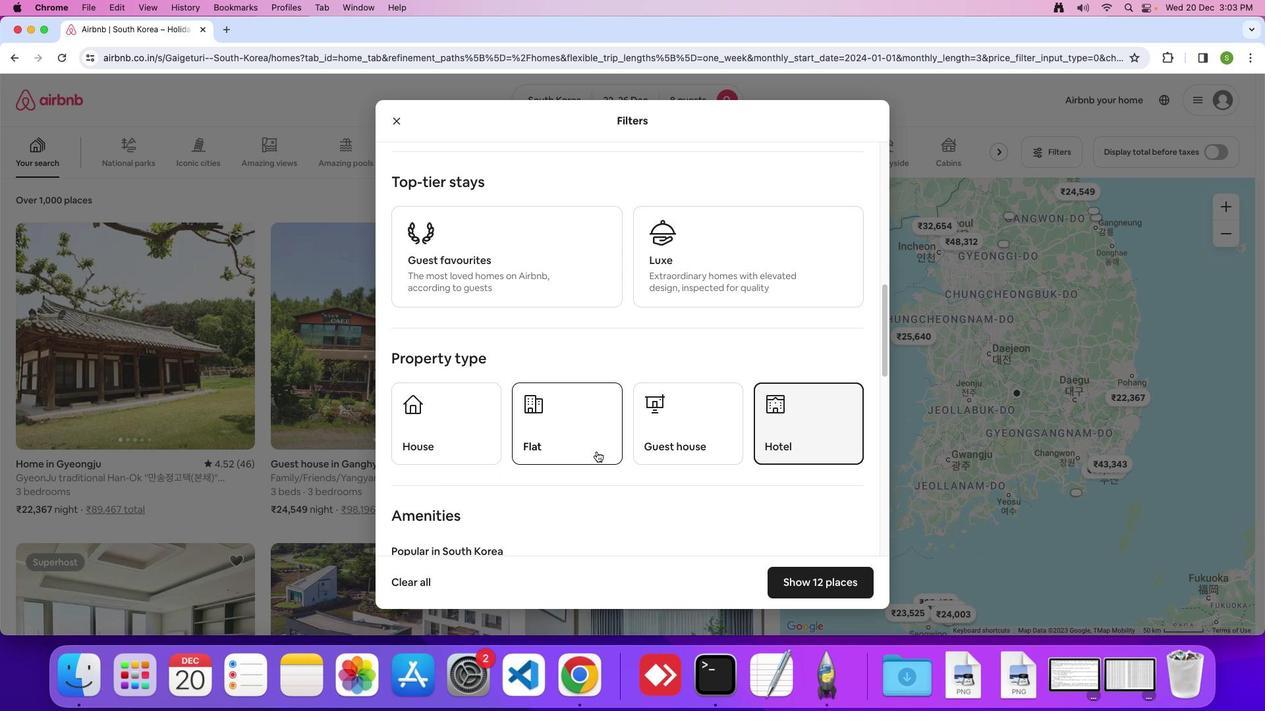 
Action: Mouse scrolled (596, 451) with delta (0, 0)
Screenshot: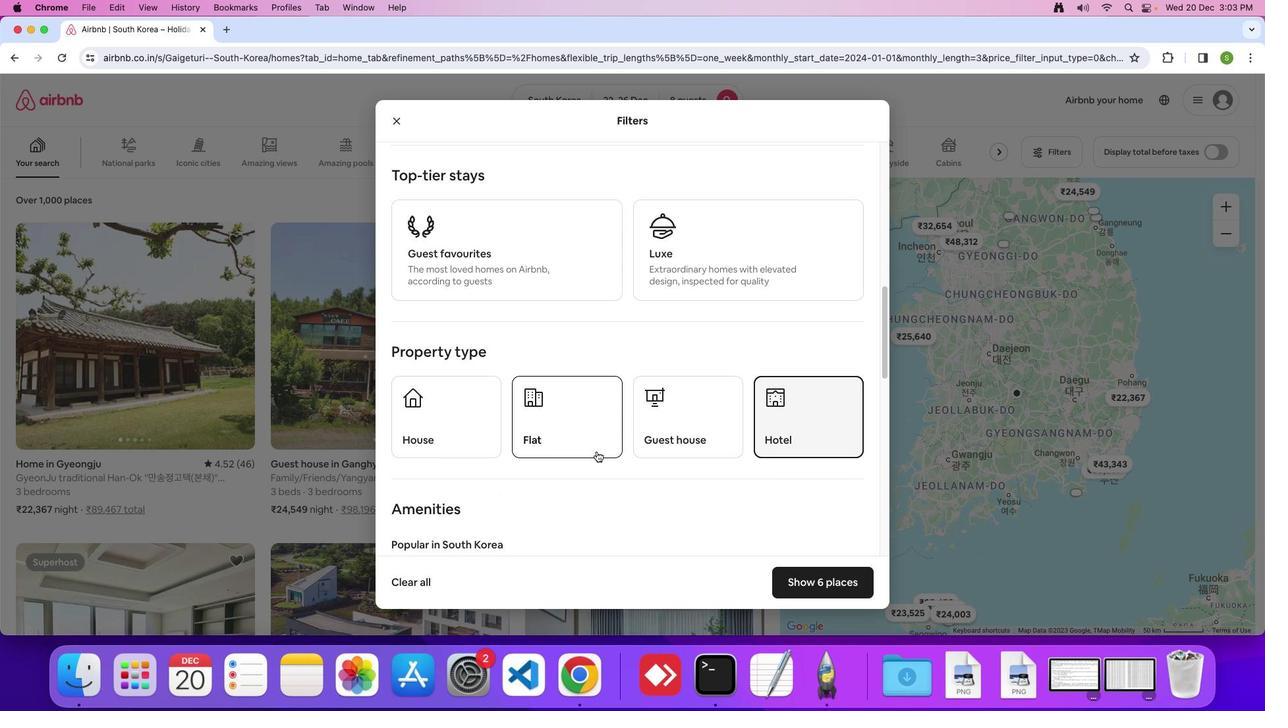 
Action: Mouse scrolled (596, 451) with delta (0, 0)
Screenshot: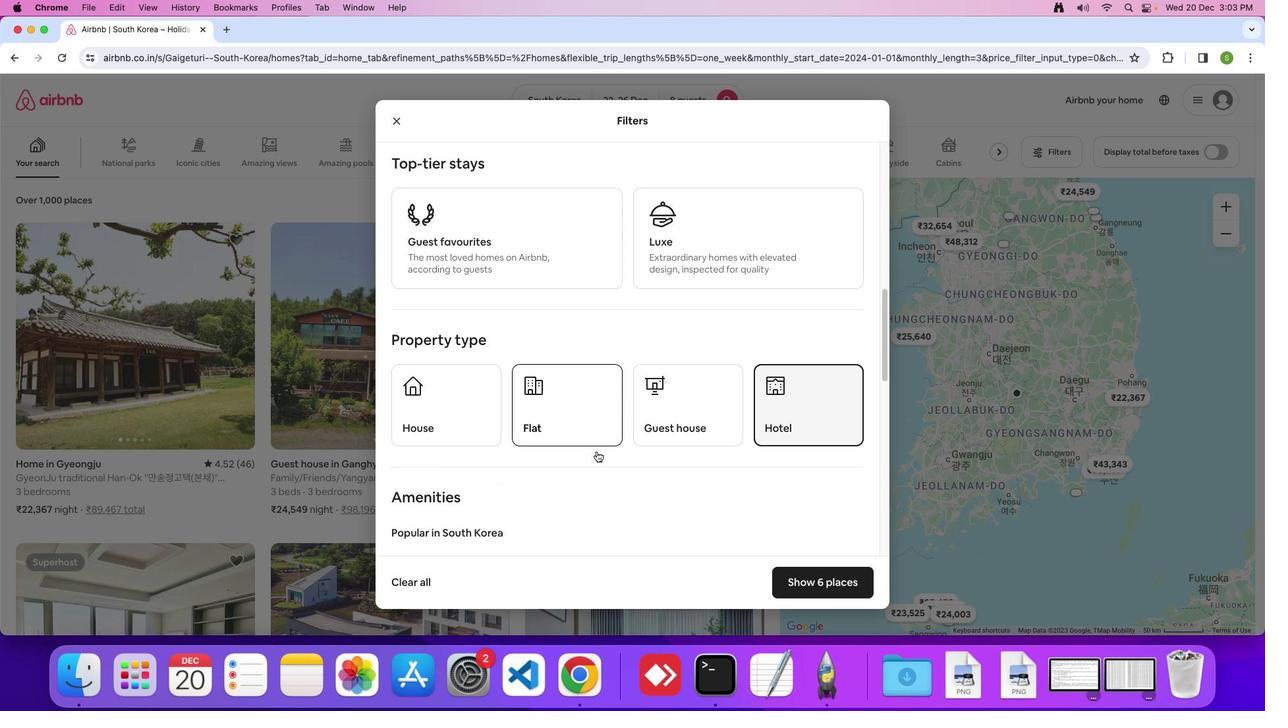 
Action: Mouse scrolled (596, 451) with delta (0, -1)
Screenshot: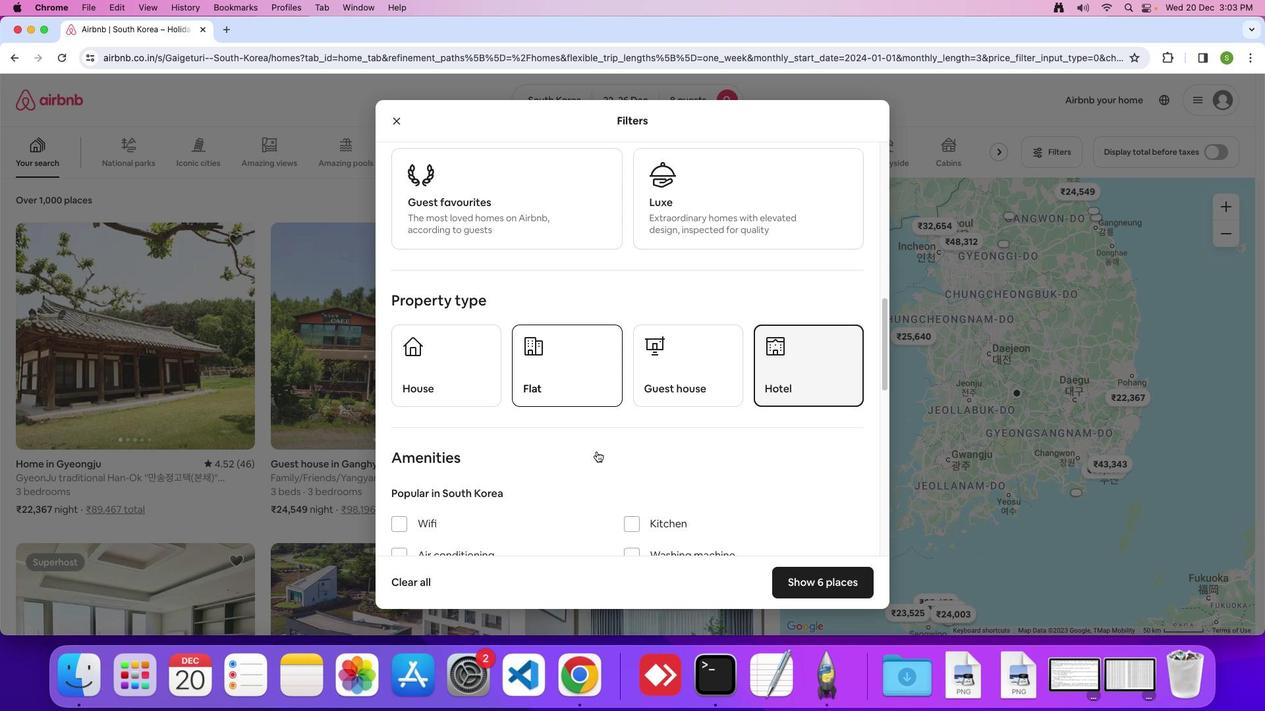 
Action: Mouse scrolled (596, 451) with delta (0, 0)
Screenshot: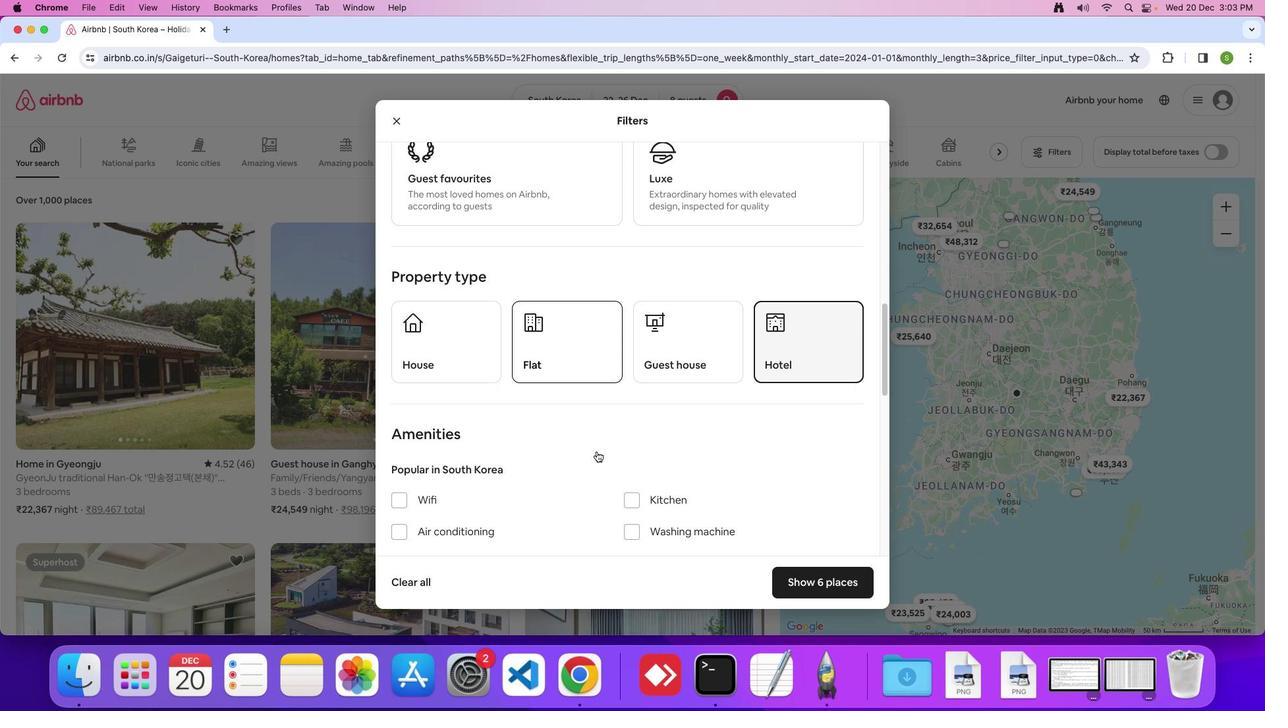 
Action: Mouse scrolled (596, 451) with delta (0, 0)
Screenshot: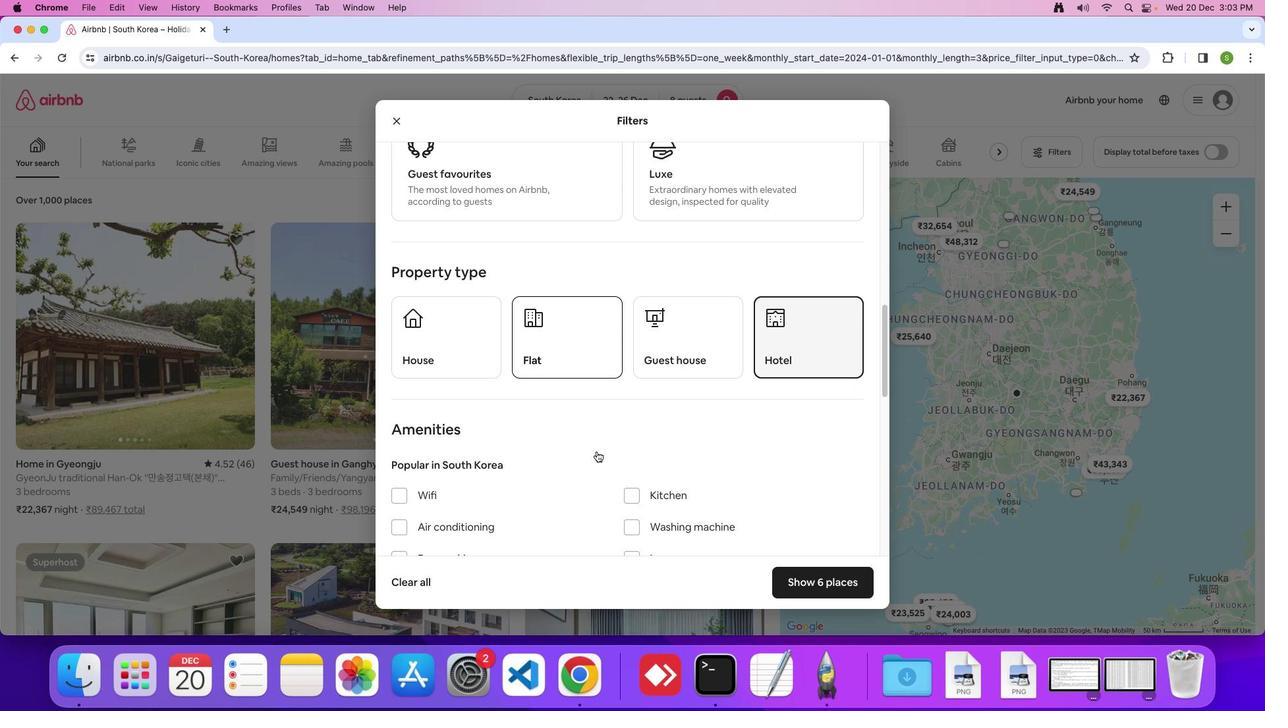 
Action: Mouse scrolled (596, 451) with delta (0, 0)
Screenshot: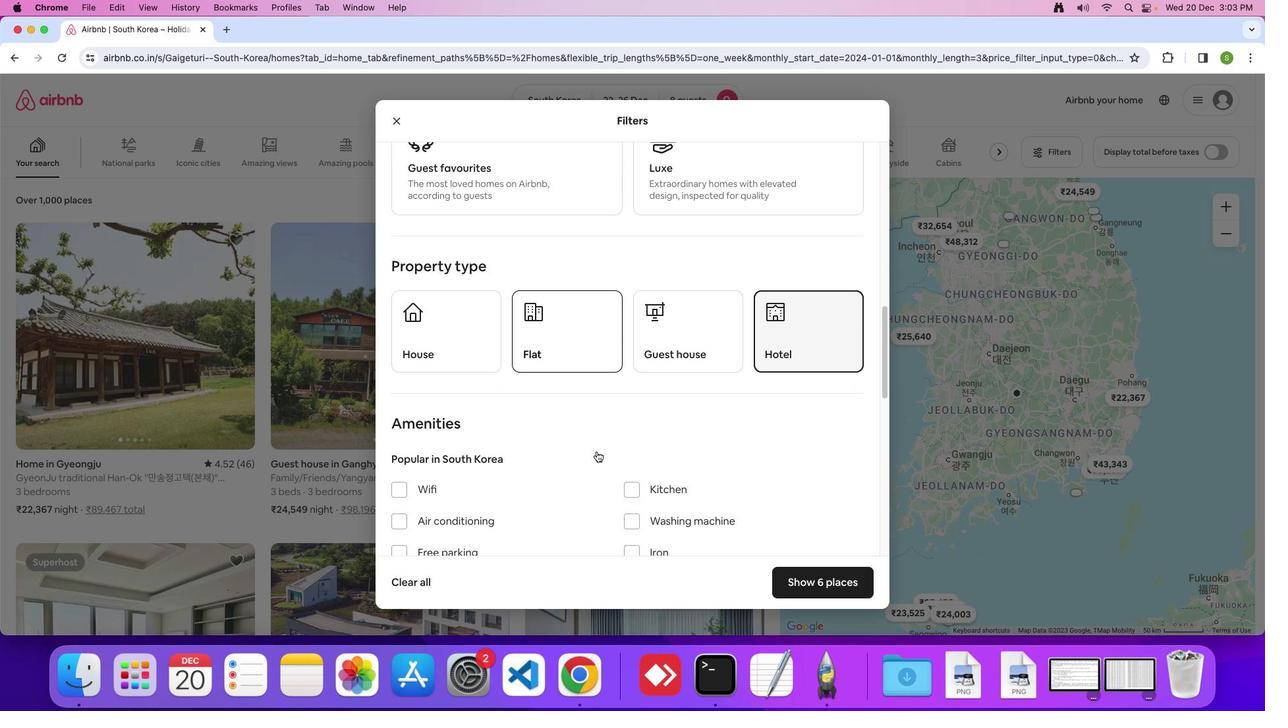 
Action: Mouse scrolled (596, 451) with delta (0, 0)
Screenshot: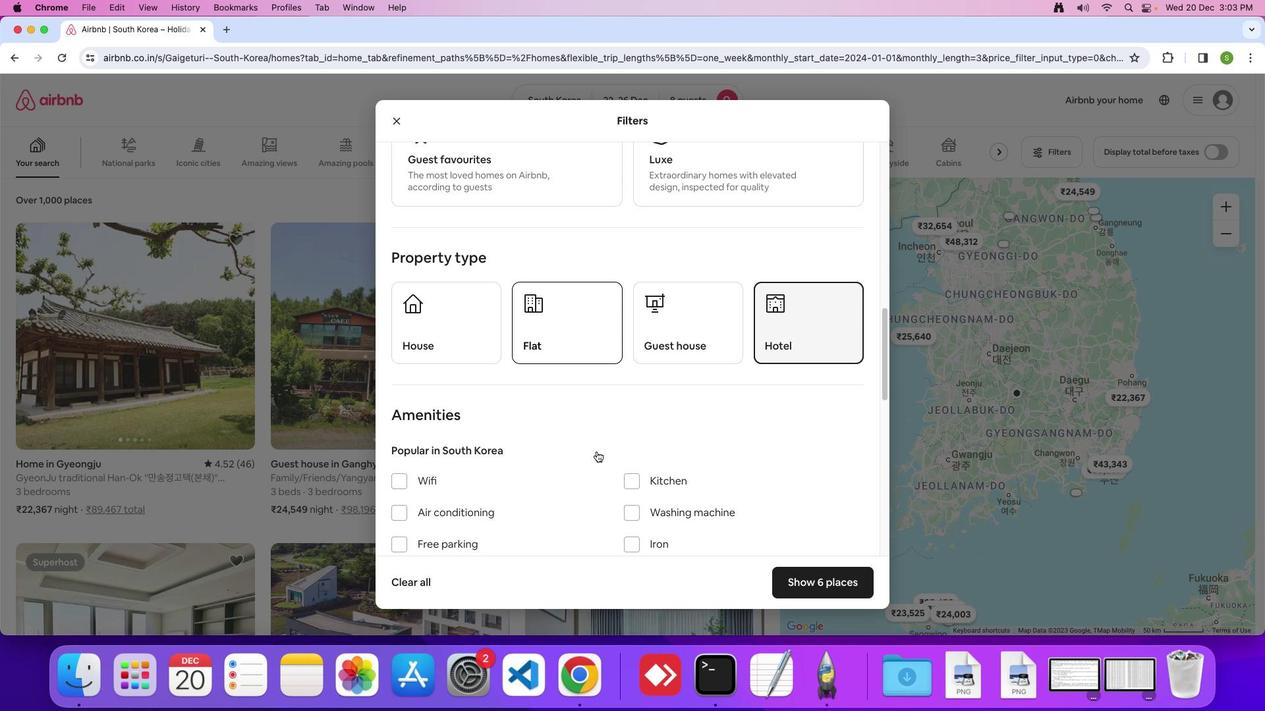 
Action: Mouse scrolled (596, 451) with delta (0, 0)
Screenshot: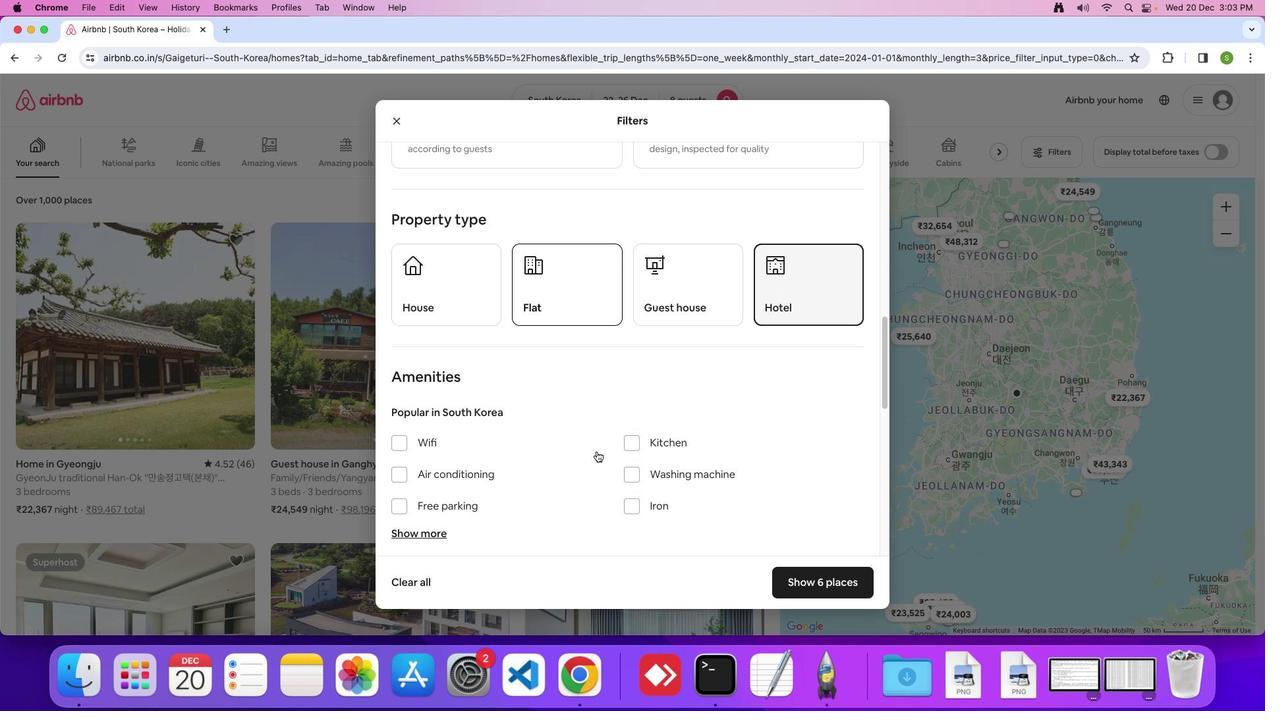 
Action: Mouse scrolled (596, 451) with delta (0, 0)
Screenshot: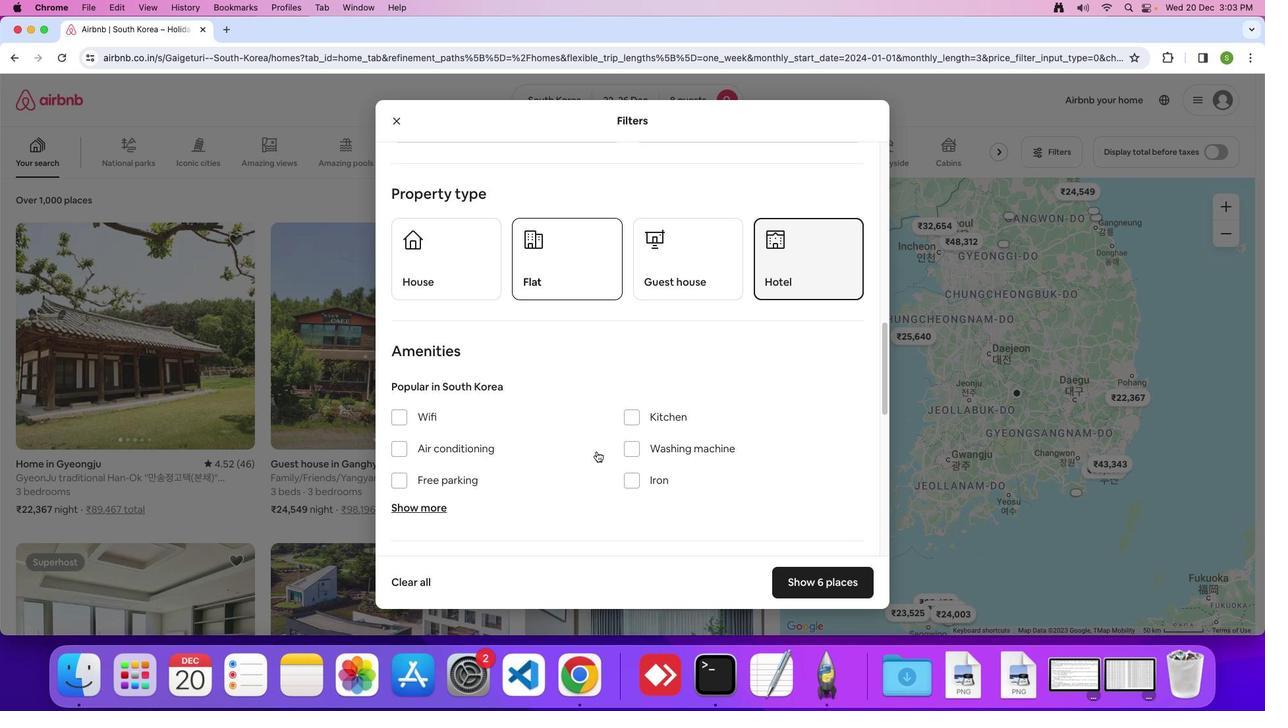 
Action: Mouse scrolled (596, 451) with delta (0, 0)
Screenshot: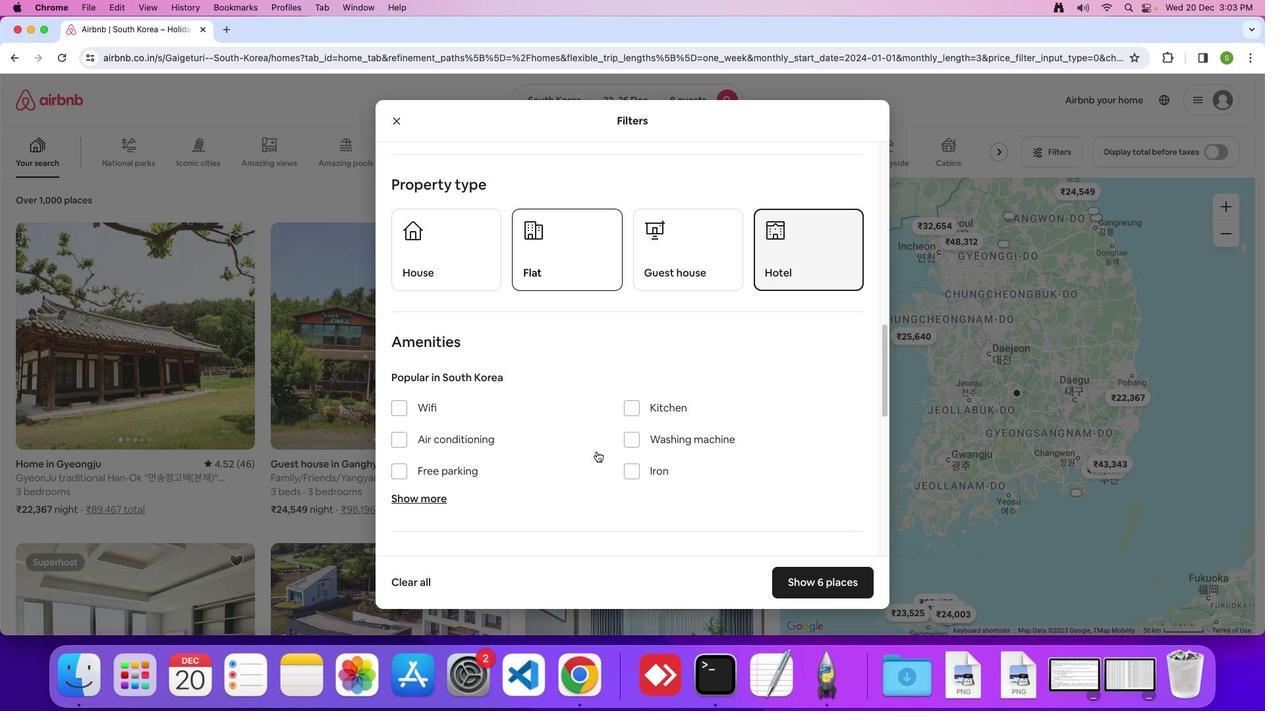 
Action: Mouse scrolled (596, 451) with delta (0, 0)
Screenshot: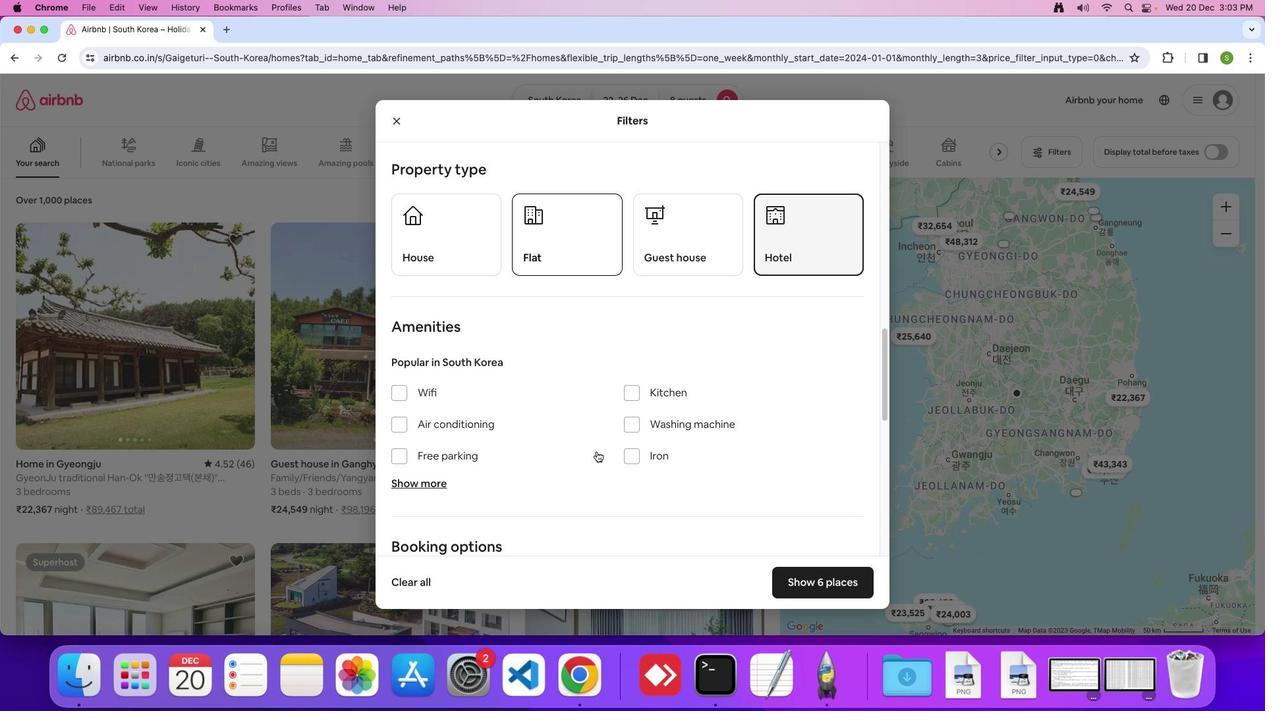 
Action: Mouse scrolled (596, 451) with delta (0, 0)
Screenshot: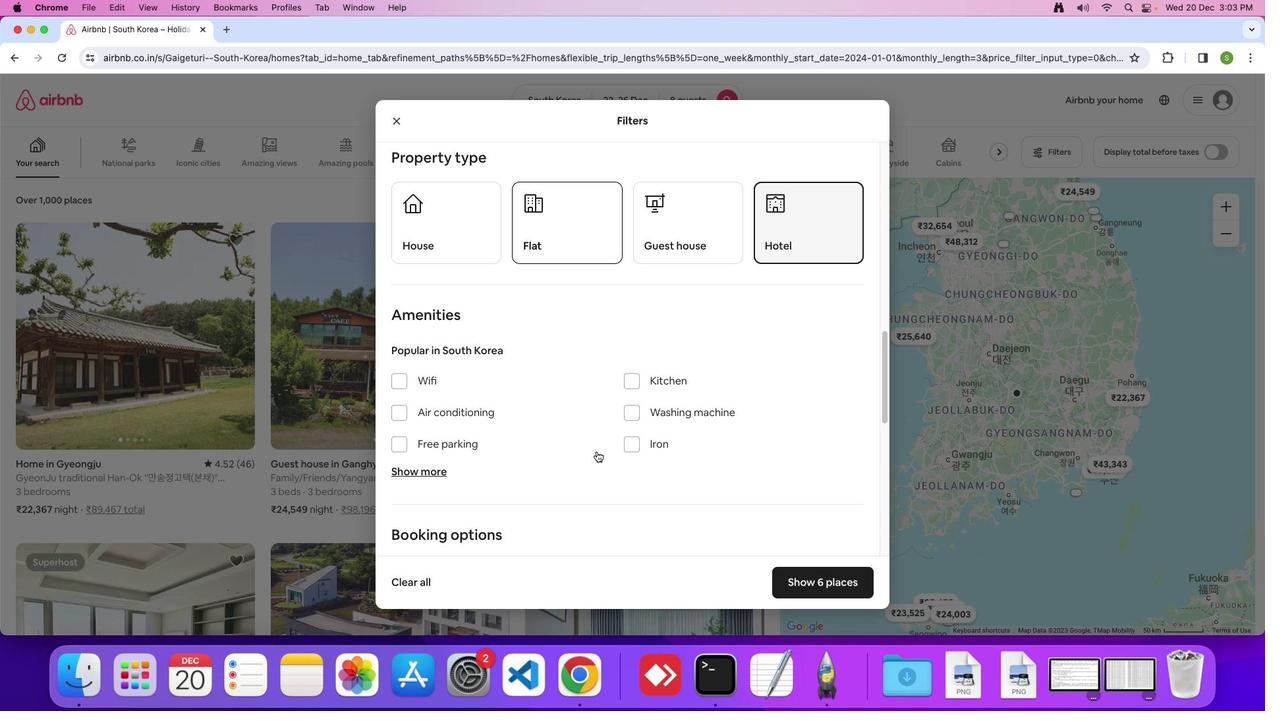 
Action: Mouse scrolled (596, 451) with delta (0, -1)
Screenshot: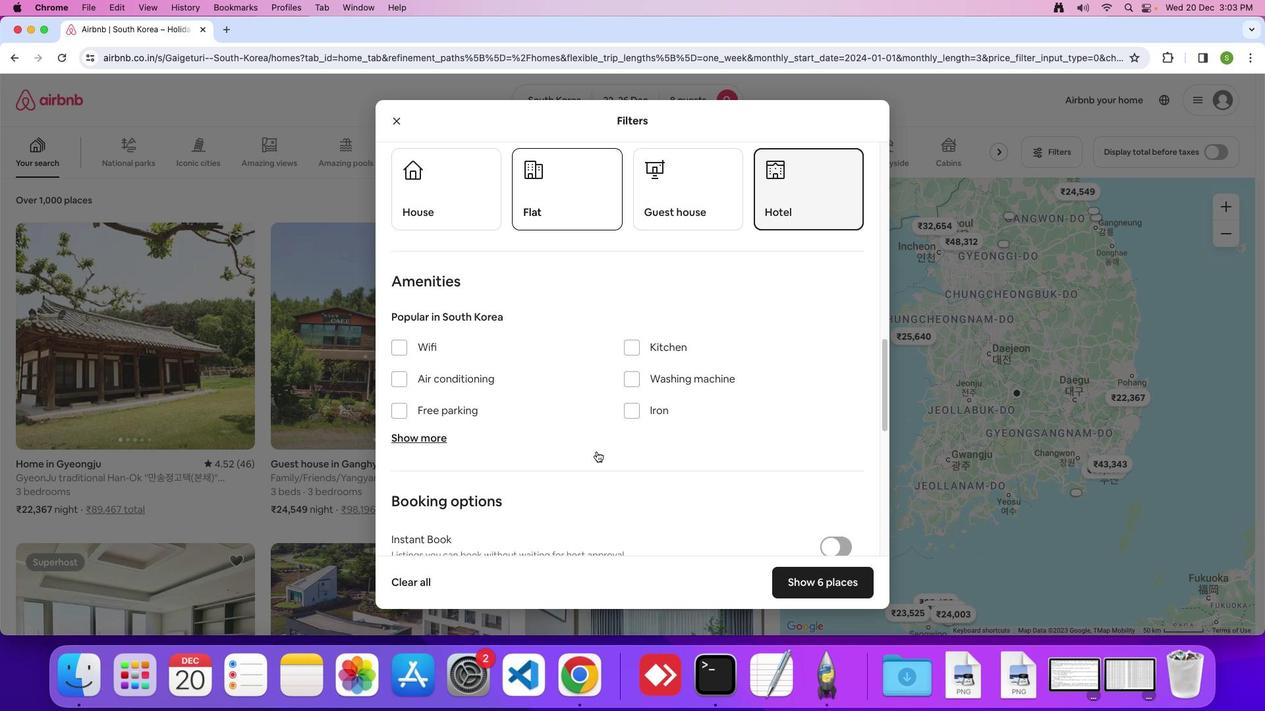 
Action: Mouse moved to (399, 308)
Screenshot: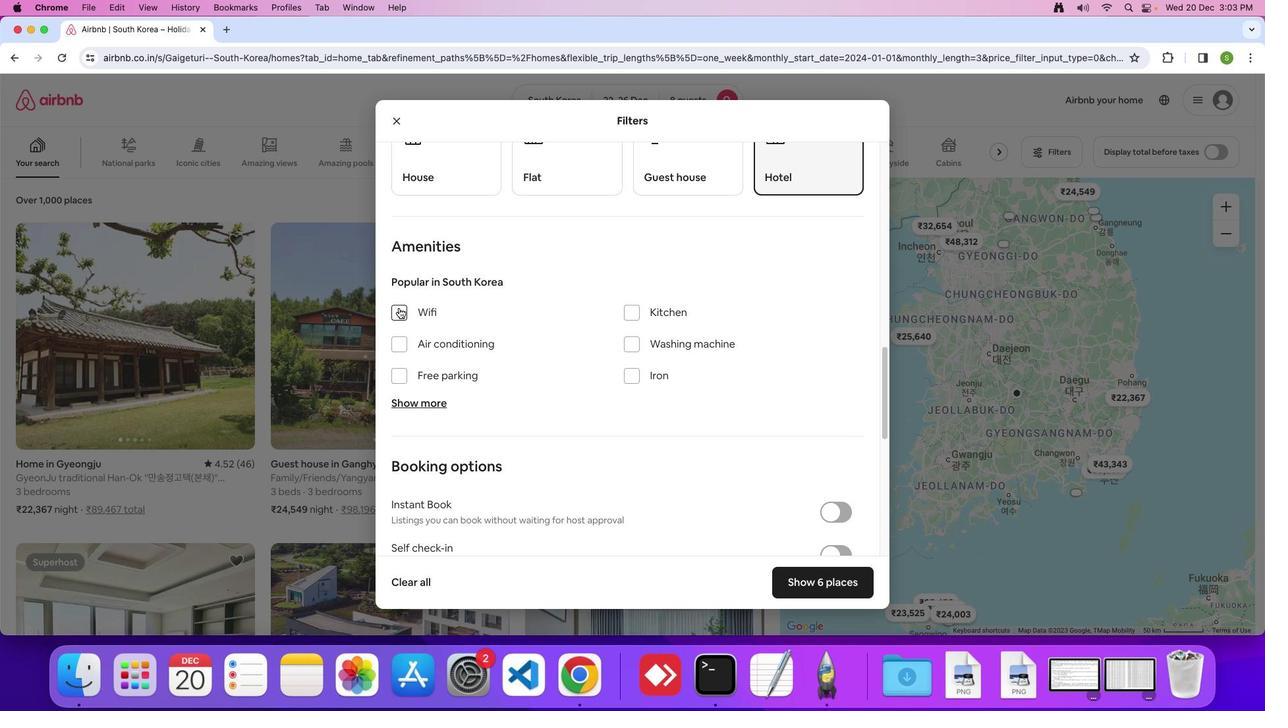 
Action: Mouse pressed left at (399, 308)
Screenshot: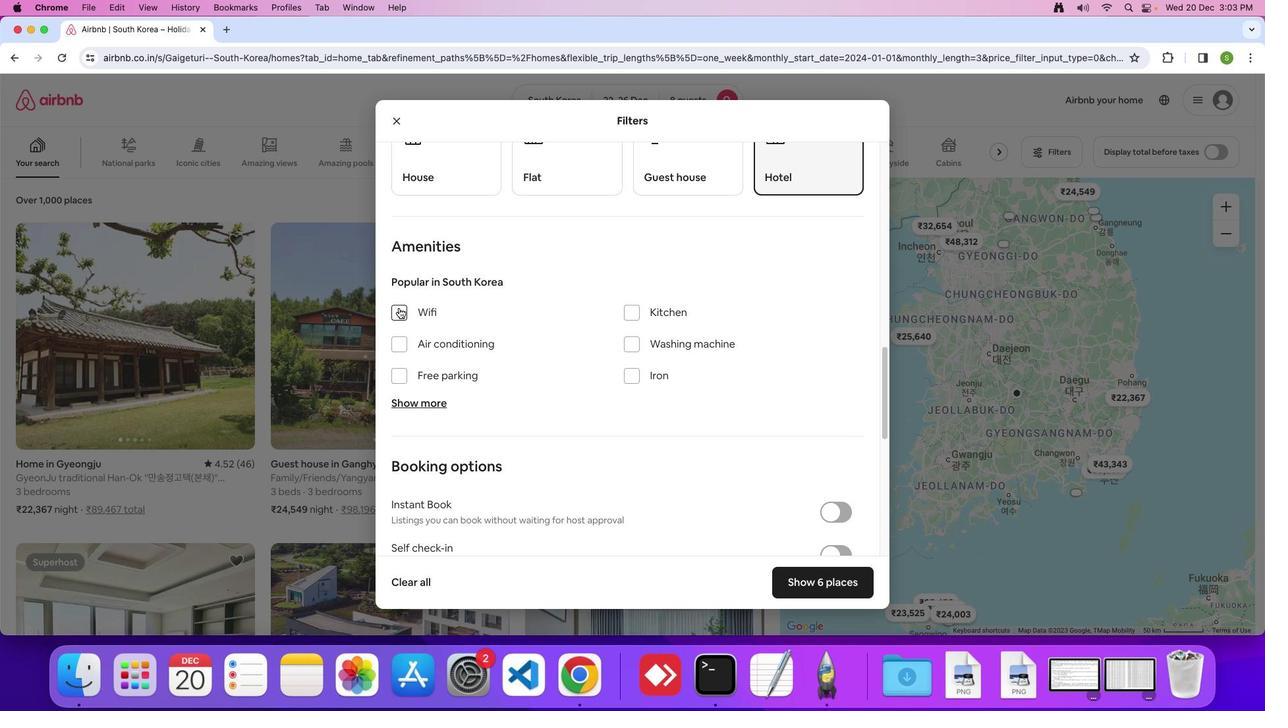 
Action: Mouse moved to (400, 379)
Screenshot: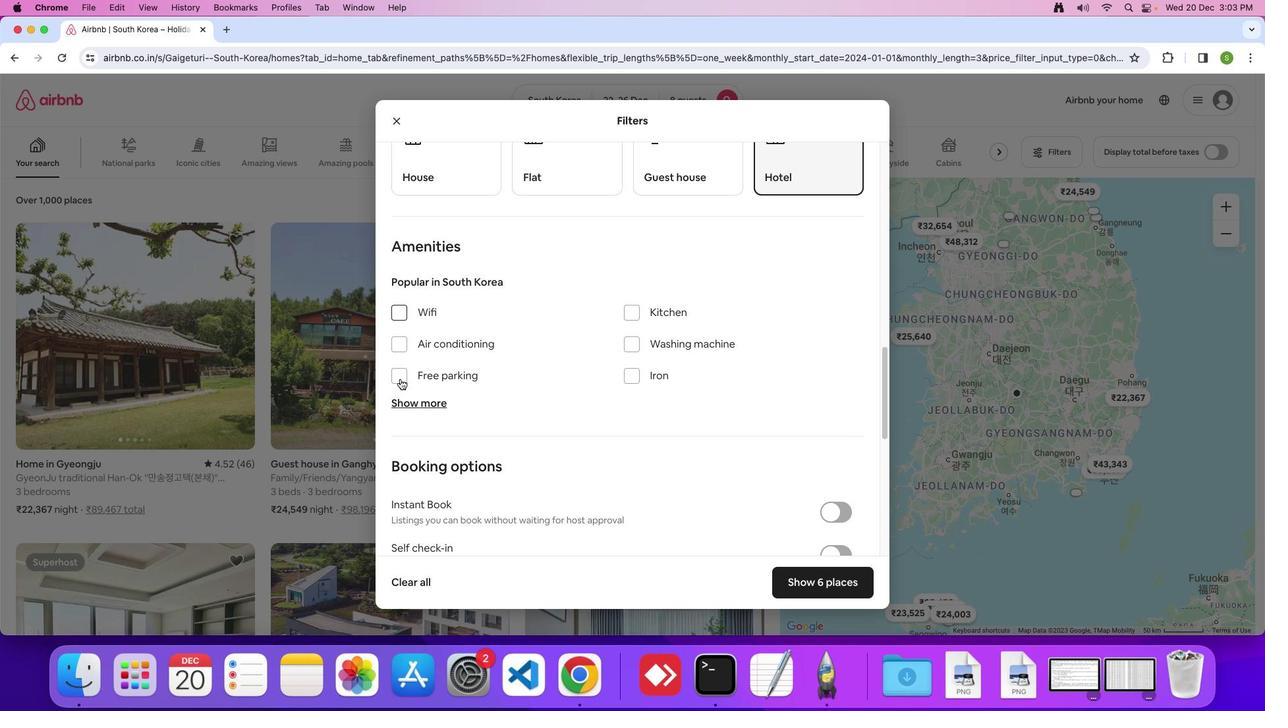 
Action: Mouse pressed left at (400, 379)
Screenshot: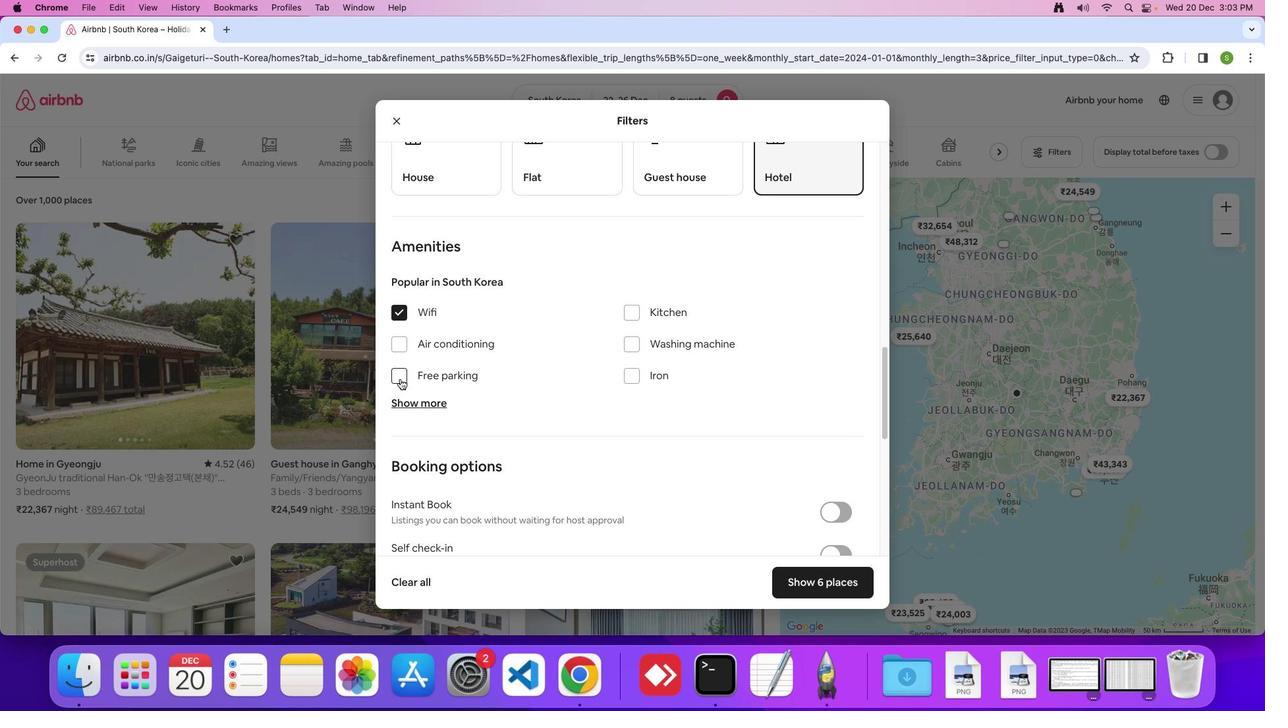 
Action: Mouse moved to (402, 401)
Screenshot: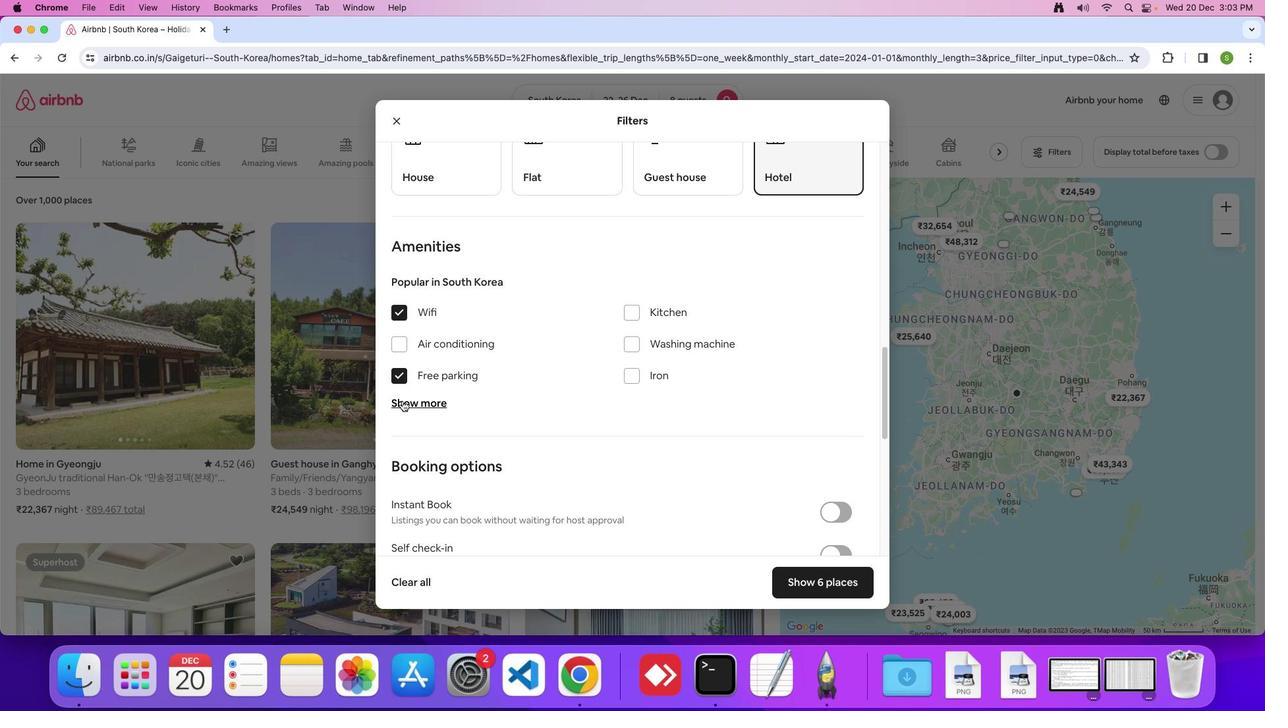 
Action: Mouse pressed left at (402, 401)
Screenshot: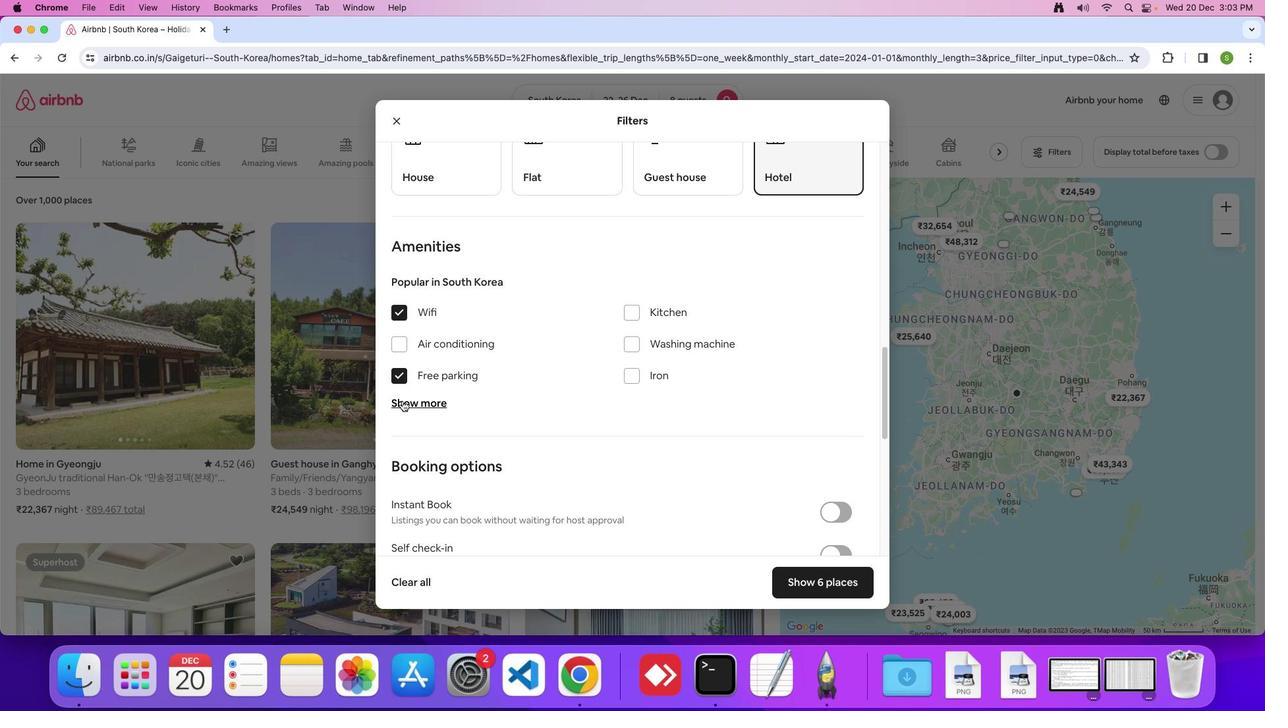 
Action: Mouse moved to (572, 399)
Screenshot: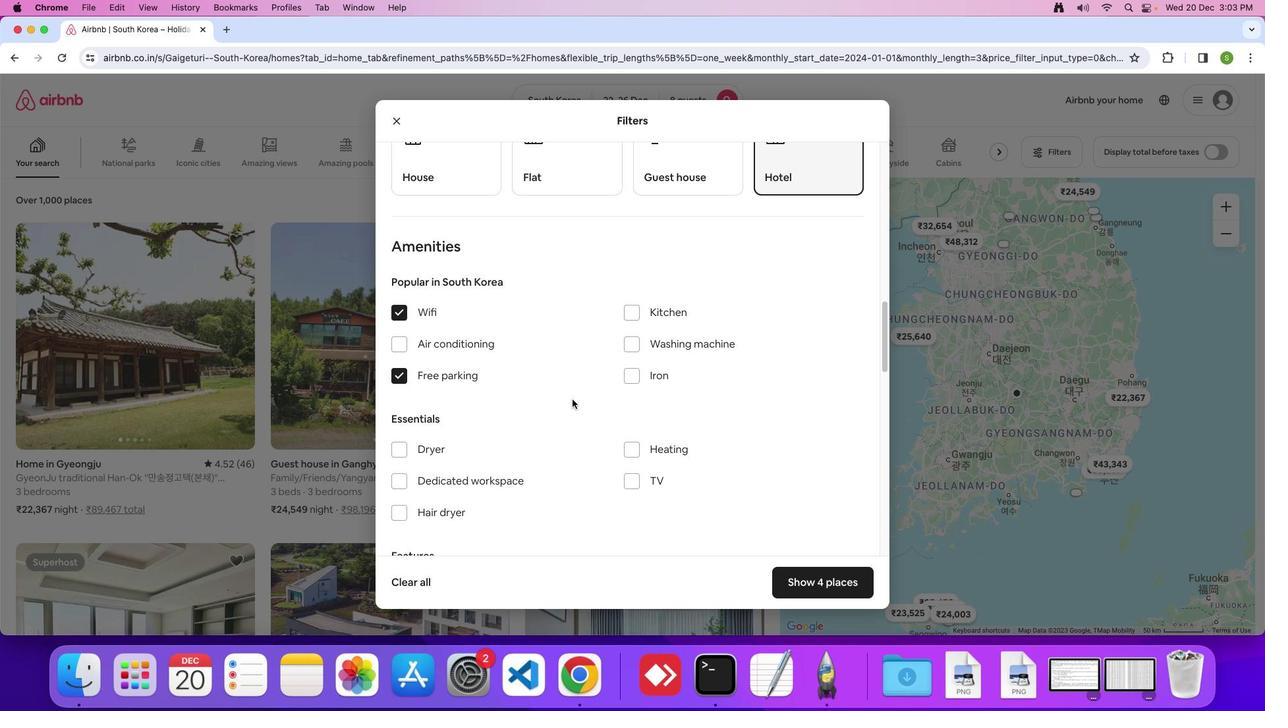 
Action: Mouse scrolled (572, 399) with delta (0, 0)
Screenshot: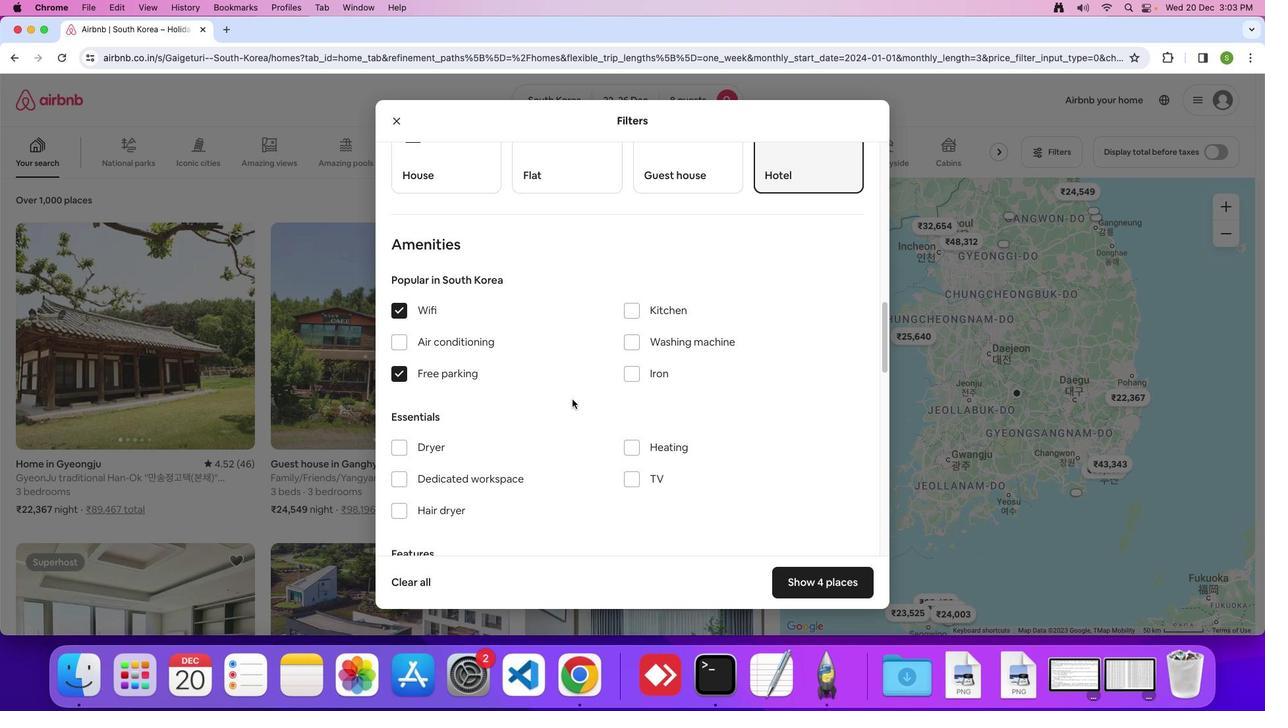 
Action: Mouse scrolled (572, 399) with delta (0, 0)
Screenshot: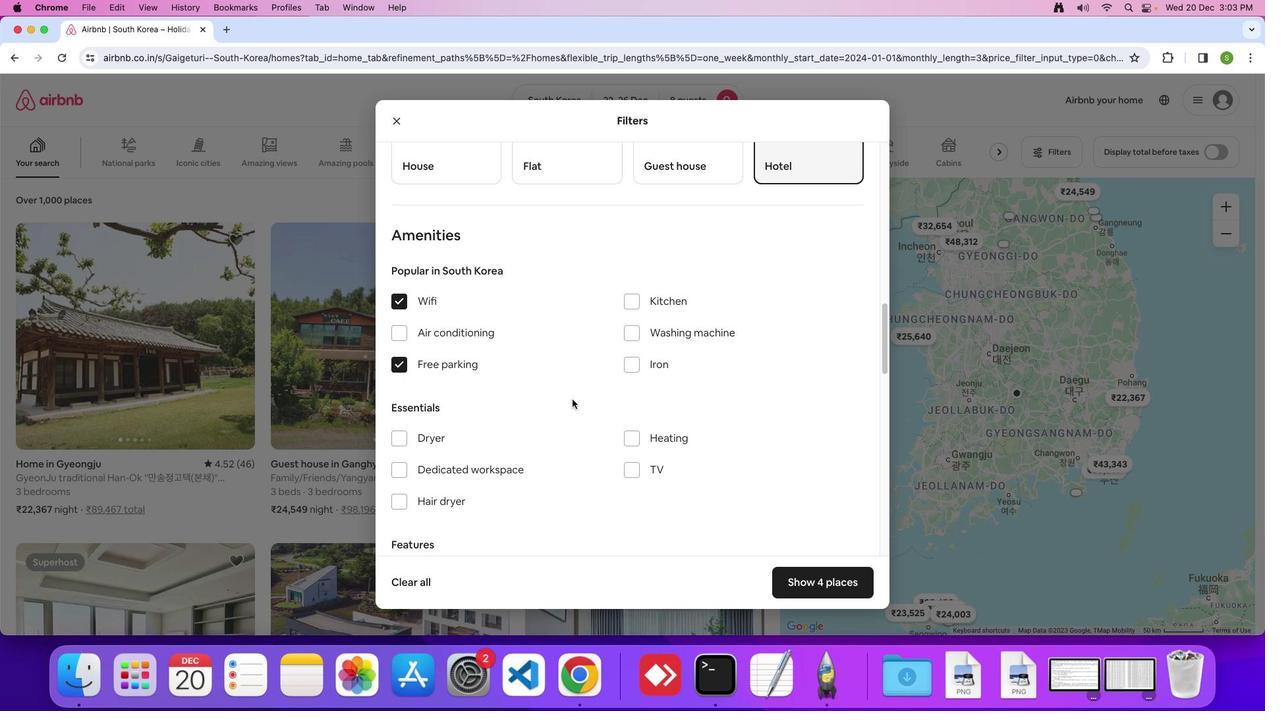 
Action: Mouse scrolled (572, 399) with delta (0, 0)
Screenshot: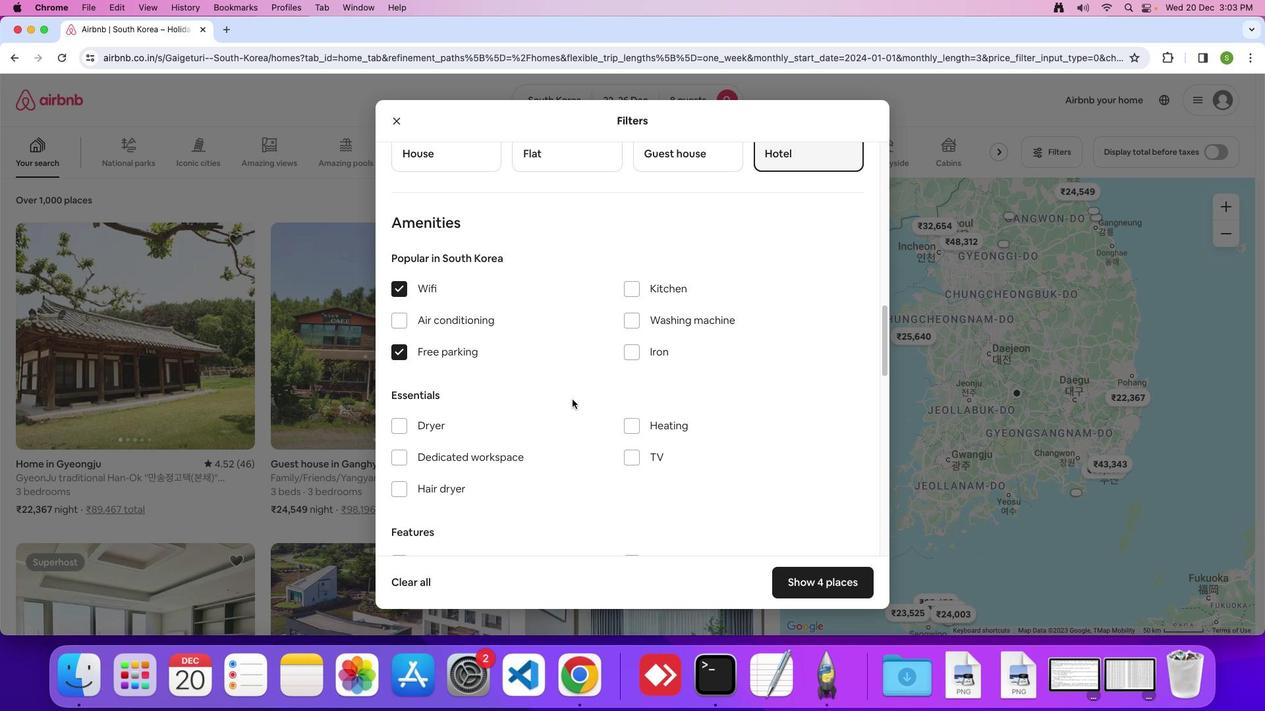 
Action: Mouse scrolled (572, 399) with delta (0, 0)
Screenshot: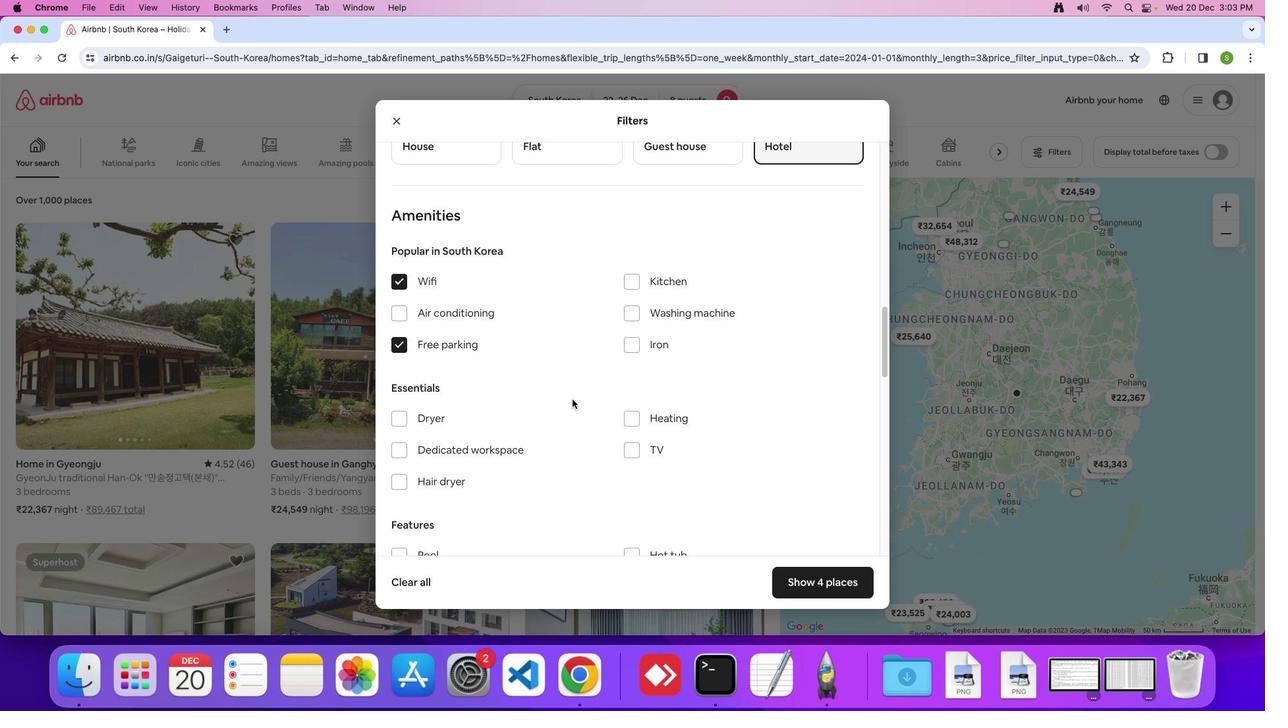 
Action: Mouse scrolled (572, 399) with delta (0, 0)
Screenshot: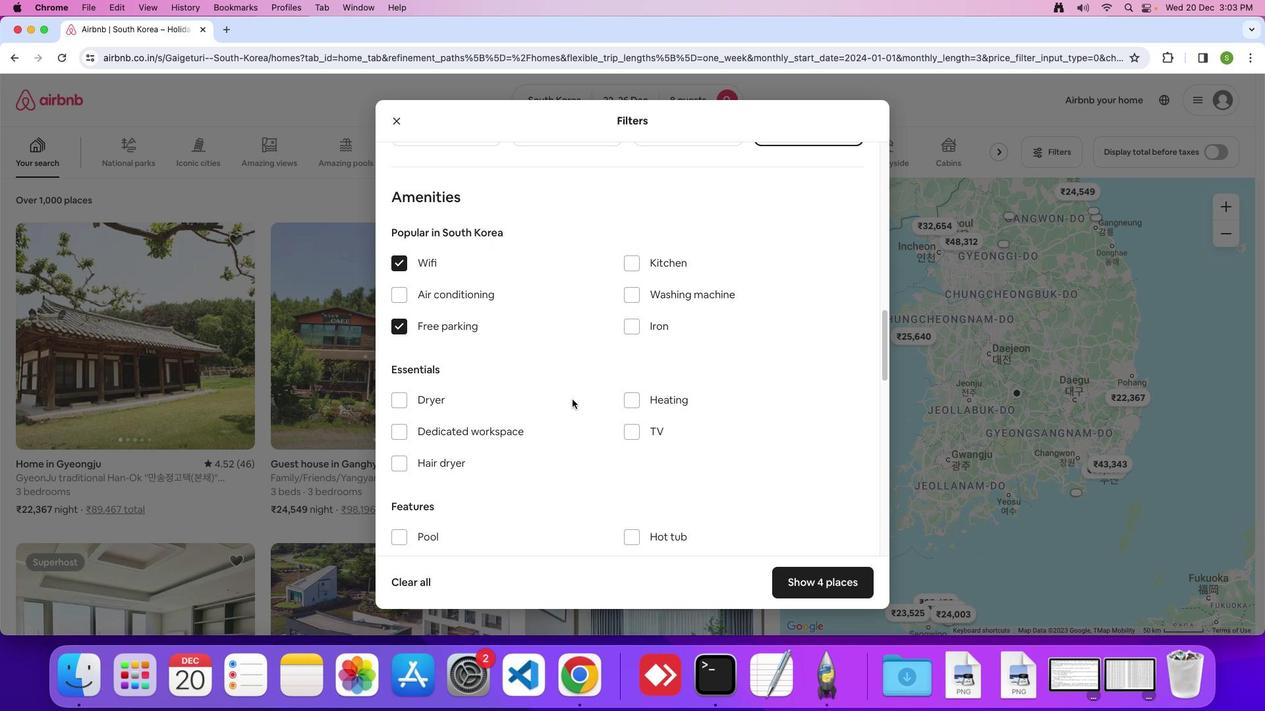 
Action: Mouse moved to (641, 411)
Screenshot: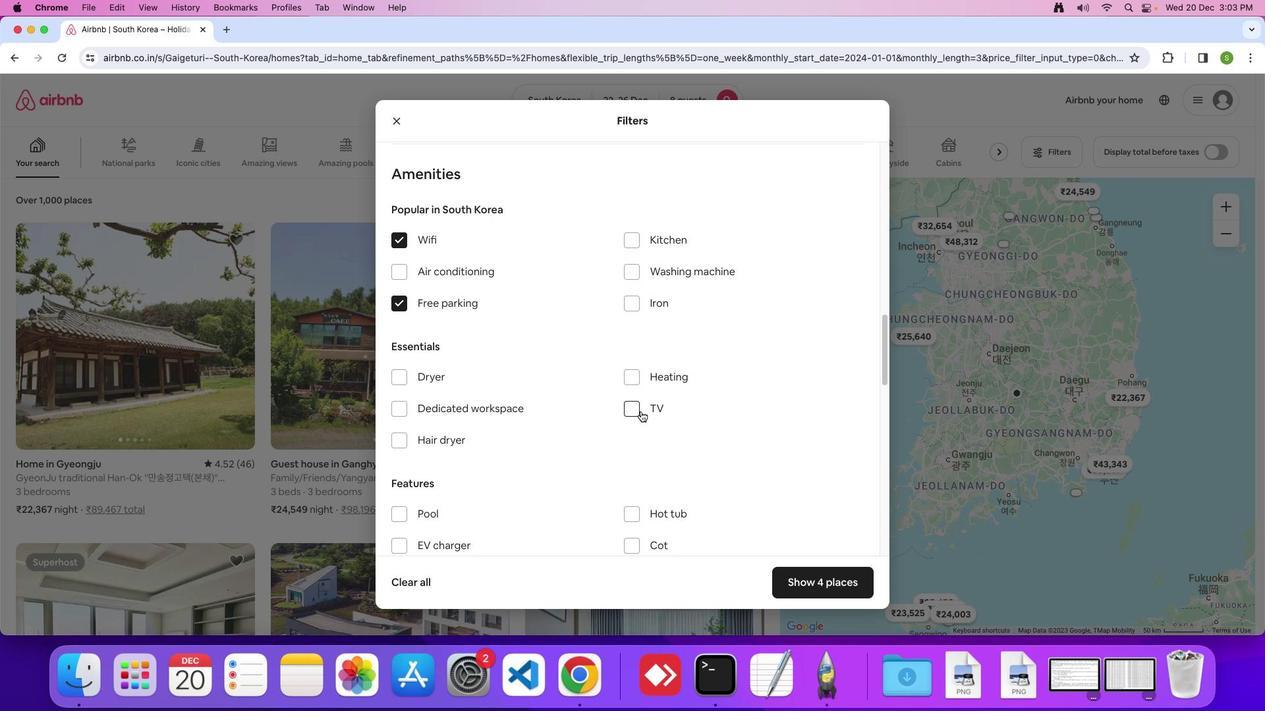 
Action: Mouse pressed left at (641, 411)
Screenshot: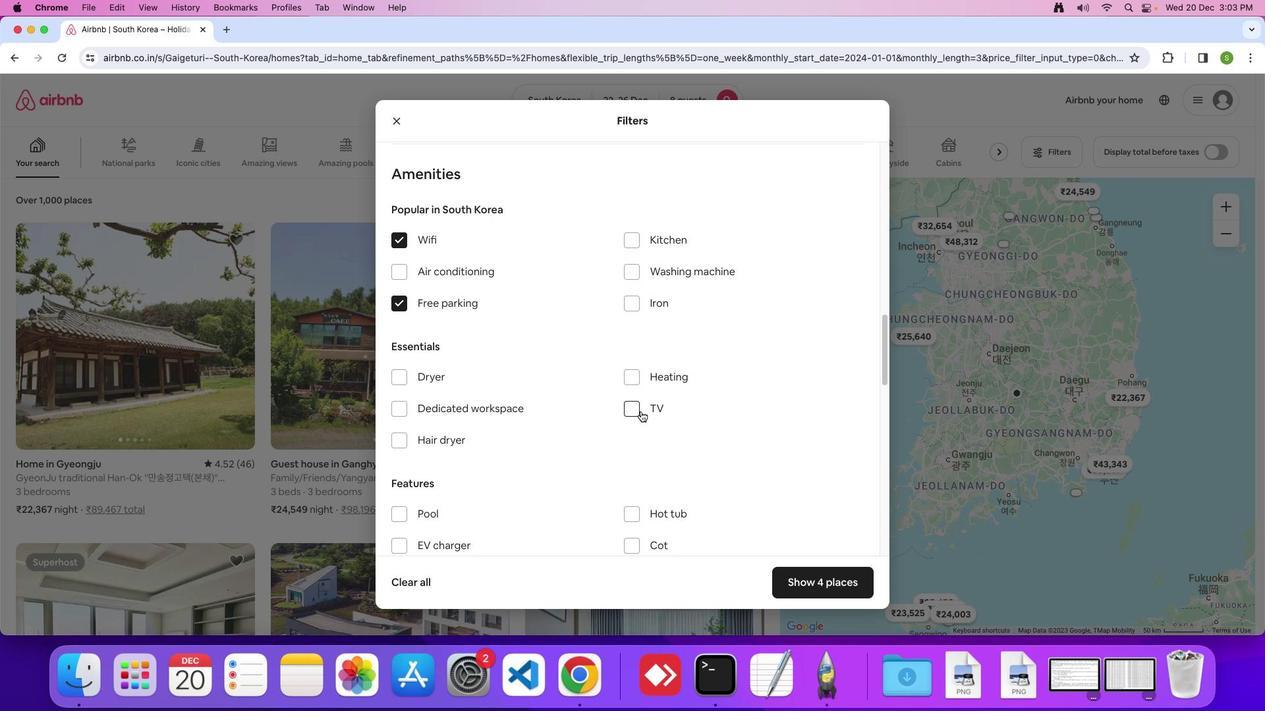 
Action: Mouse moved to (566, 435)
Screenshot: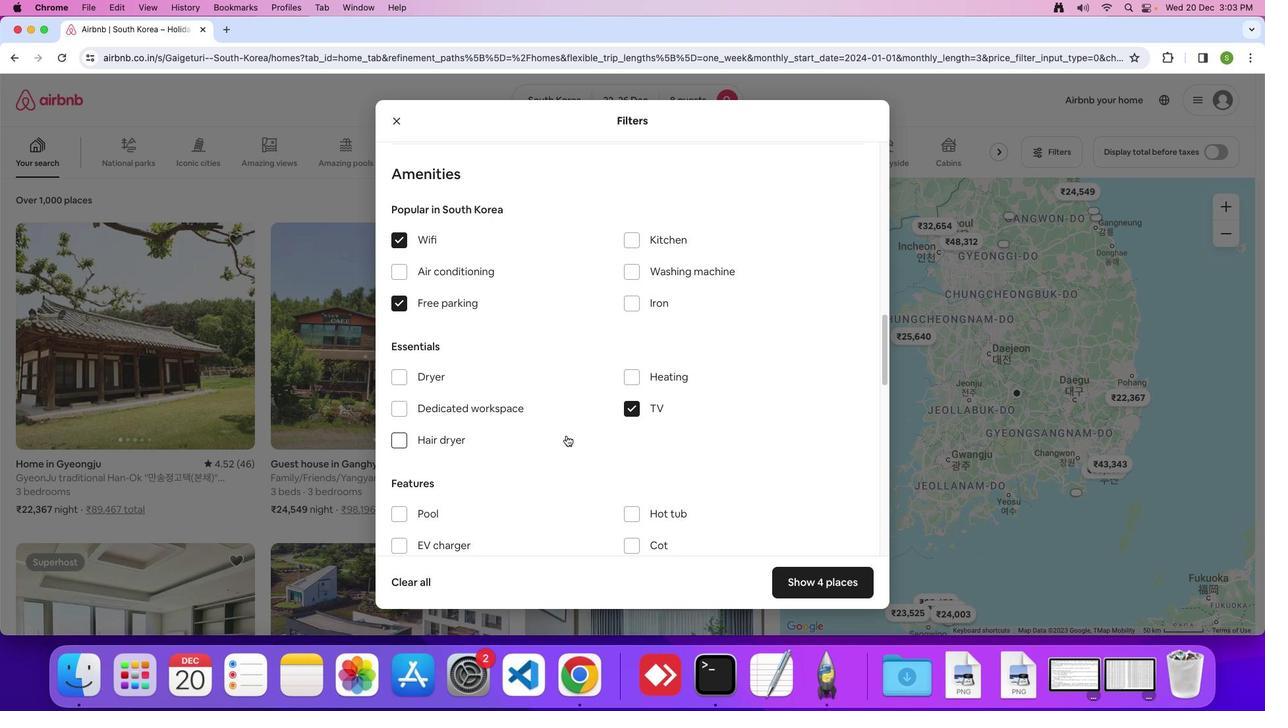 
Action: Mouse scrolled (566, 435) with delta (0, 0)
Screenshot: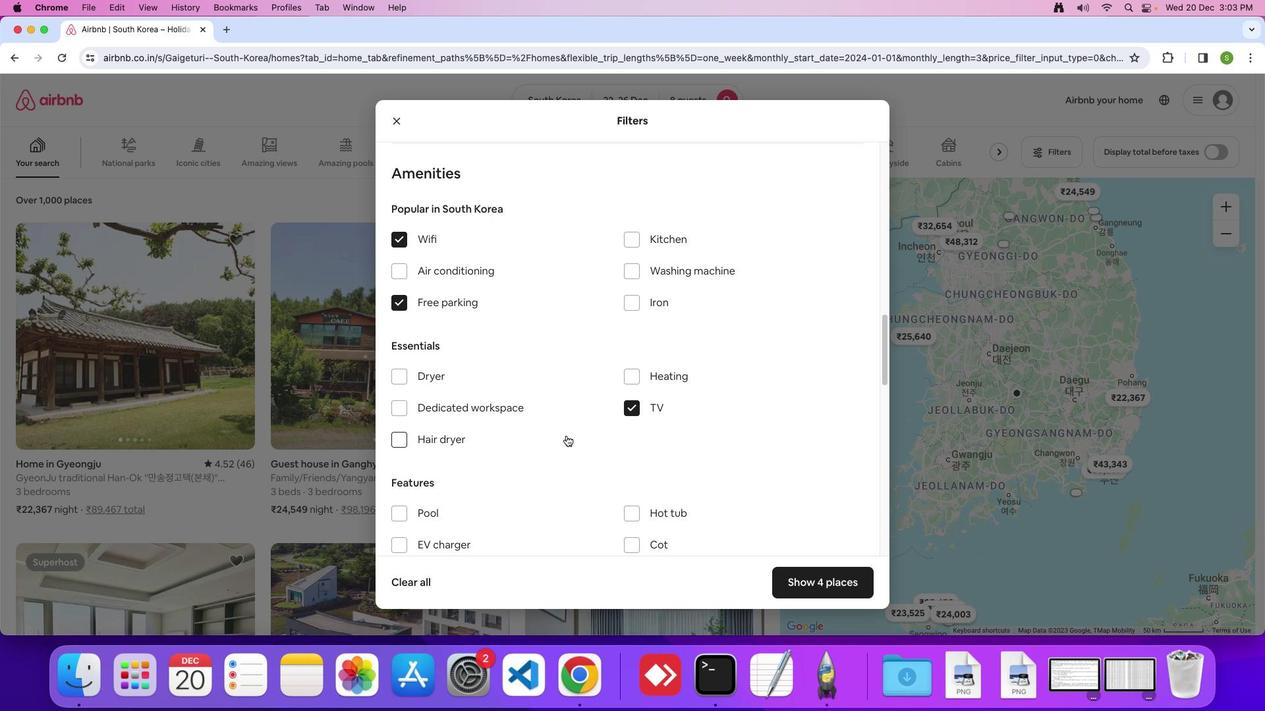 
Action: Mouse scrolled (566, 435) with delta (0, 0)
Screenshot: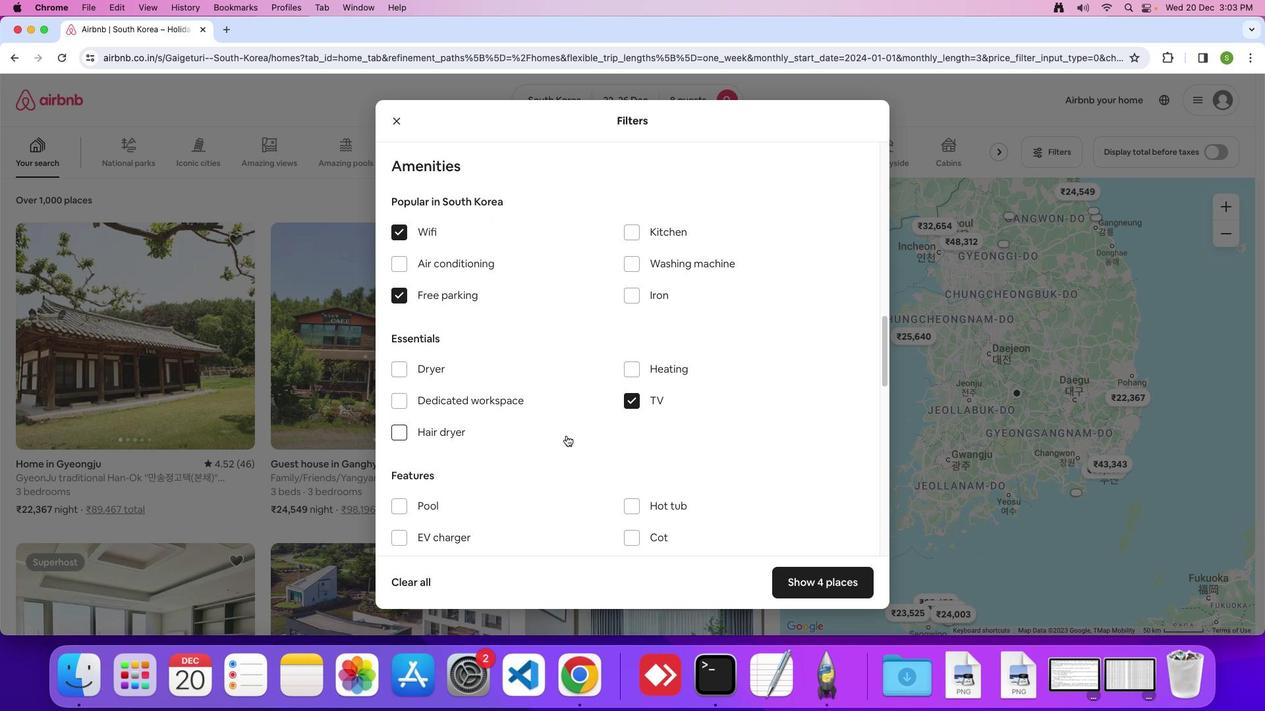 
Action: Mouse scrolled (566, 435) with delta (0, 0)
Screenshot: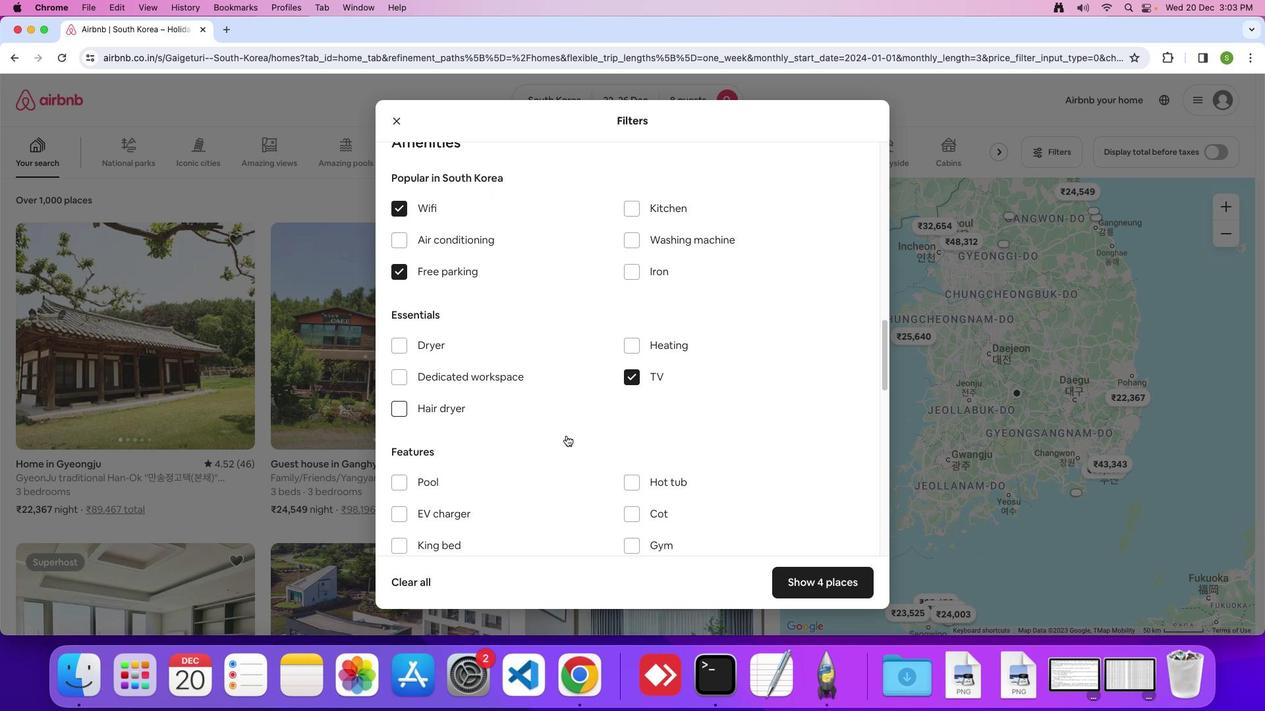 
Action: Mouse scrolled (566, 435) with delta (0, 0)
Screenshot: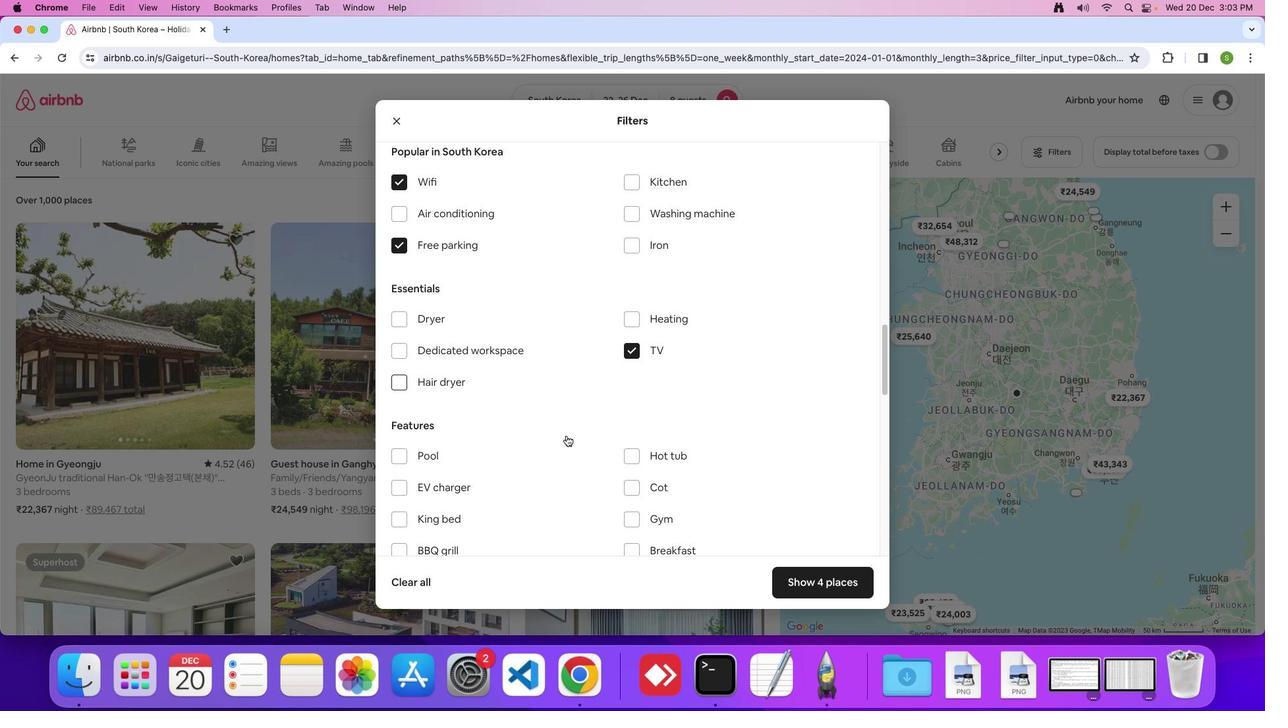 
Action: Mouse scrolled (566, 435) with delta (0, 0)
Screenshot: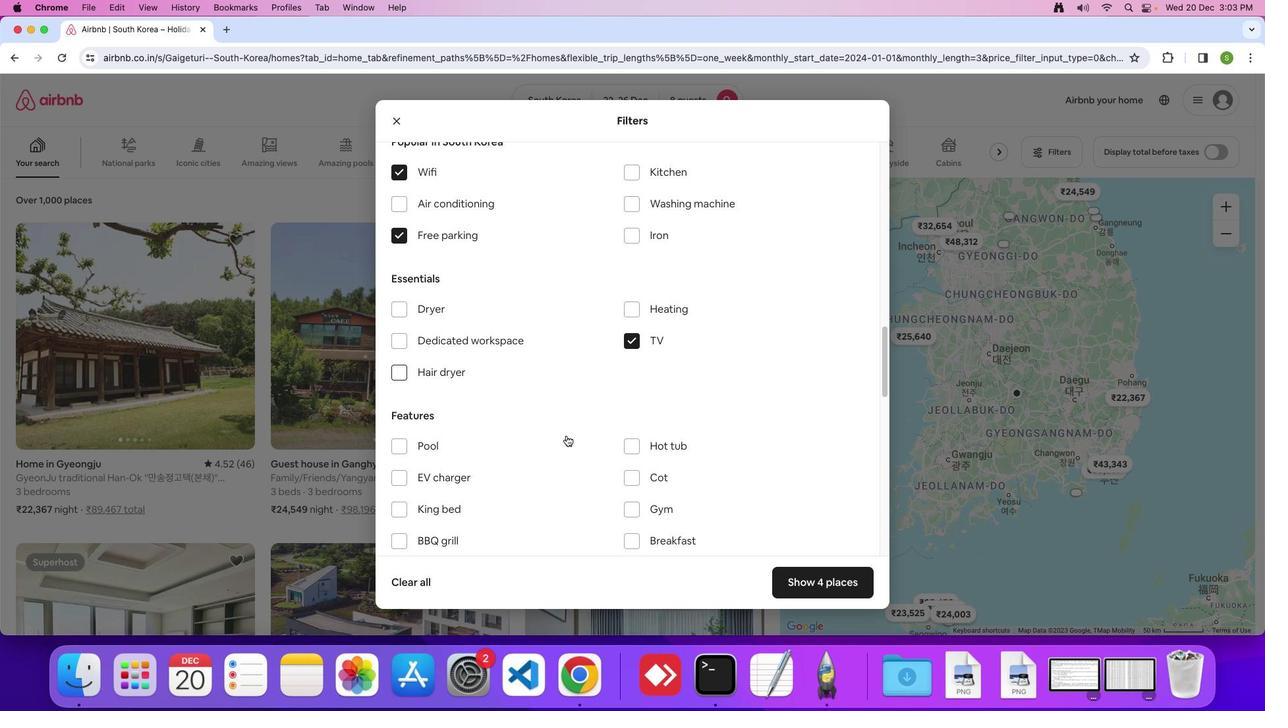 
Action: Mouse scrolled (566, 435) with delta (0, 0)
Screenshot: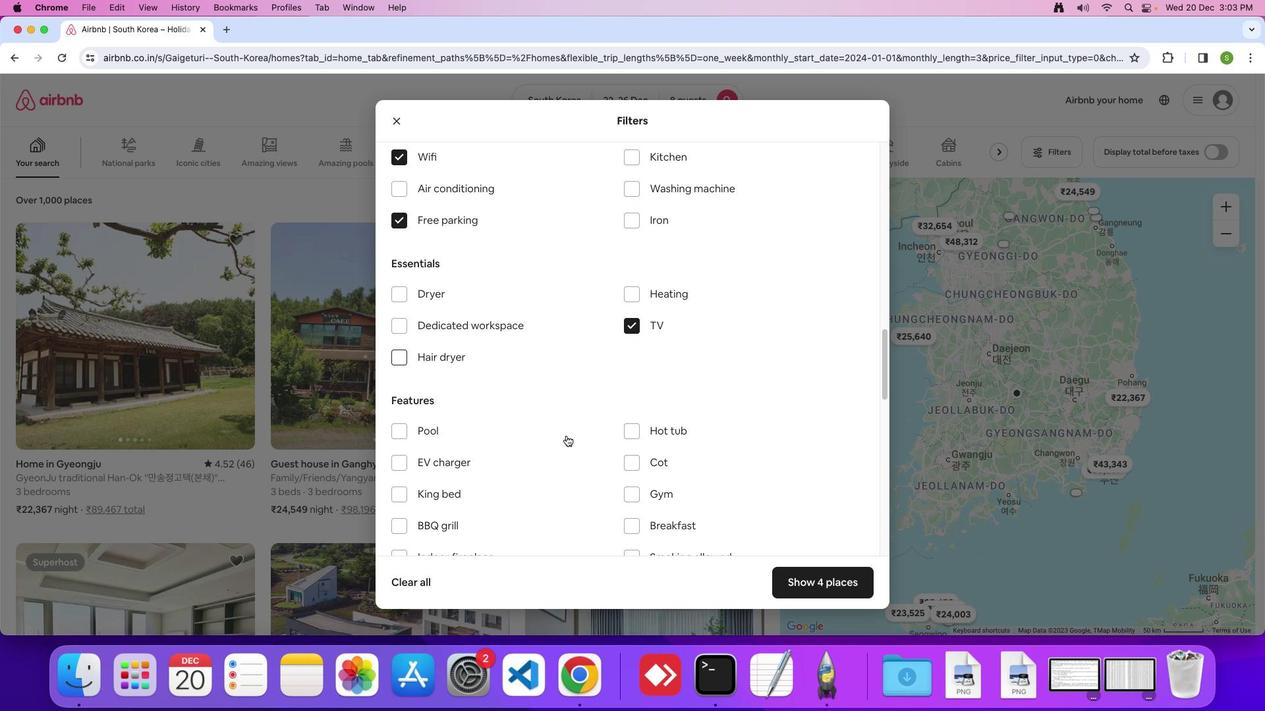 
Action: Mouse scrolled (566, 435) with delta (0, 0)
Screenshot: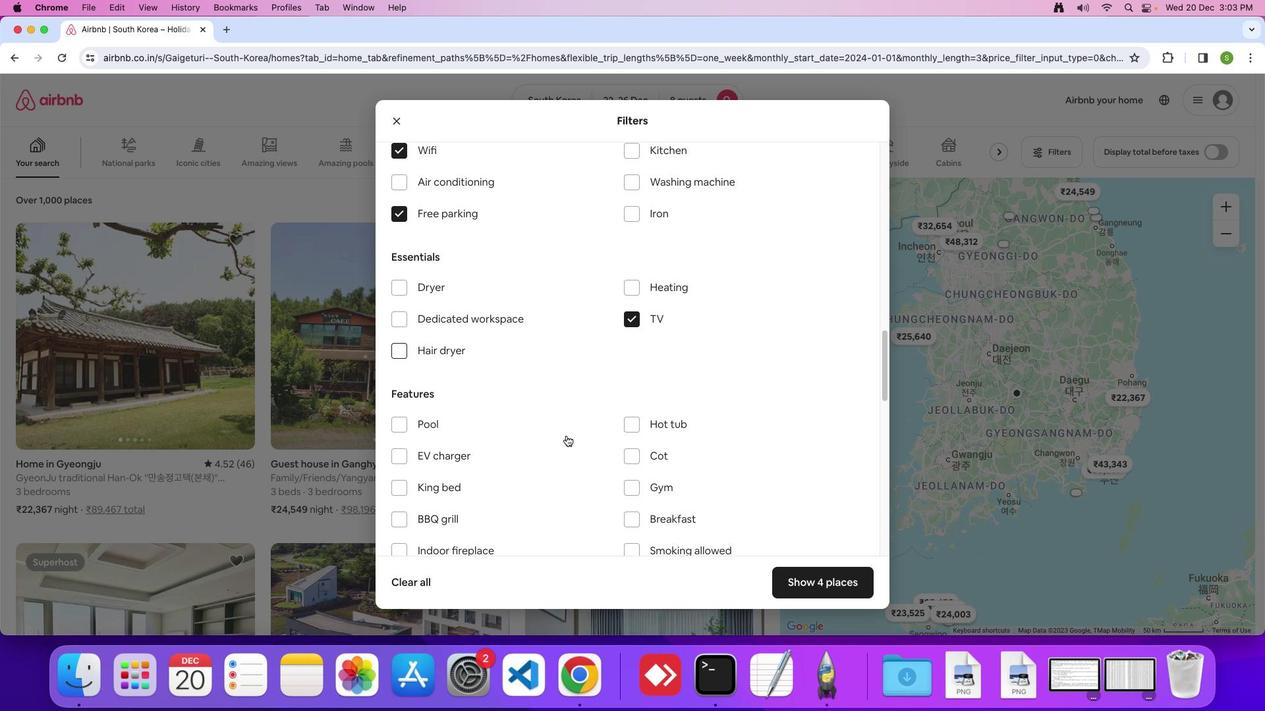 
Action: Mouse scrolled (566, 435) with delta (0, -1)
Screenshot: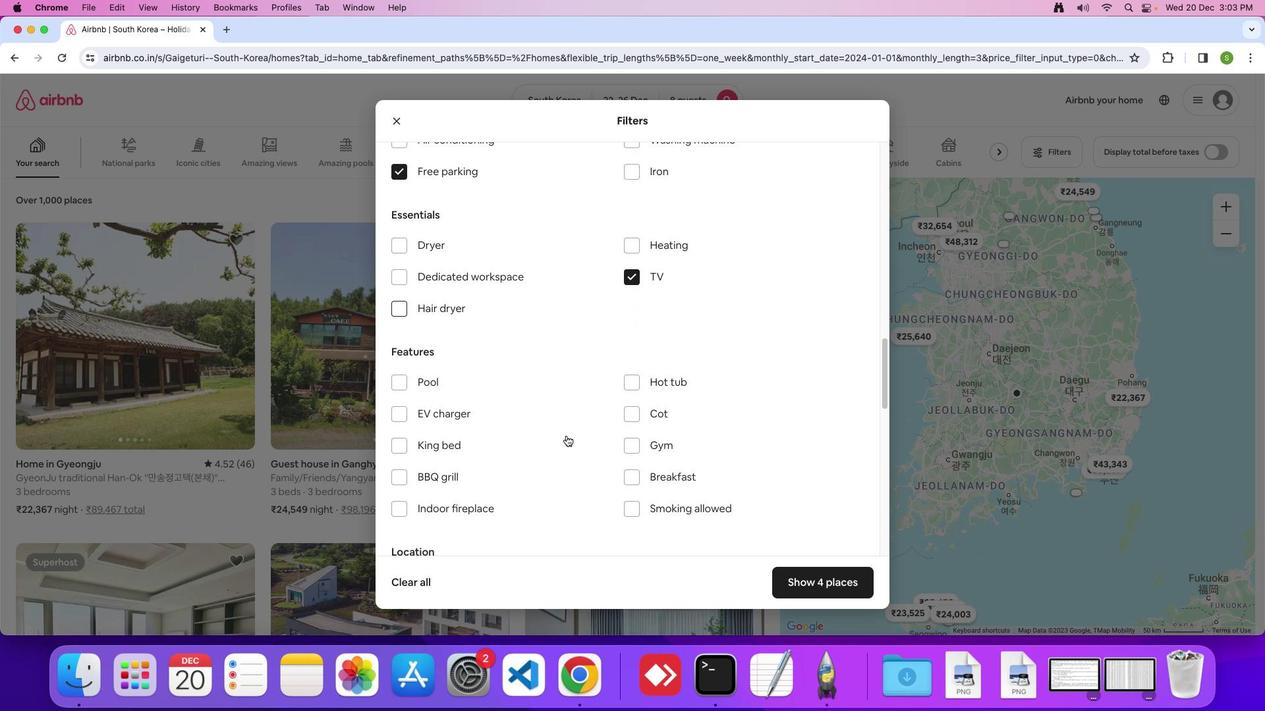 
Action: Mouse moved to (628, 408)
Screenshot: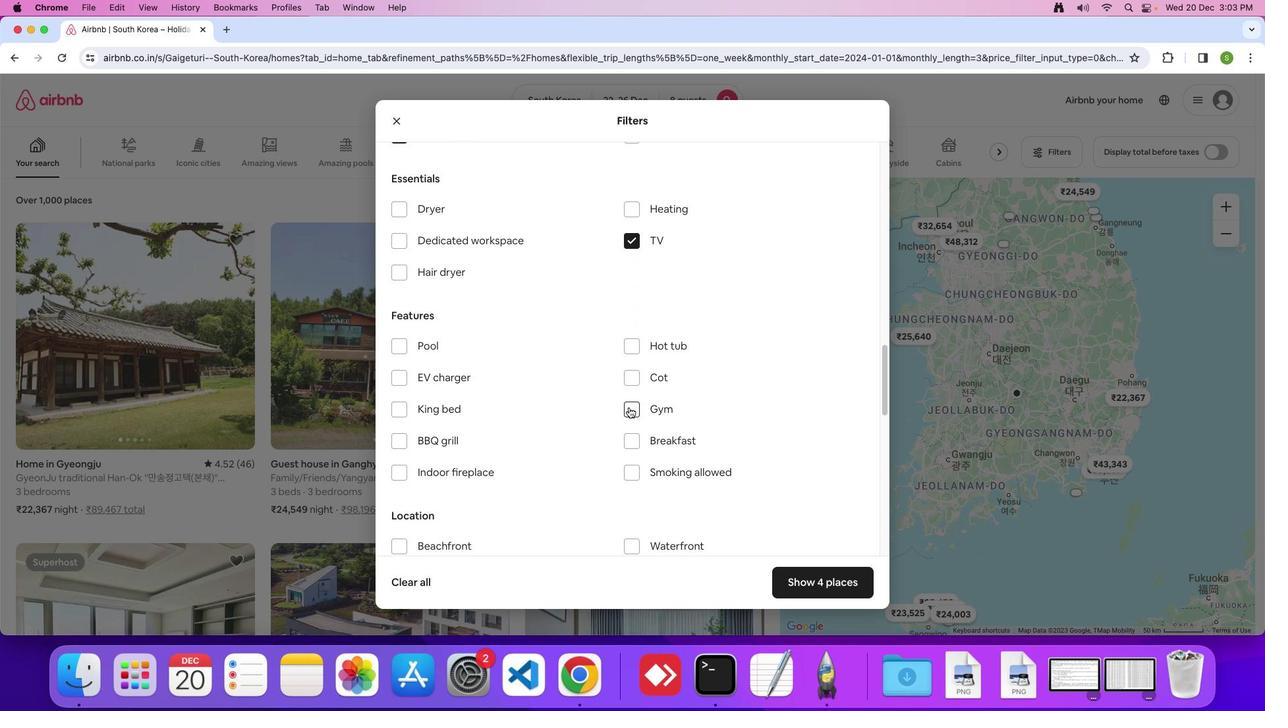 
Action: Mouse pressed left at (628, 408)
Screenshot: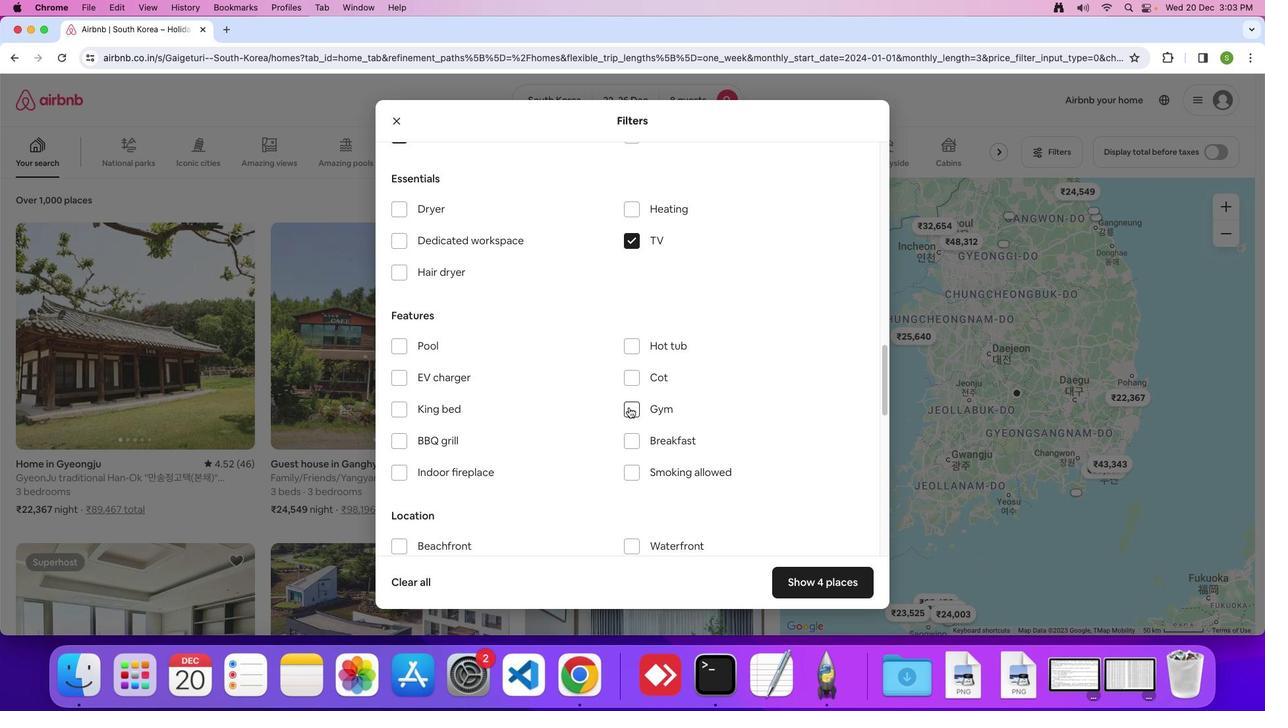 
Action: Mouse moved to (630, 439)
Screenshot: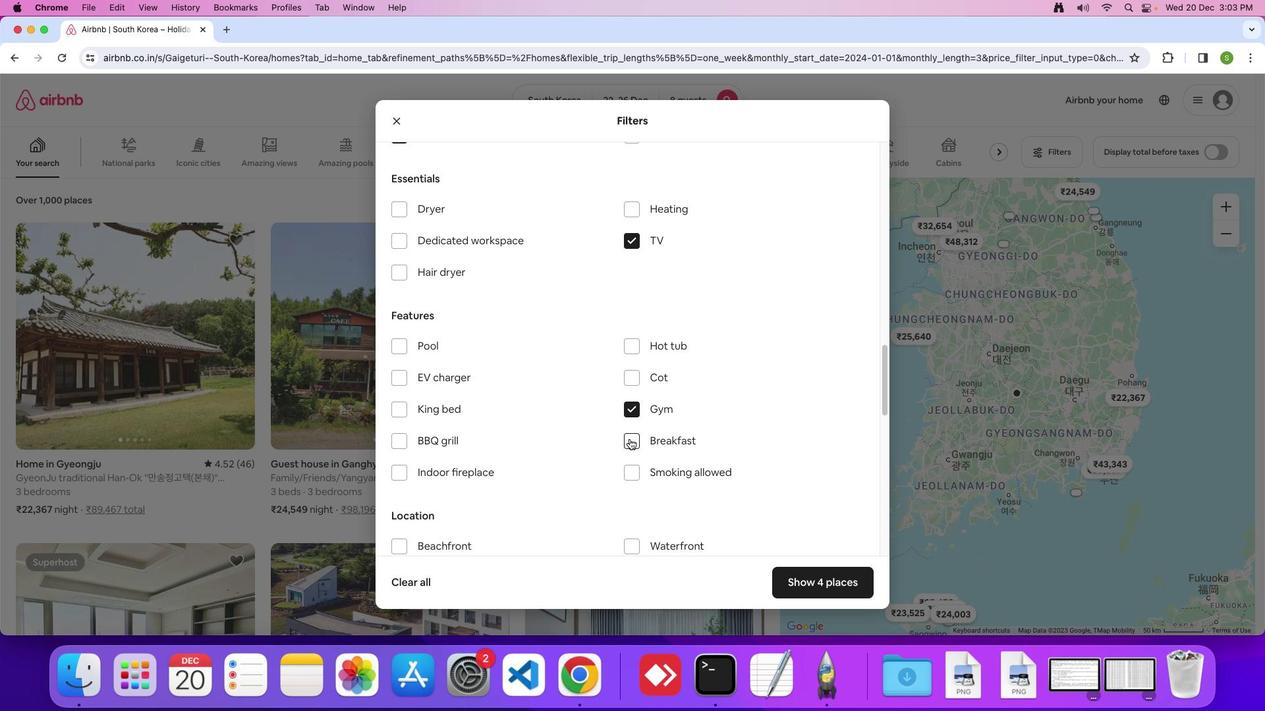 
Action: Mouse pressed left at (630, 439)
Screenshot: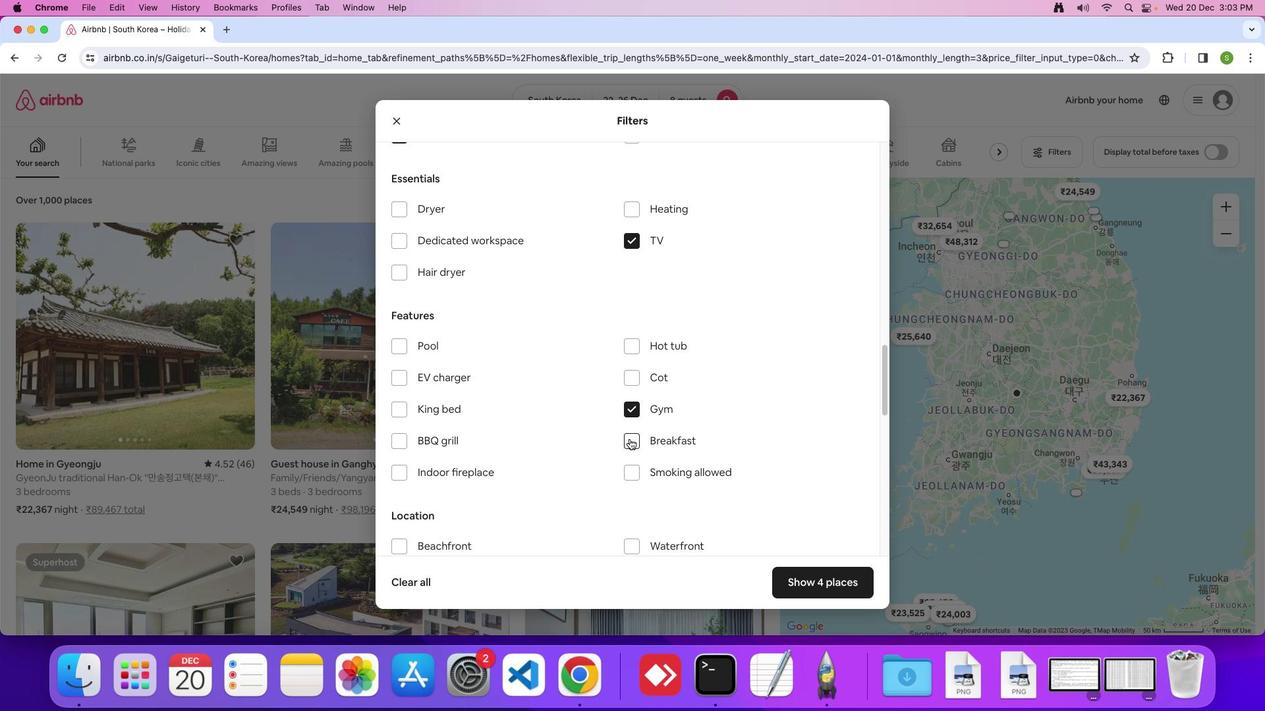 
Action: Mouse moved to (574, 433)
Screenshot: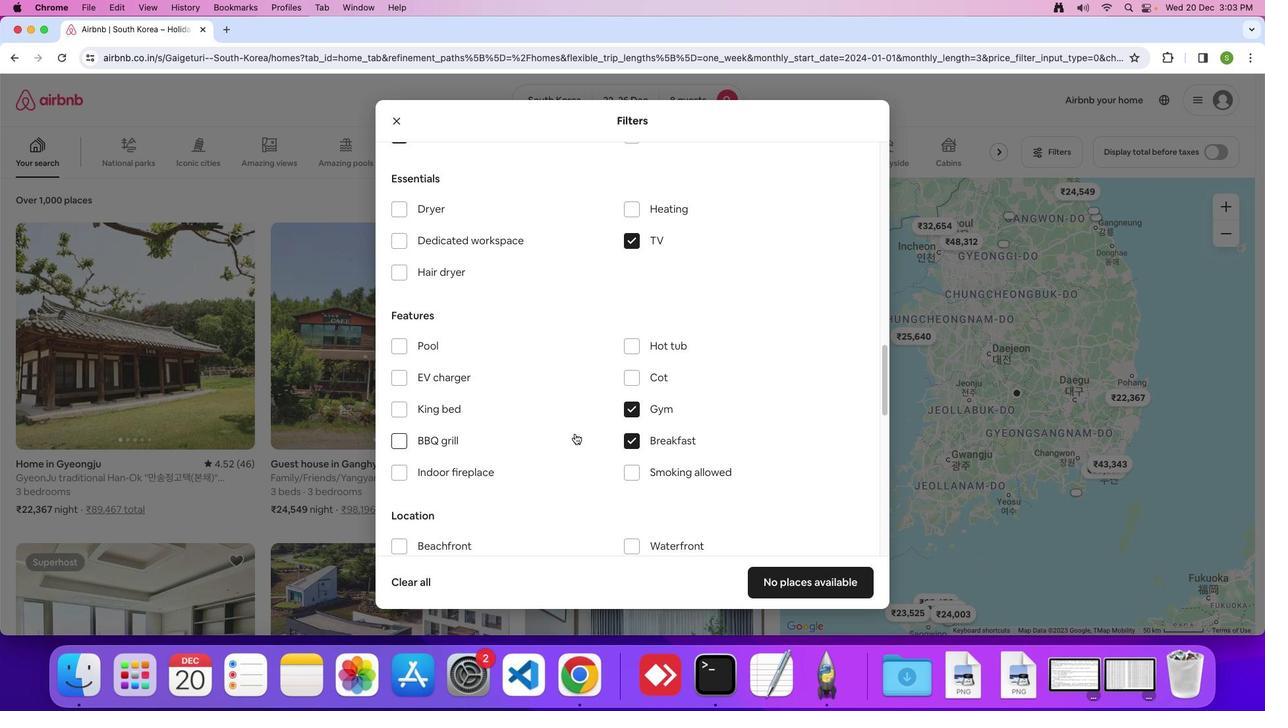 
Action: Mouse scrolled (574, 433) with delta (0, 0)
Screenshot: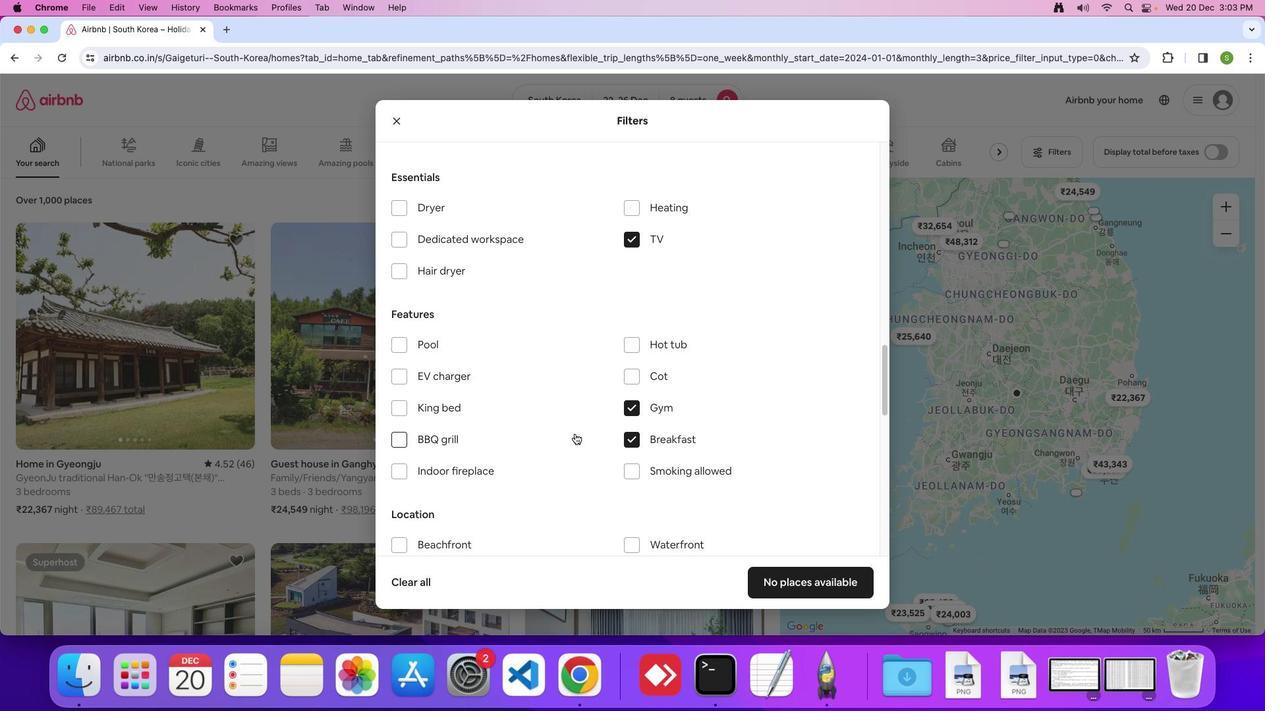 
Action: Mouse scrolled (574, 433) with delta (0, 0)
Screenshot: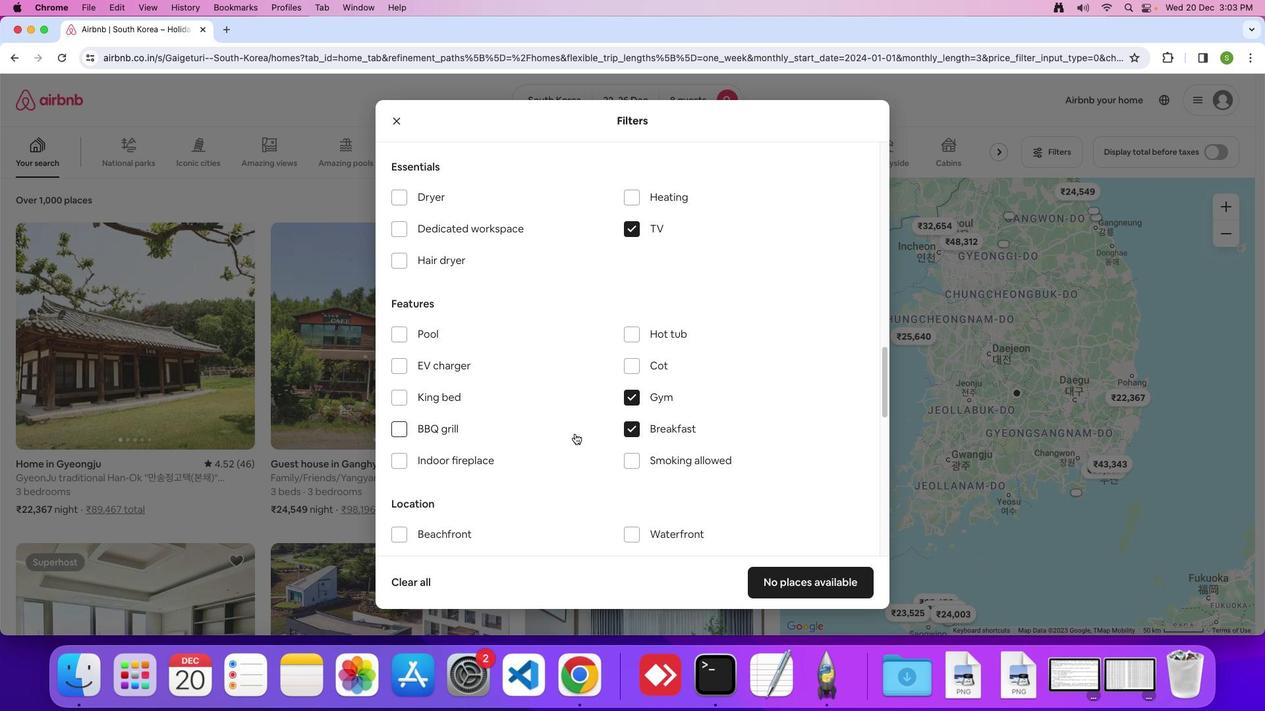 
Action: Mouse scrolled (574, 433) with delta (0, -1)
Screenshot: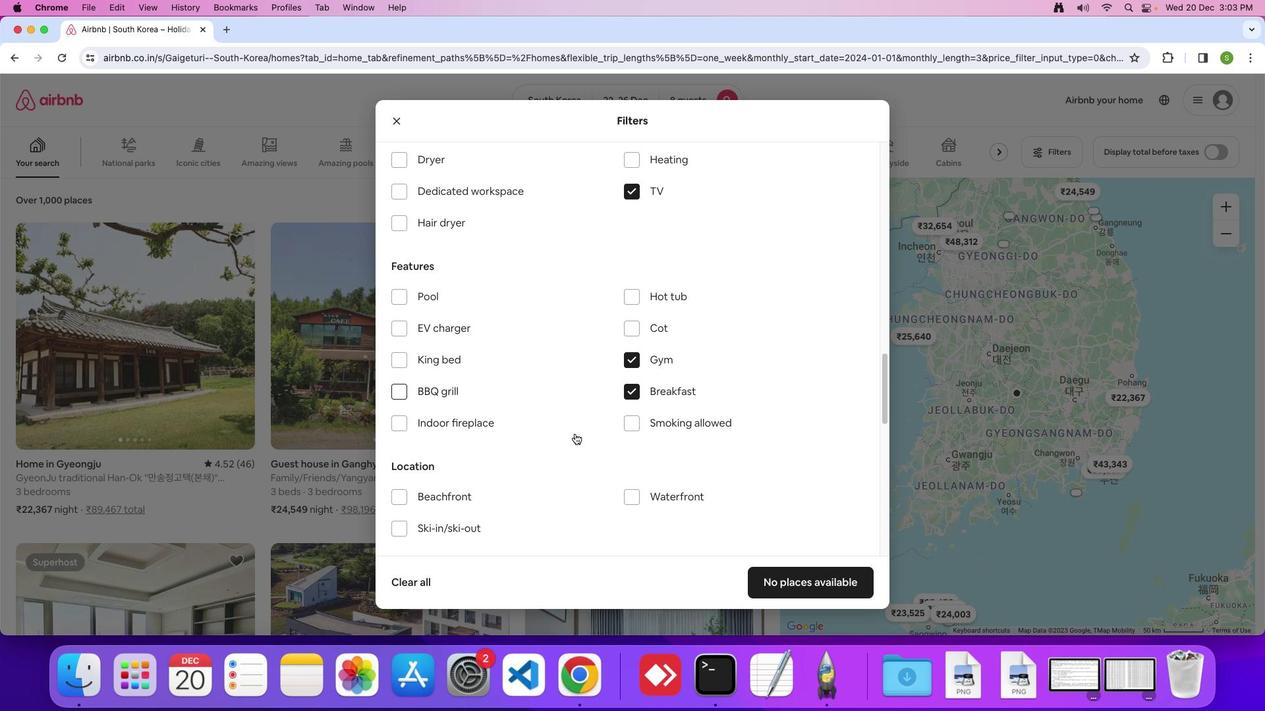 
Action: Mouse scrolled (574, 433) with delta (0, 0)
Screenshot: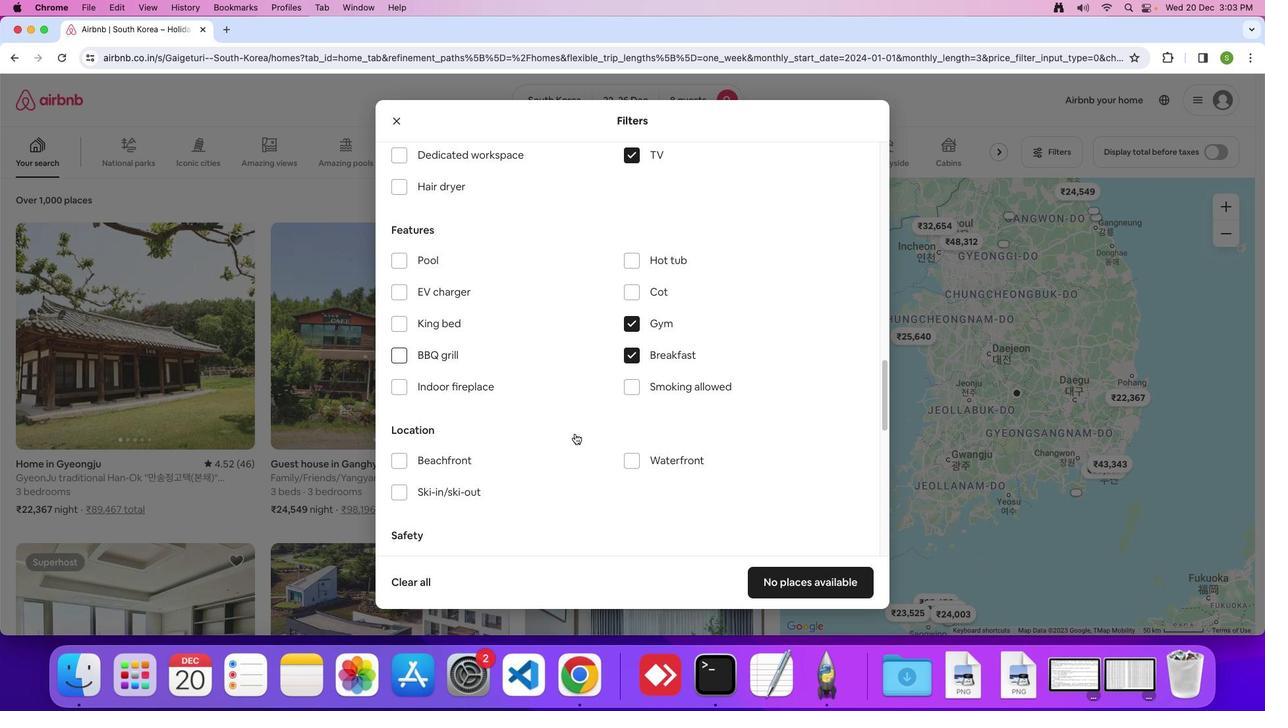 
Action: Mouse scrolled (574, 433) with delta (0, 0)
Screenshot: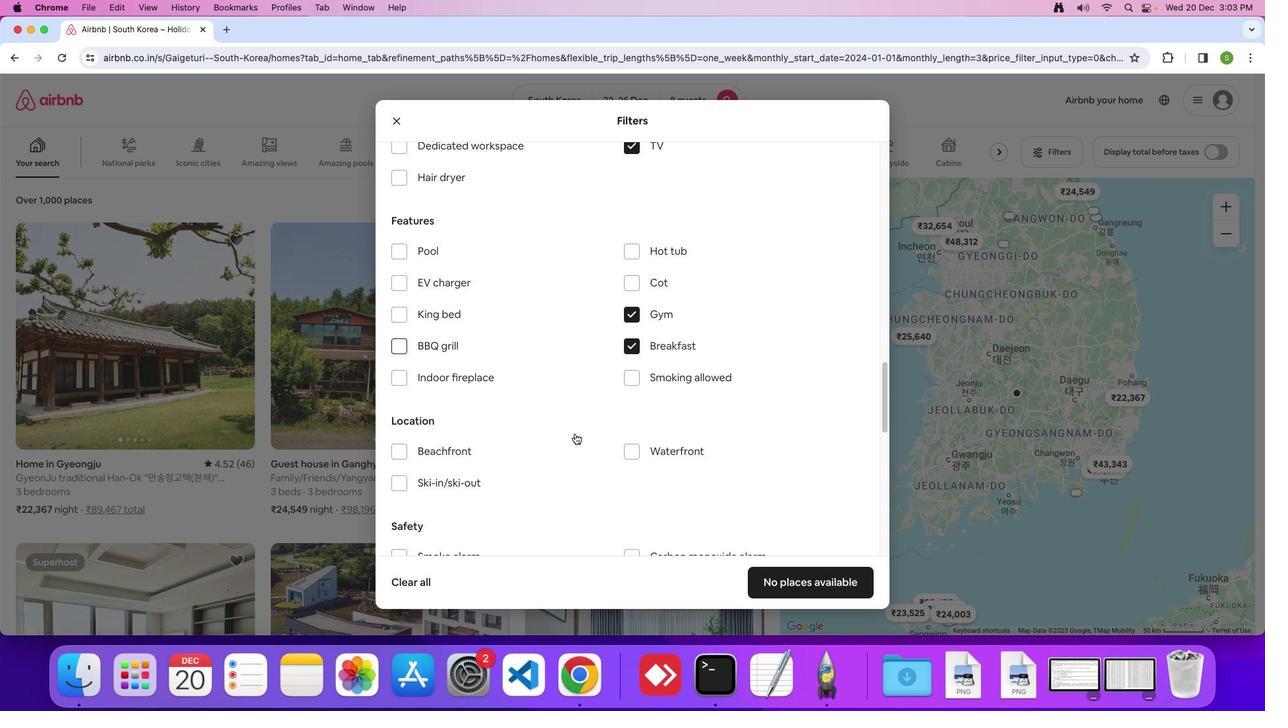 
Action: Mouse scrolled (574, 433) with delta (0, 0)
Screenshot: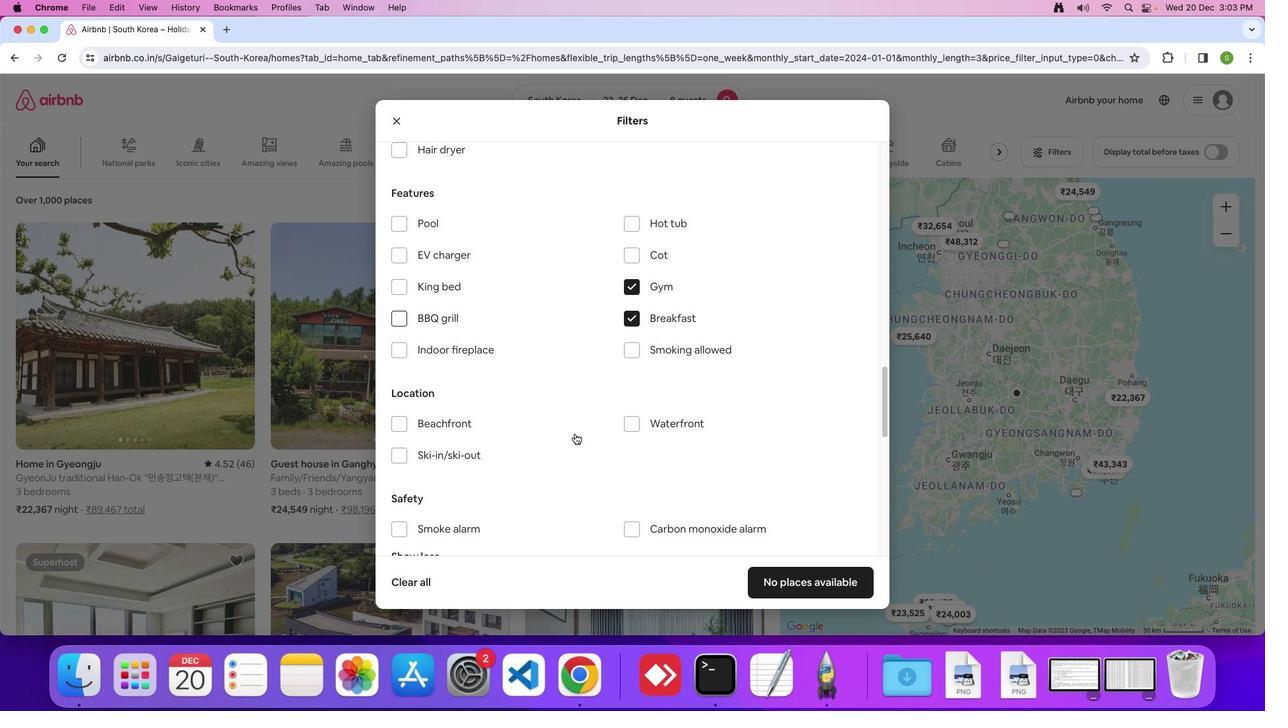 
Action: Mouse scrolled (574, 433) with delta (0, 0)
Screenshot: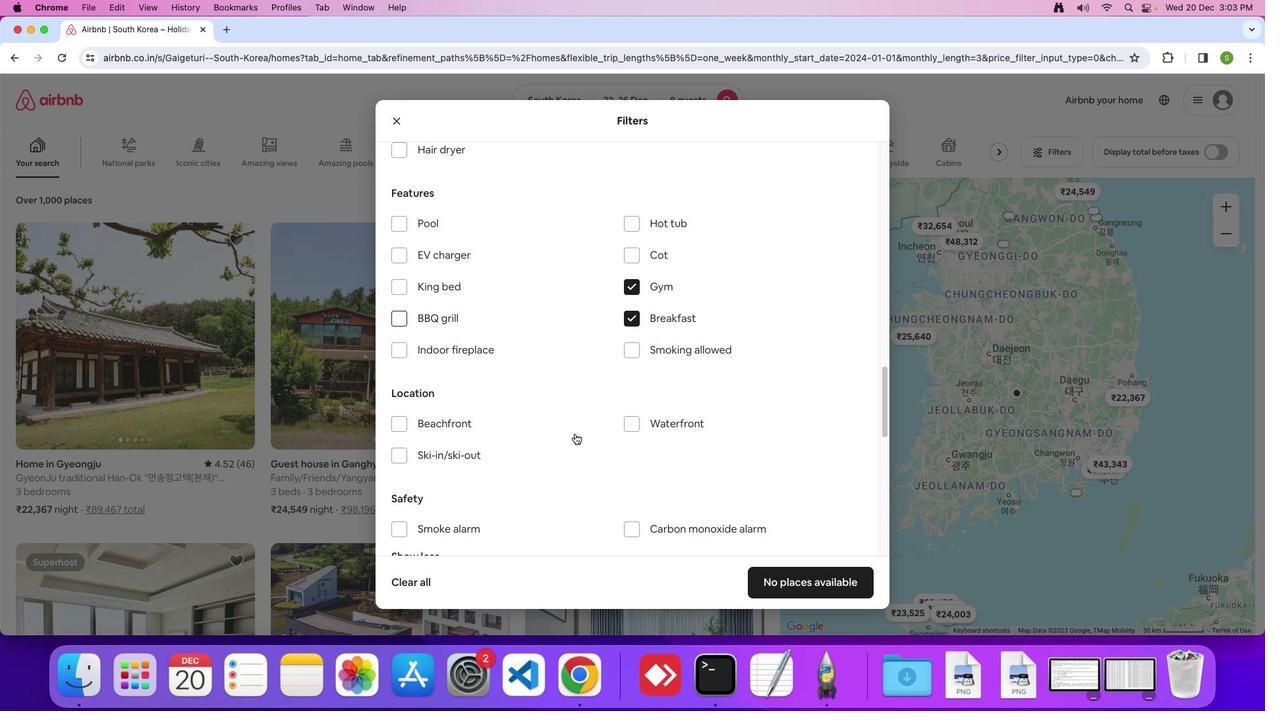 
Action: Mouse scrolled (574, 433) with delta (0, 0)
Screenshot: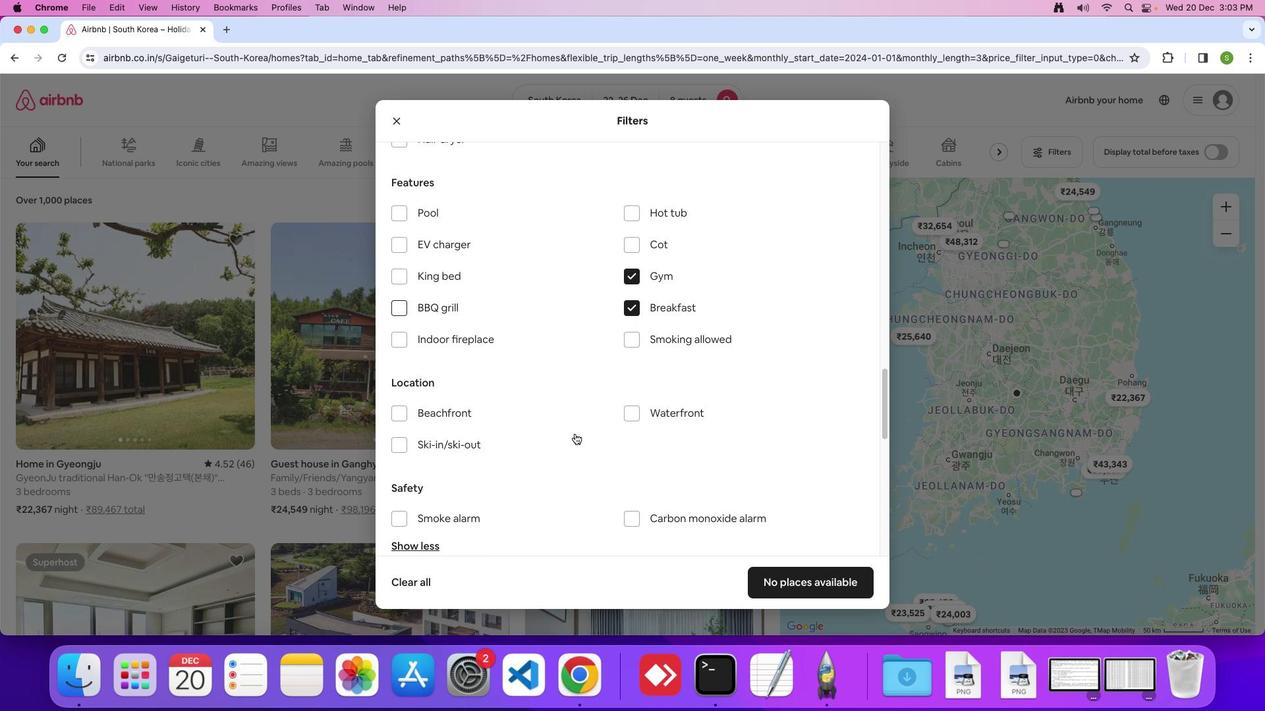 
Action: Mouse scrolled (574, 433) with delta (0, 0)
Screenshot: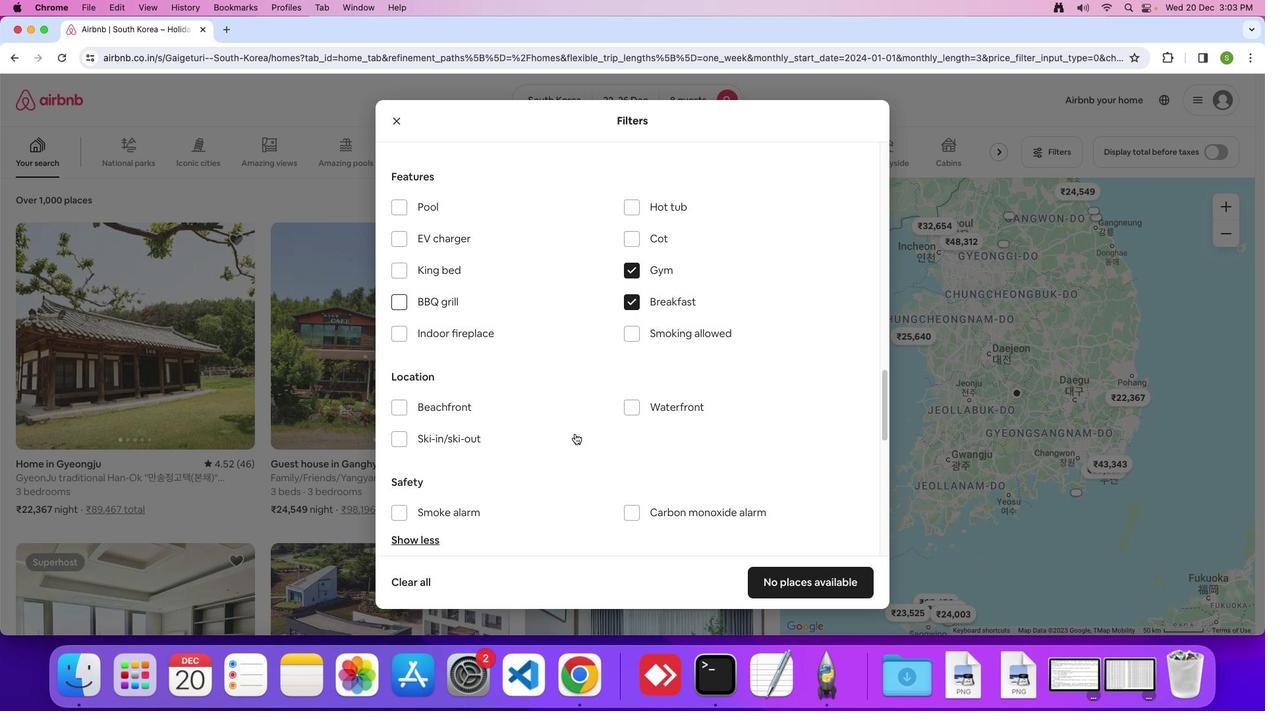 
Action: Mouse scrolled (574, 433) with delta (0, -1)
Screenshot: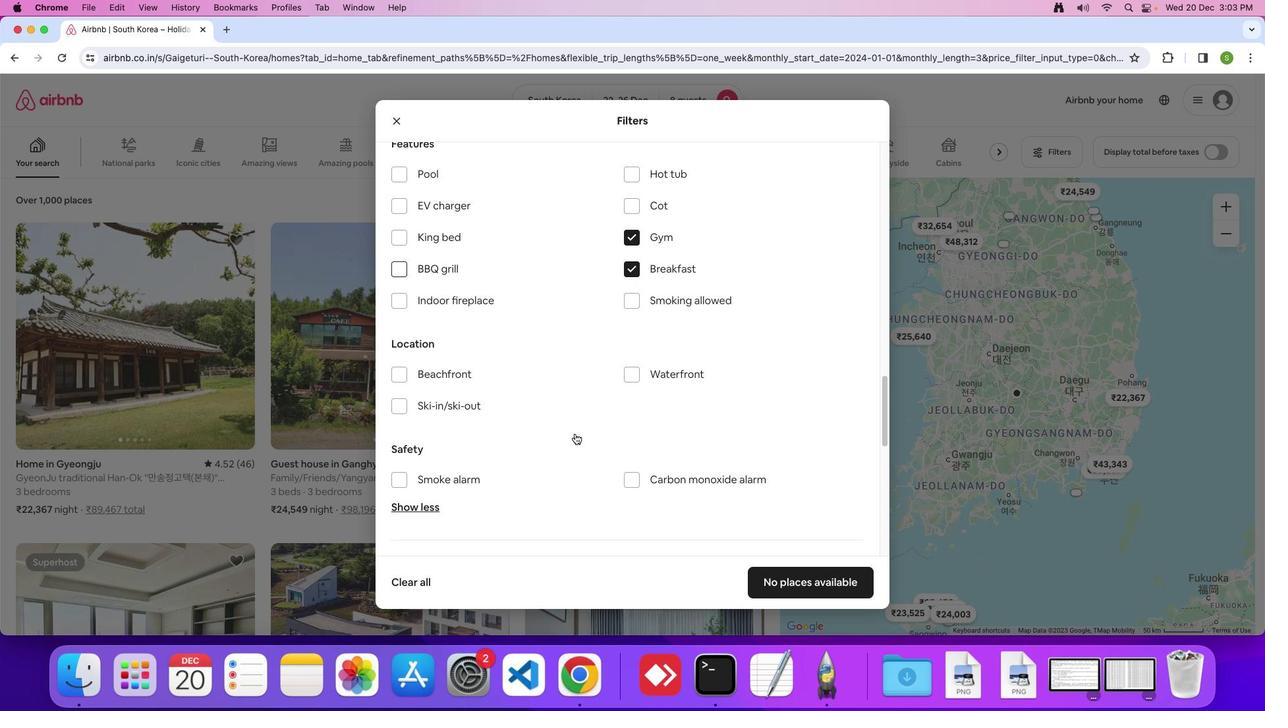 
Action: Mouse scrolled (574, 433) with delta (0, 0)
Screenshot: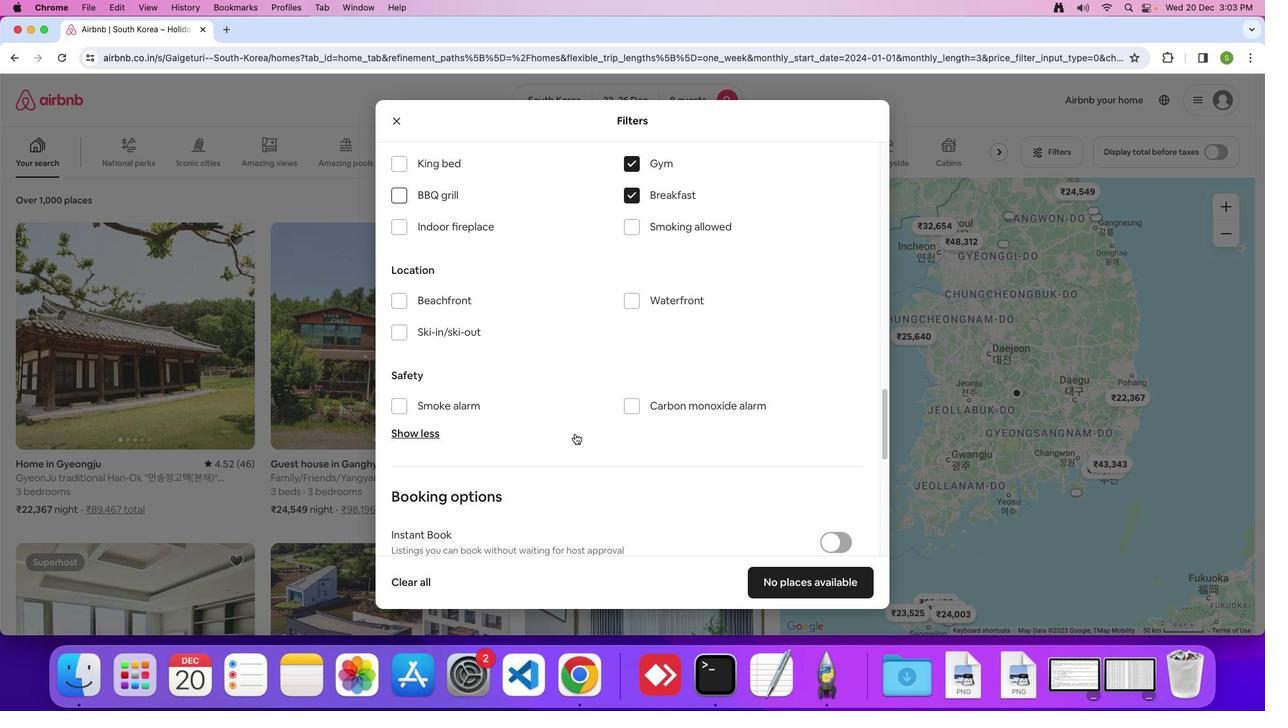 
Action: Mouse scrolled (574, 433) with delta (0, 0)
Screenshot: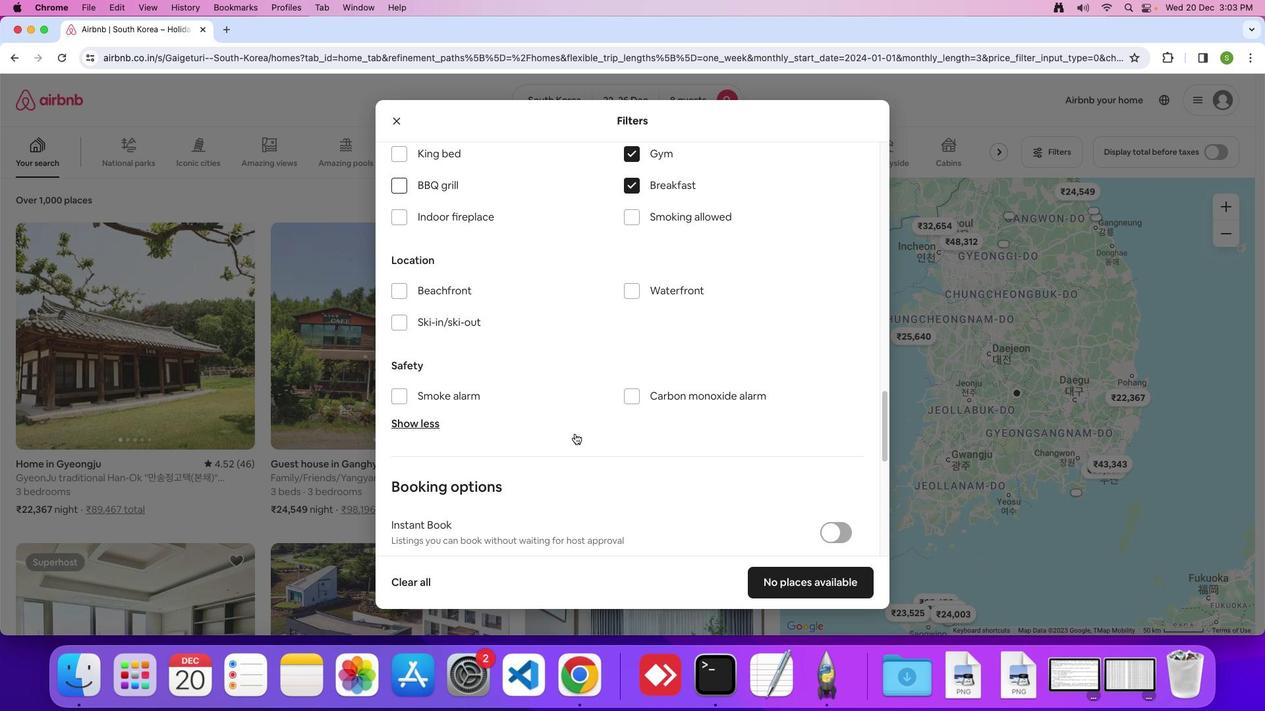 
Action: Mouse moved to (571, 419)
Screenshot: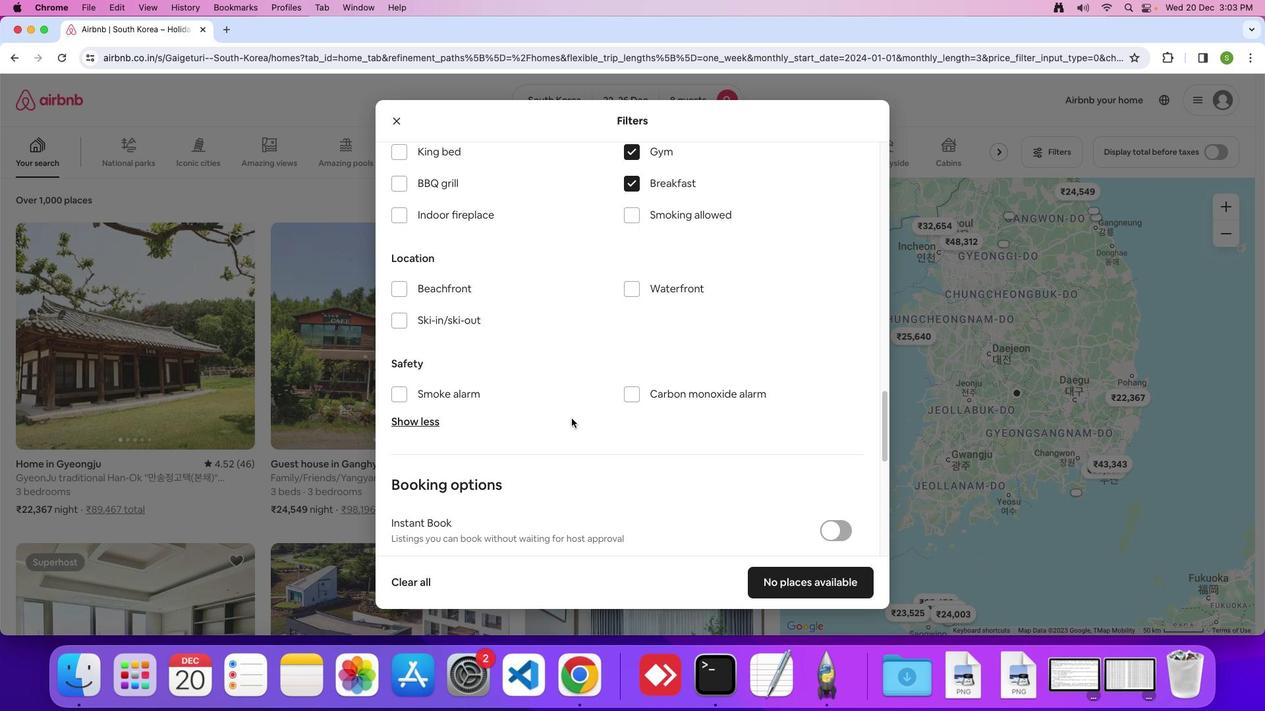 
Action: Mouse scrolled (571, 419) with delta (0, 0)
Screenshot: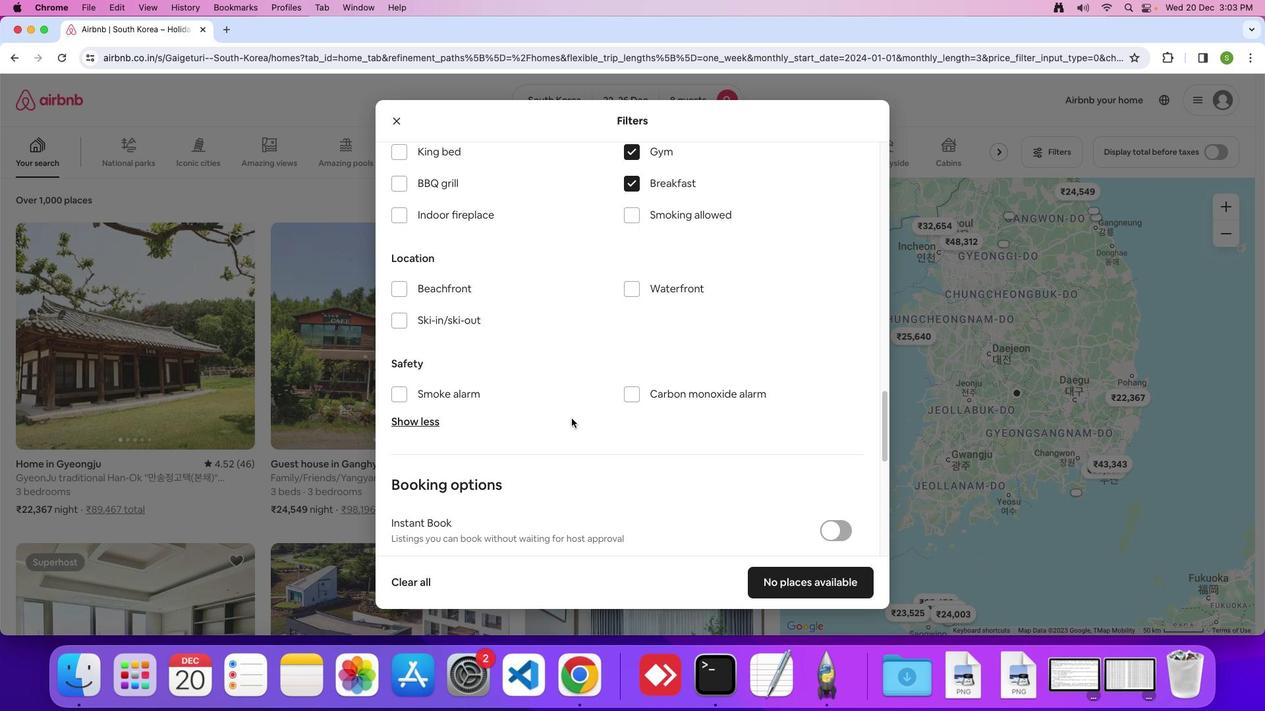 
Action: Mouse moved to (571, 419)
Screenshot: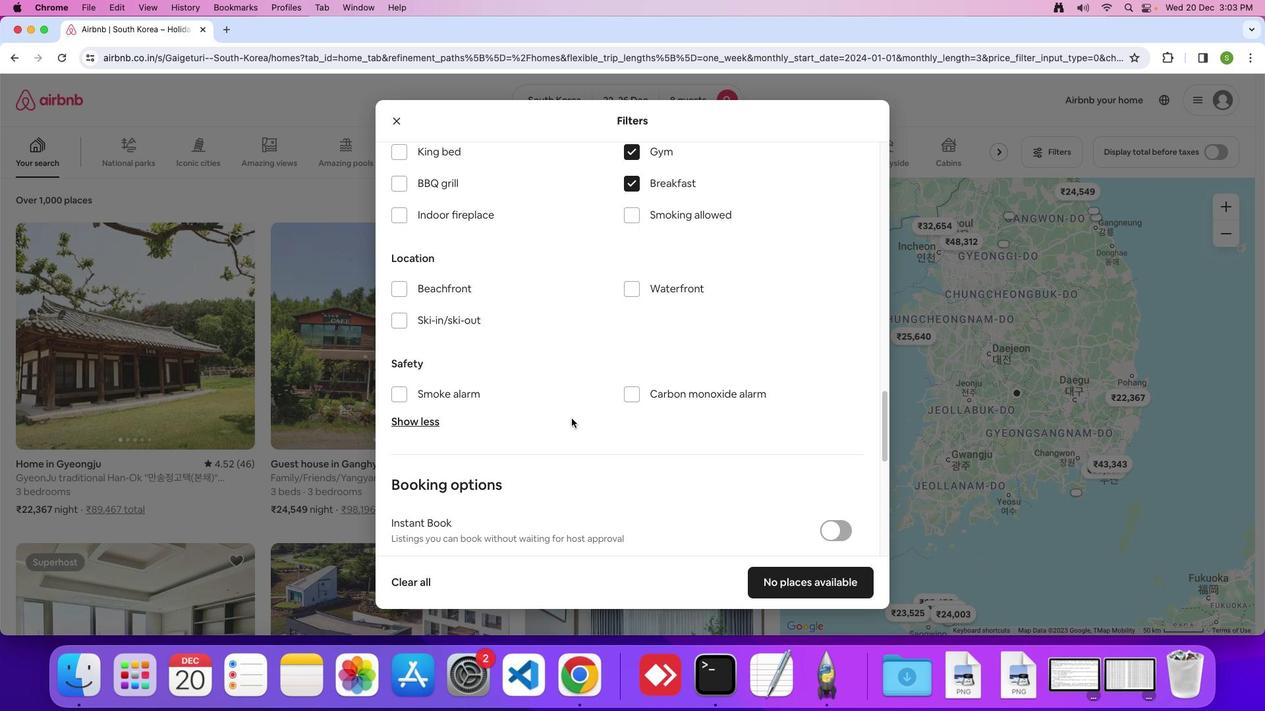 
Action: Mouse scrolled (571, 419) with delta (0, 0)
Screenshot: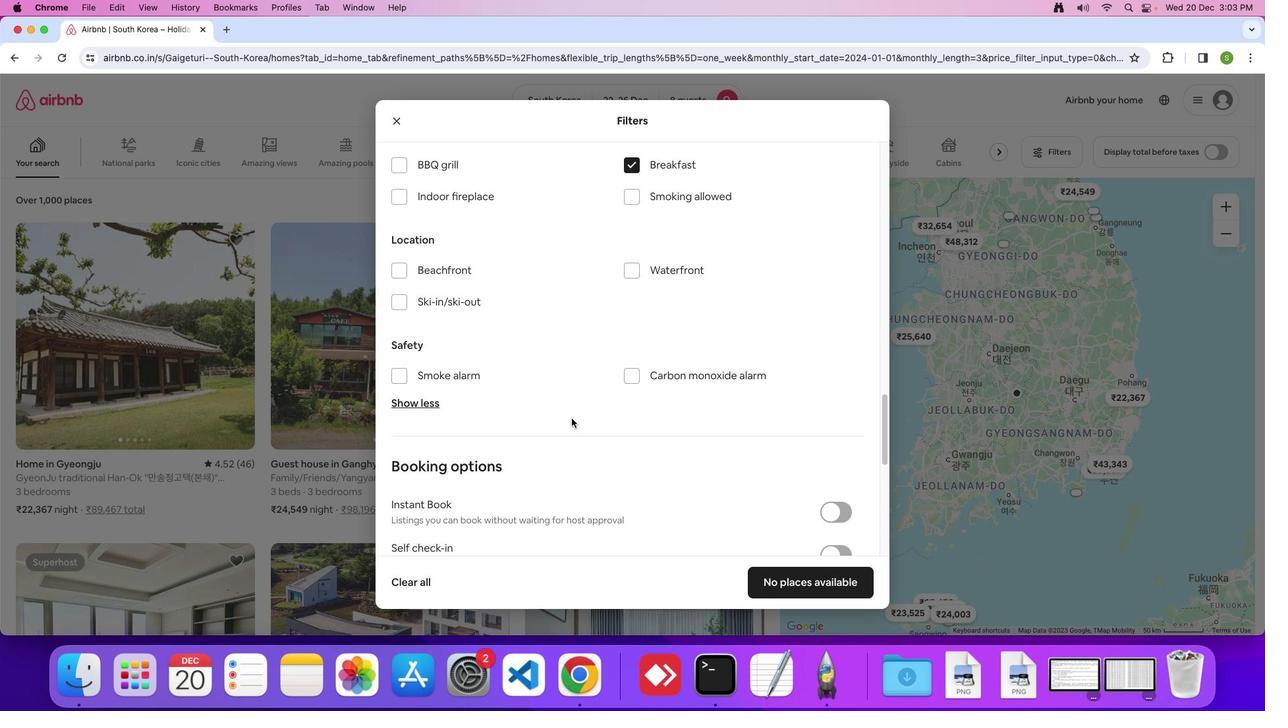 
Action: Mouse scrolled (571, 419) with delta (0, -1)
Screenshot: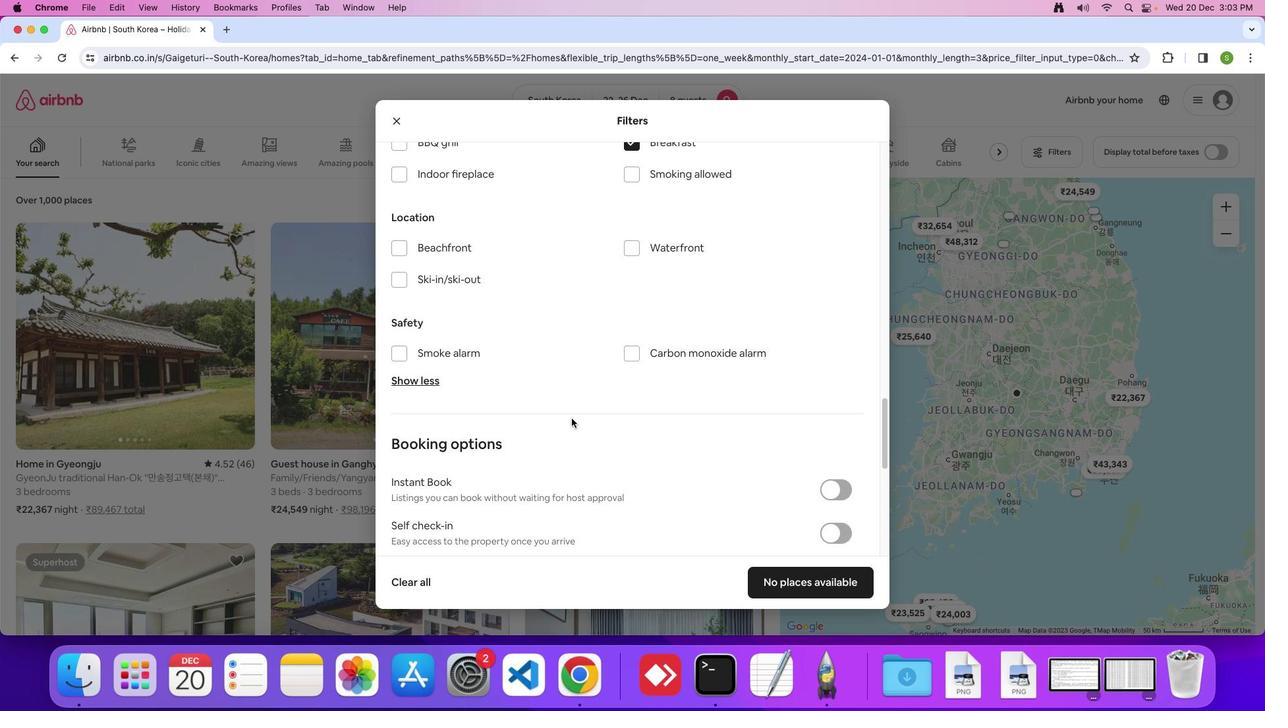 
Action: Mouse scrolled (571, 419) with delta (0, 0)
Screenshot: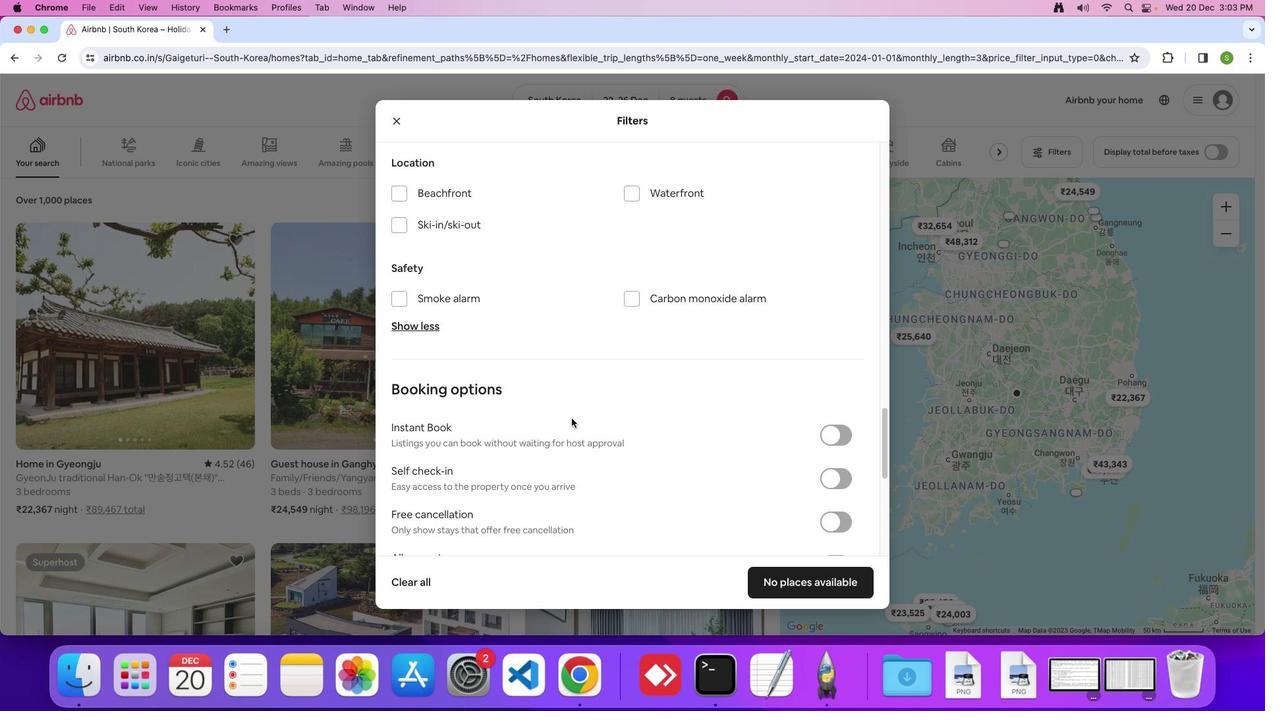
Action: Mouse scrolled (571, 419) with delta (0, 0)
Screenshot: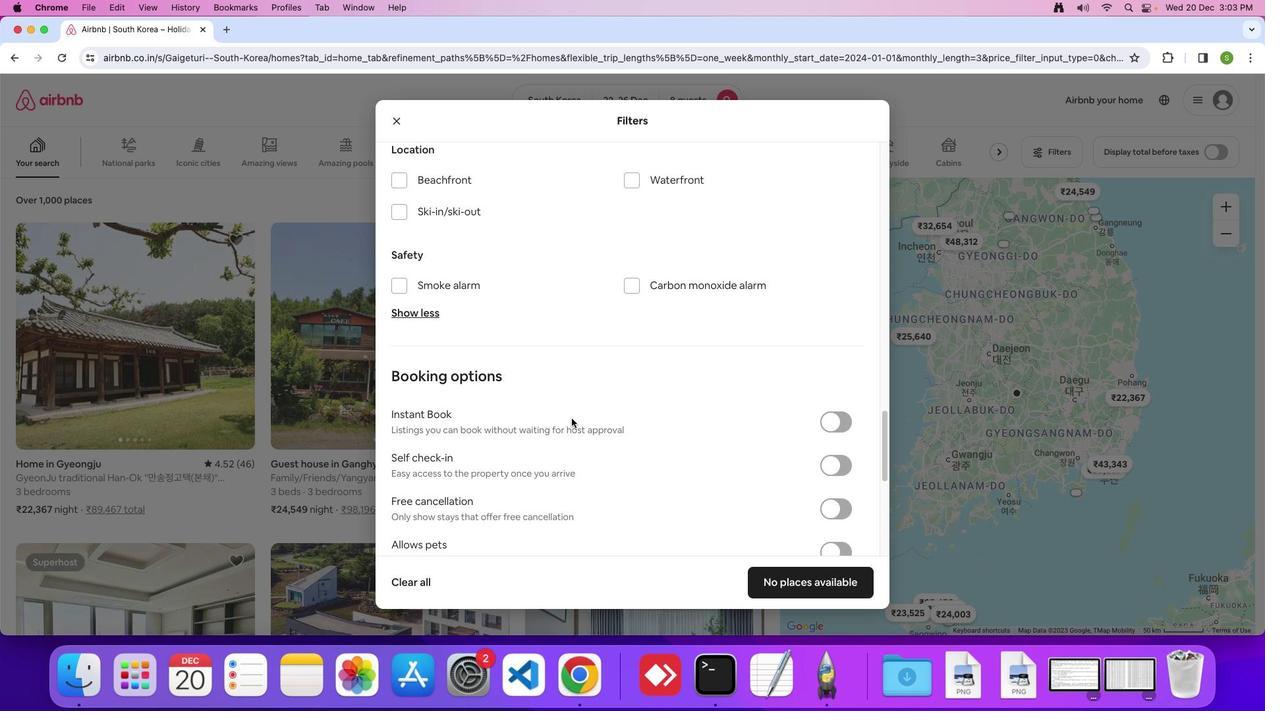 
Action: Mouse scrolled (571, 419) with delta (0, 0)
Screenshot: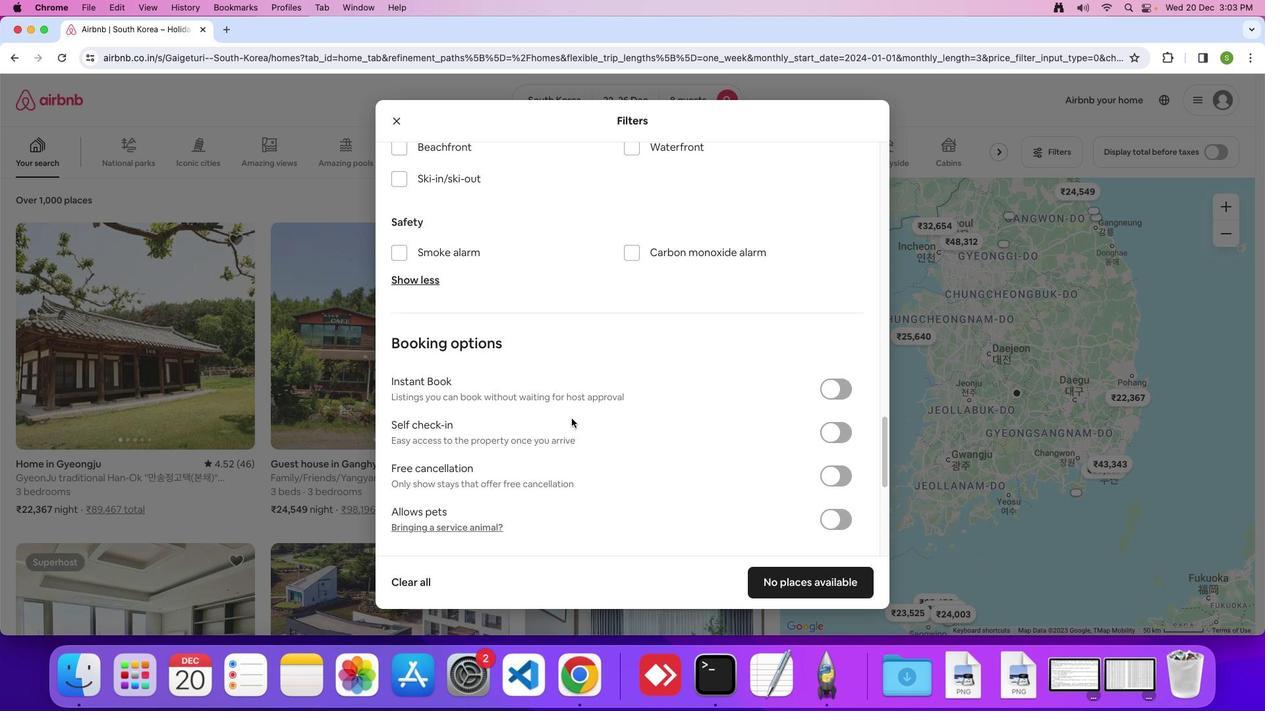 
Action: Mouse scrolled (571, 419) with delta (0, 0)
Screenshot: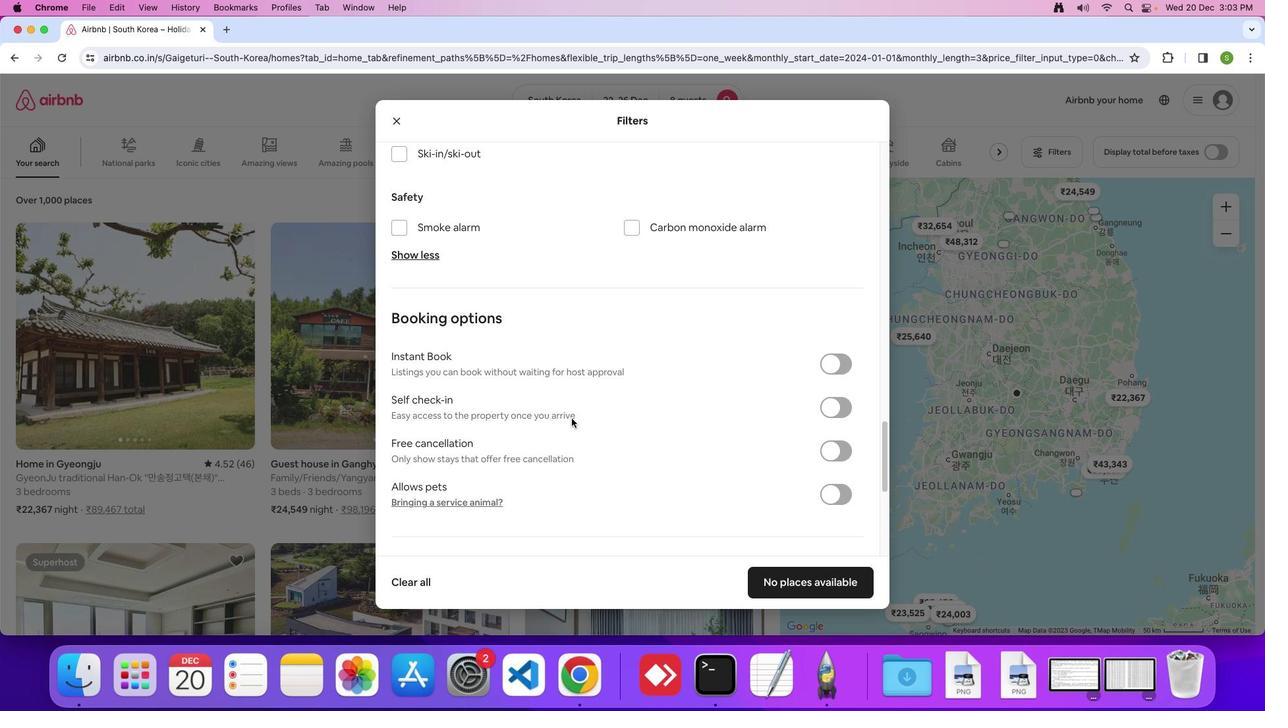 
Action: Mouse scrolled (571, 419) with delta (0, 0)
Screenshot: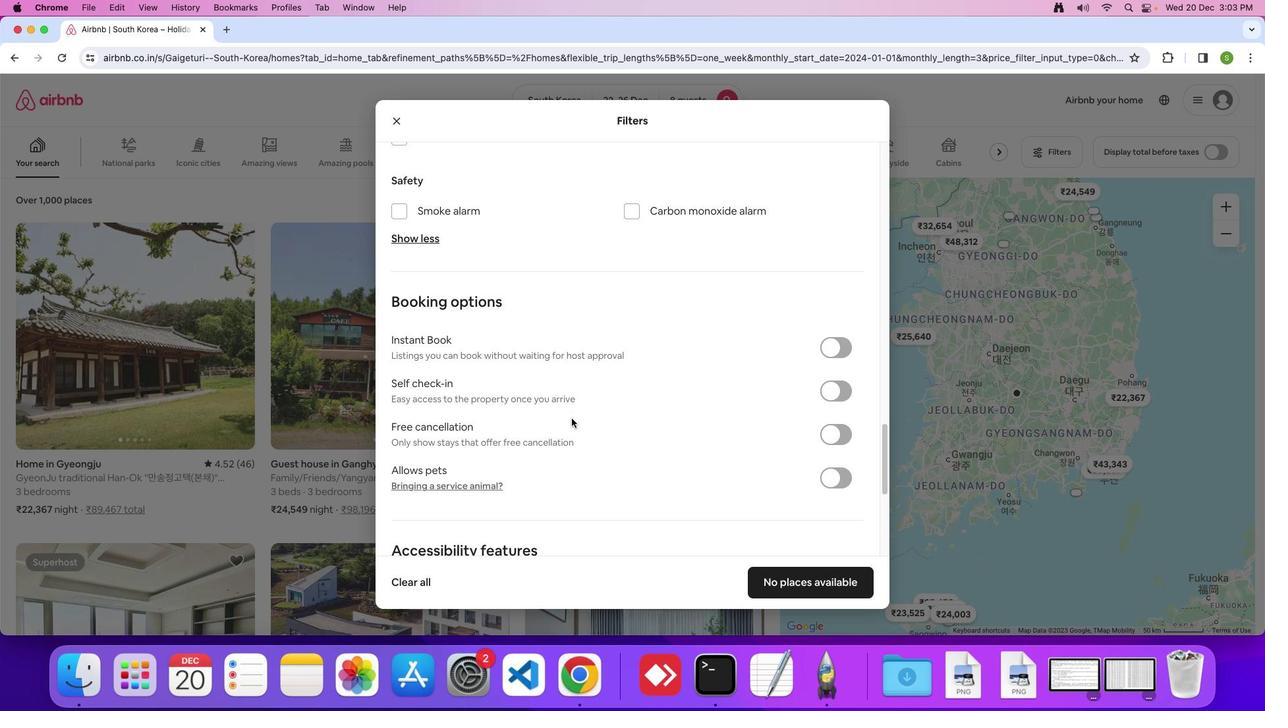 
Action: Mouse scrolled (571, 419) with delta (0, -1)
Screenshot: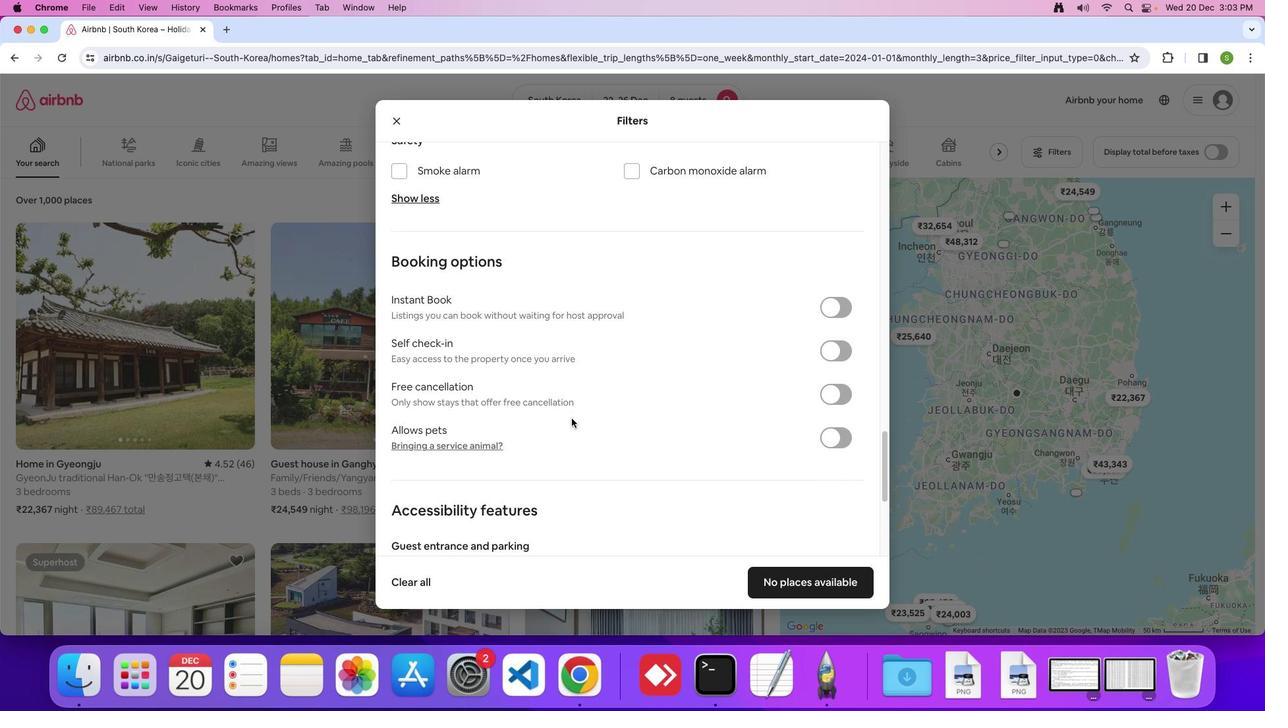 
Action: Mouse scrolled (571, 419) with delta (0, 0)
Screenshot: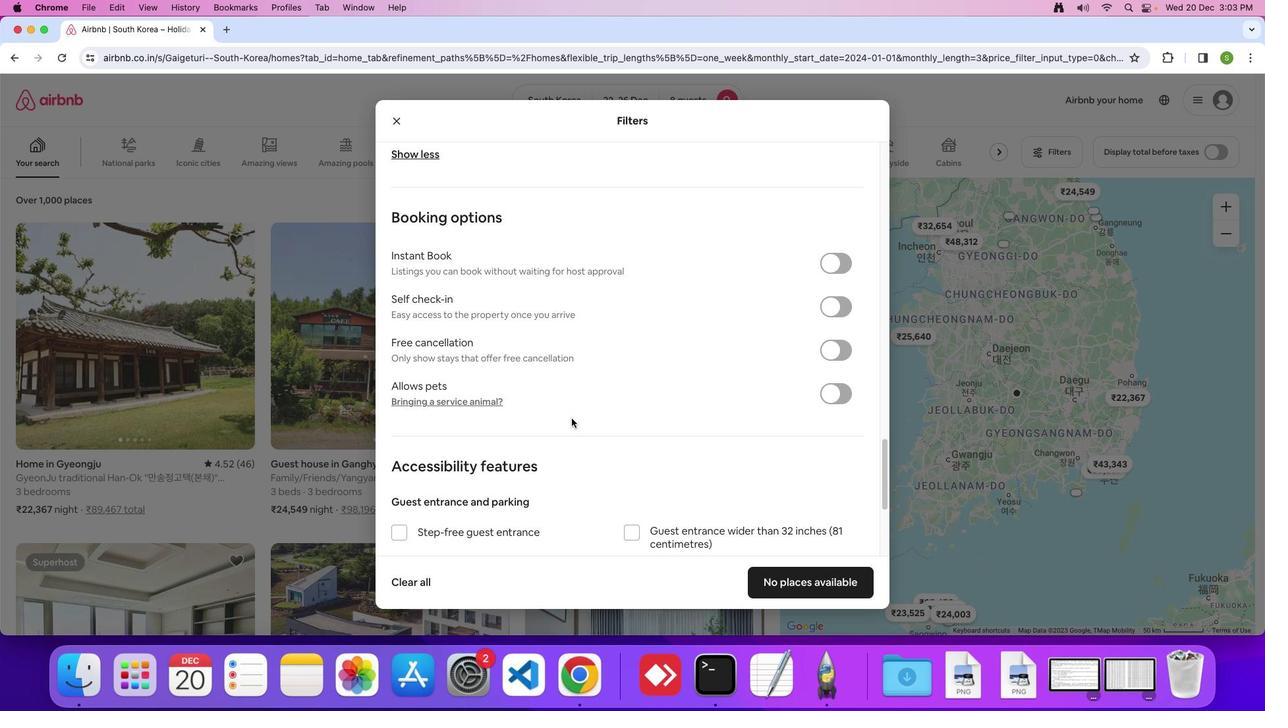 
Action: Mouse scrolled (571, 419) with delta (0, 0)
Screenshot: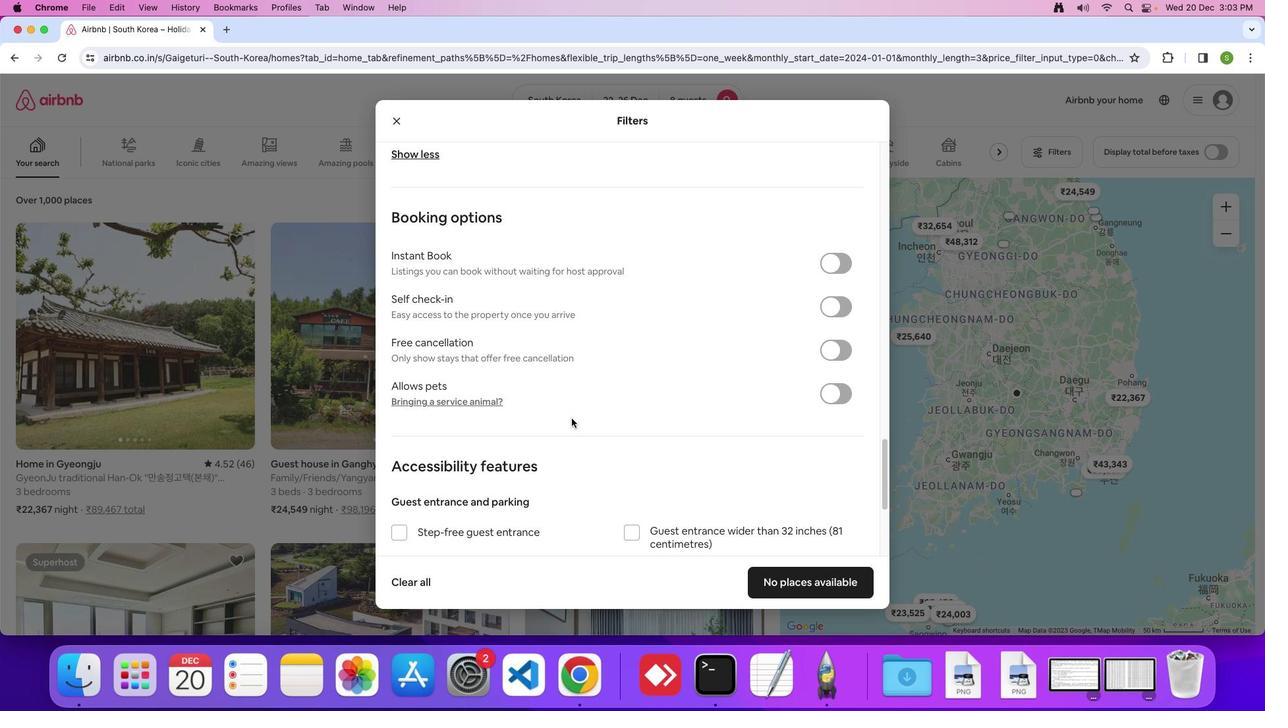 
Action: Mouse scrolled (571, 419) with delta (0, -1)
Screenshot: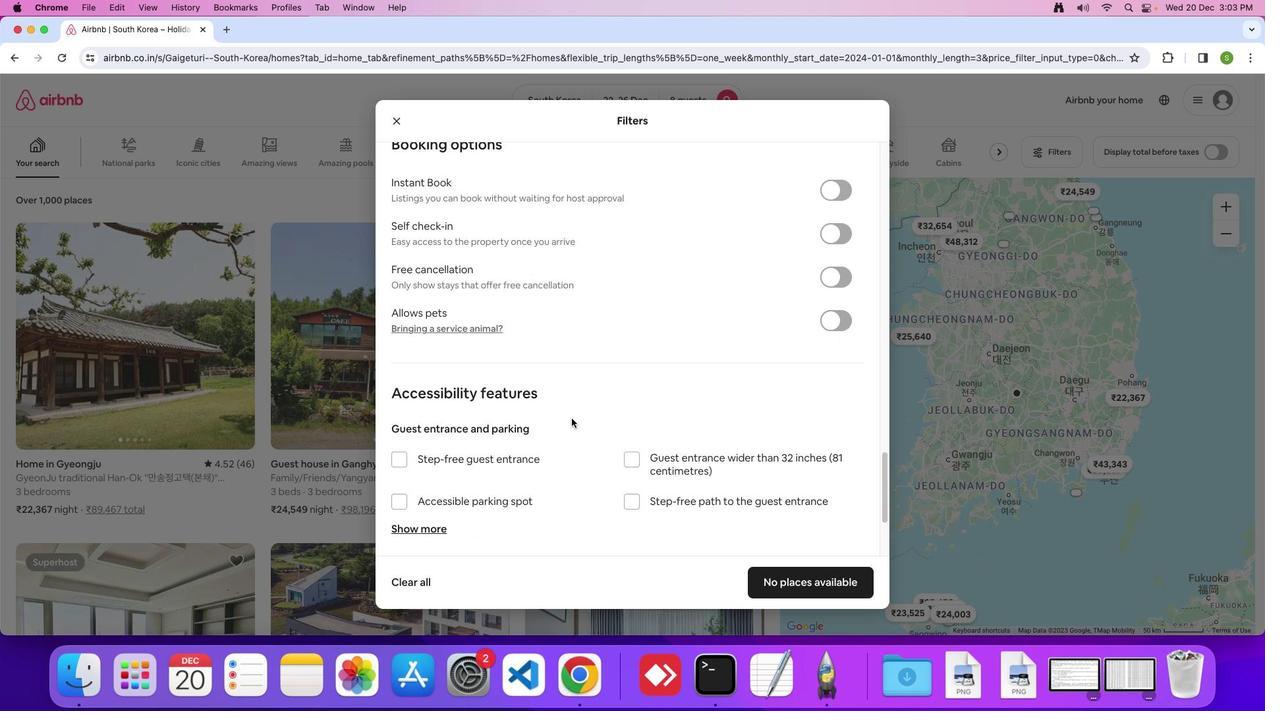 
Action: Mouse scrolled (571, 419) with delta (0, 0)
Screenshot: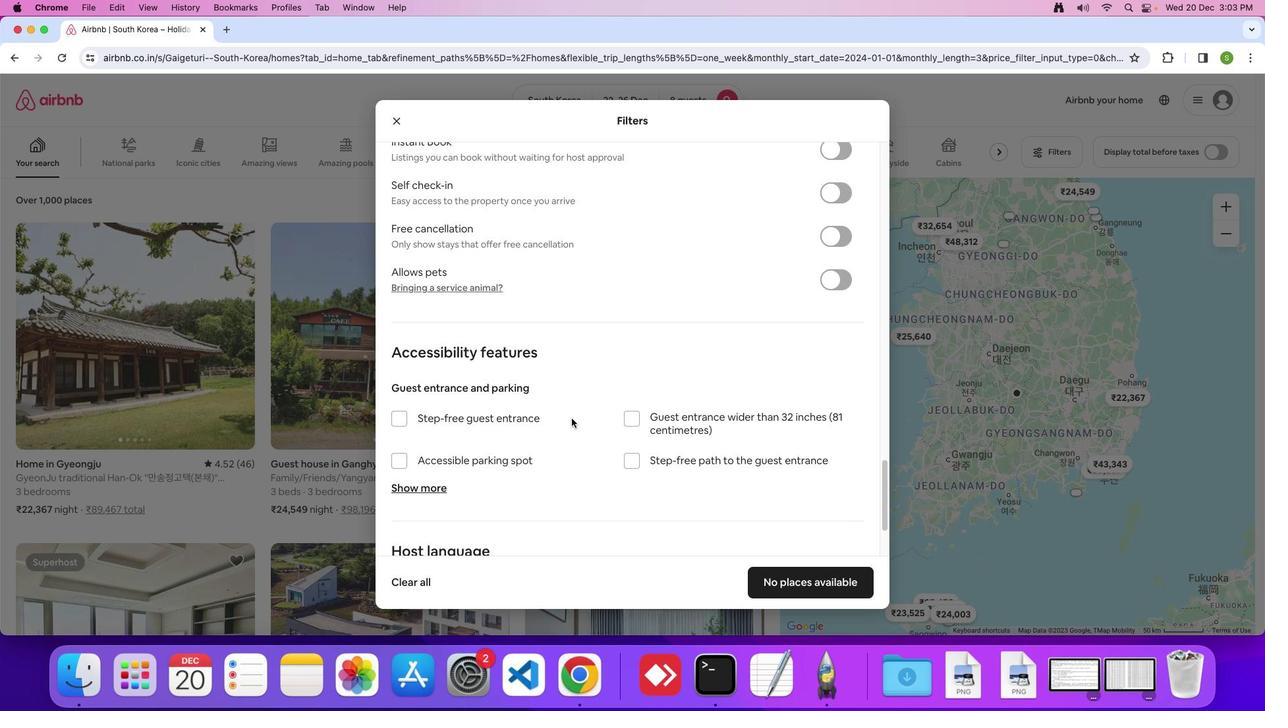 
Action: Mouse scrolled (571, 419) with delta (0, 0)
Screenshot: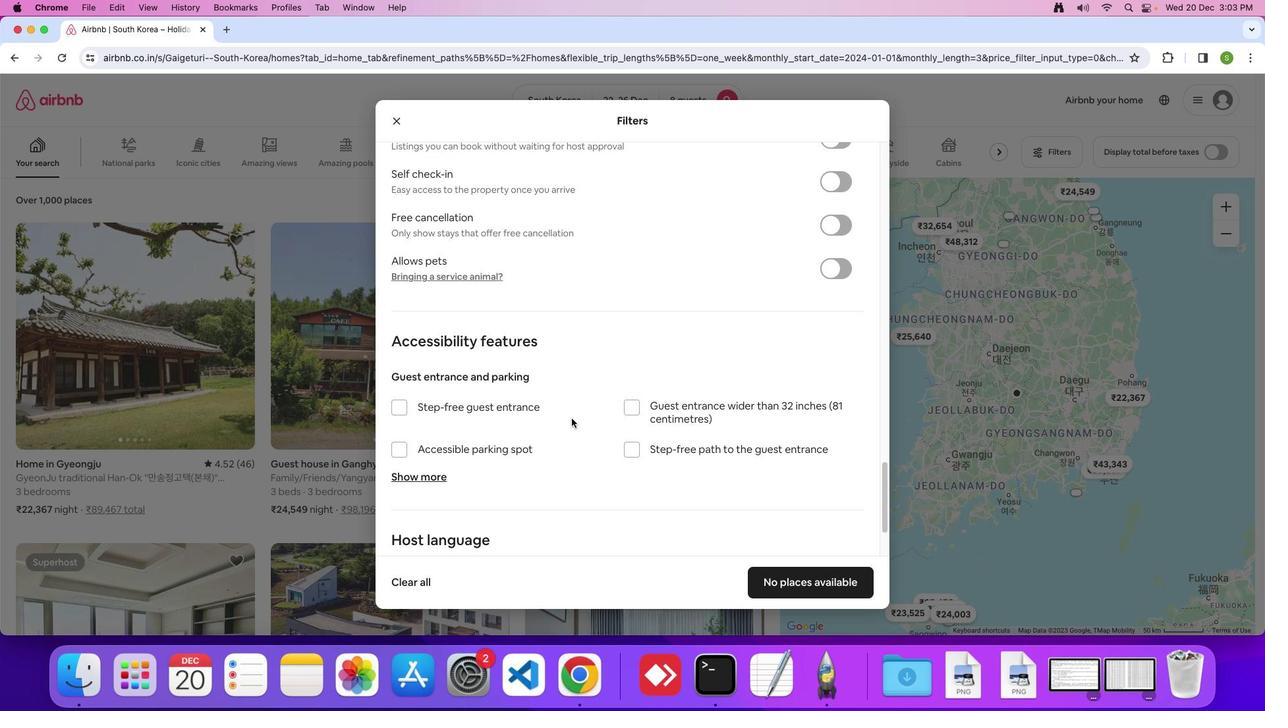 
Action: Mouse scrolled (571, 419) with delta (0, -1)
Screenshot: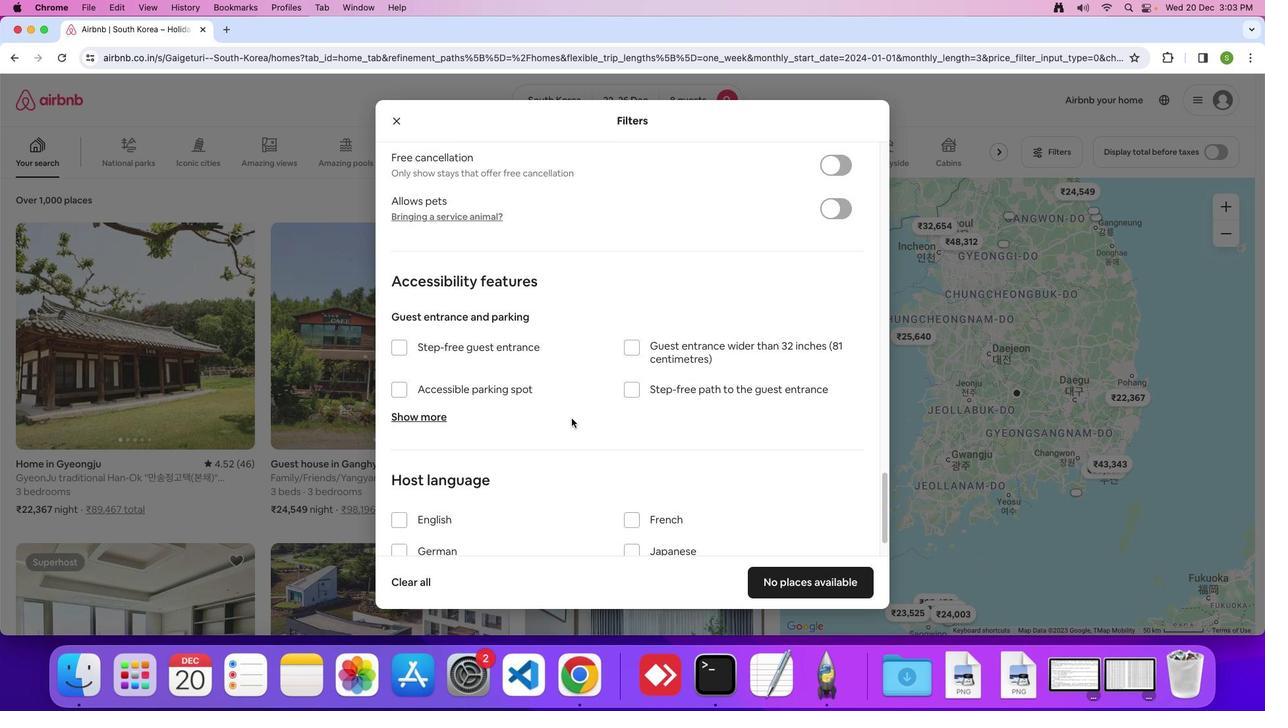 
Action: Mouse scrolled (571, 419) with delta (0, 0)
Screenshot: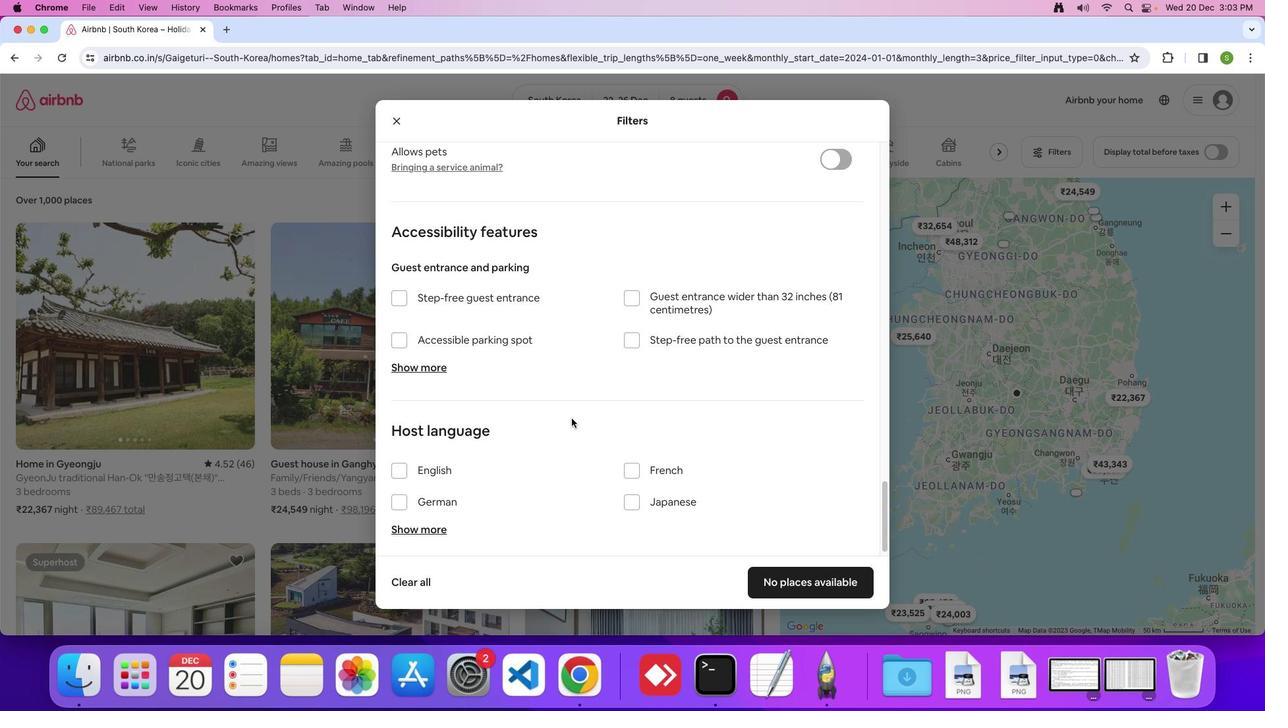 
Action: Mouse scrolled (571, 419) with delta (0, 0)
Screenshot: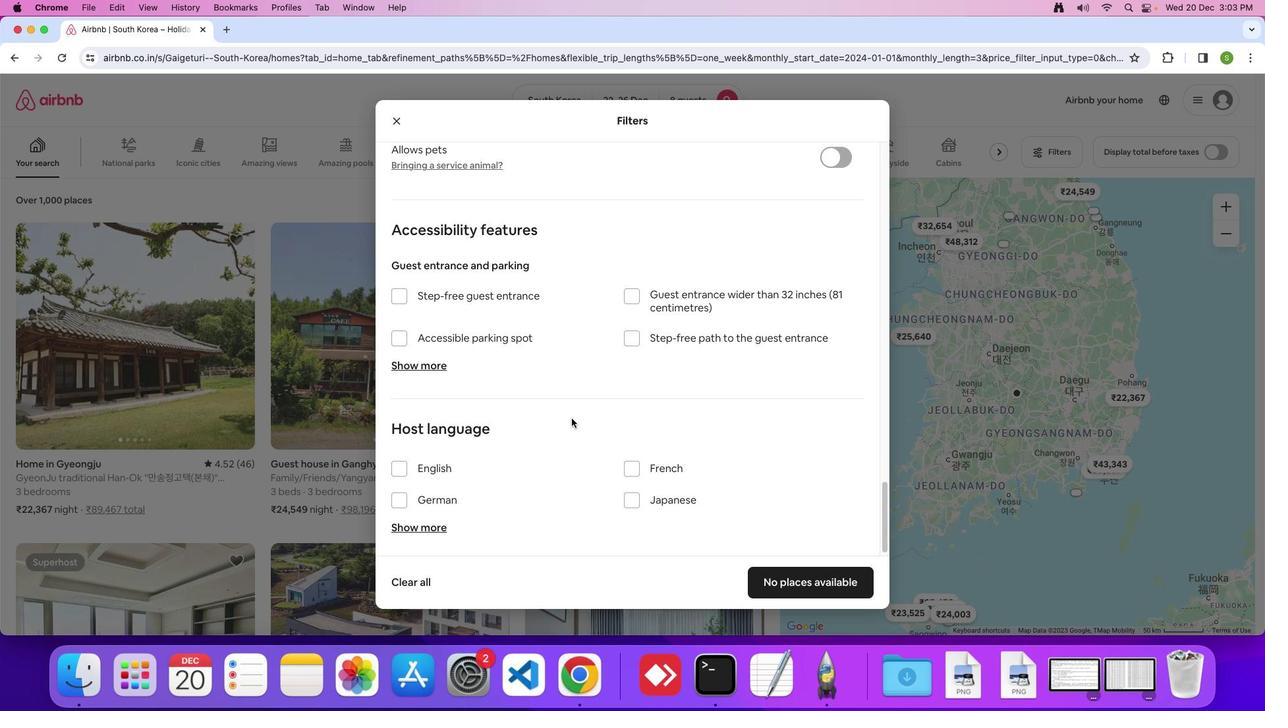 
Action: Mouse scrolled (571, 419) with delta (0, -1)
Screenshot: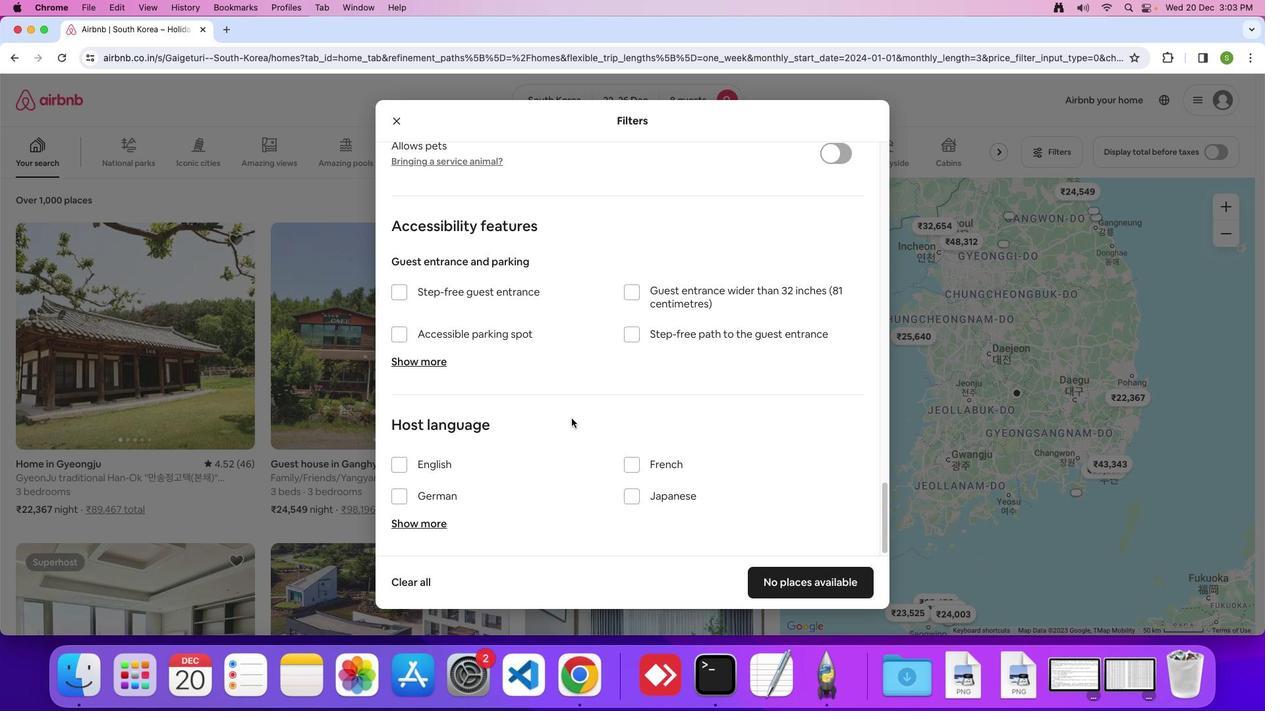 
Action: Mouse moved to (759, 576)
Screenshot: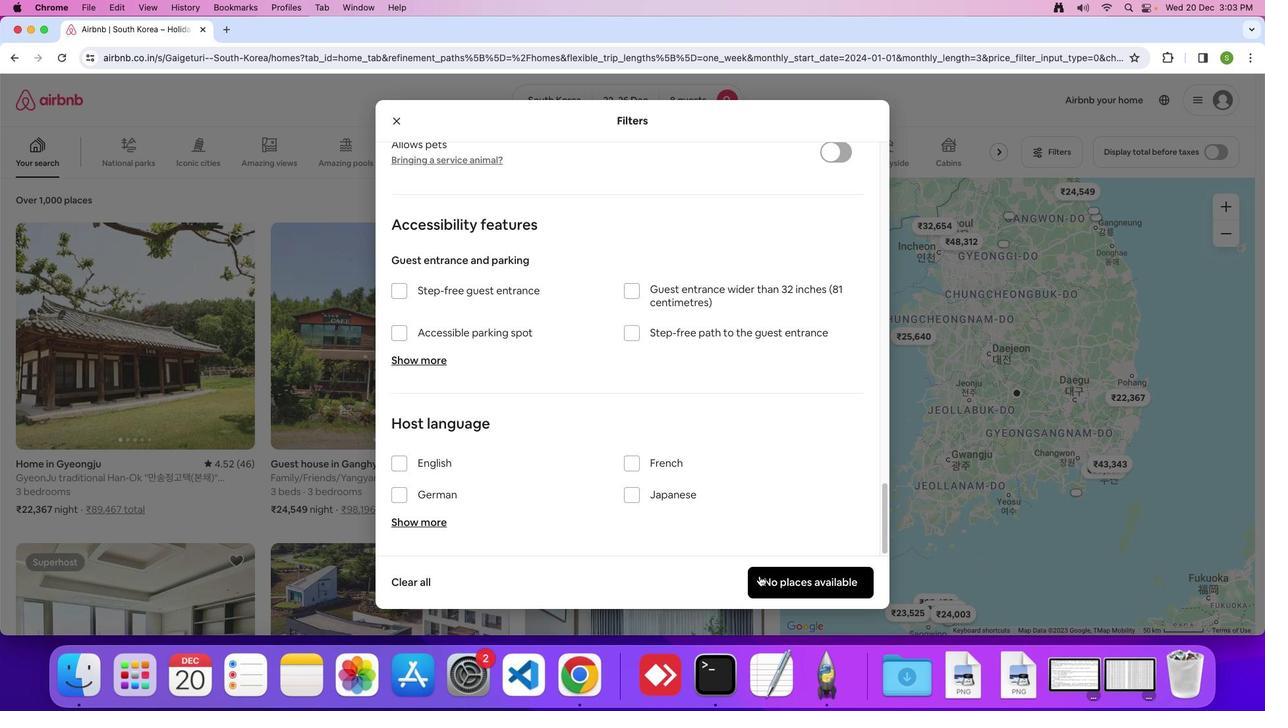 
Action: Mouse pressed left at (759, 576)
Screenshot: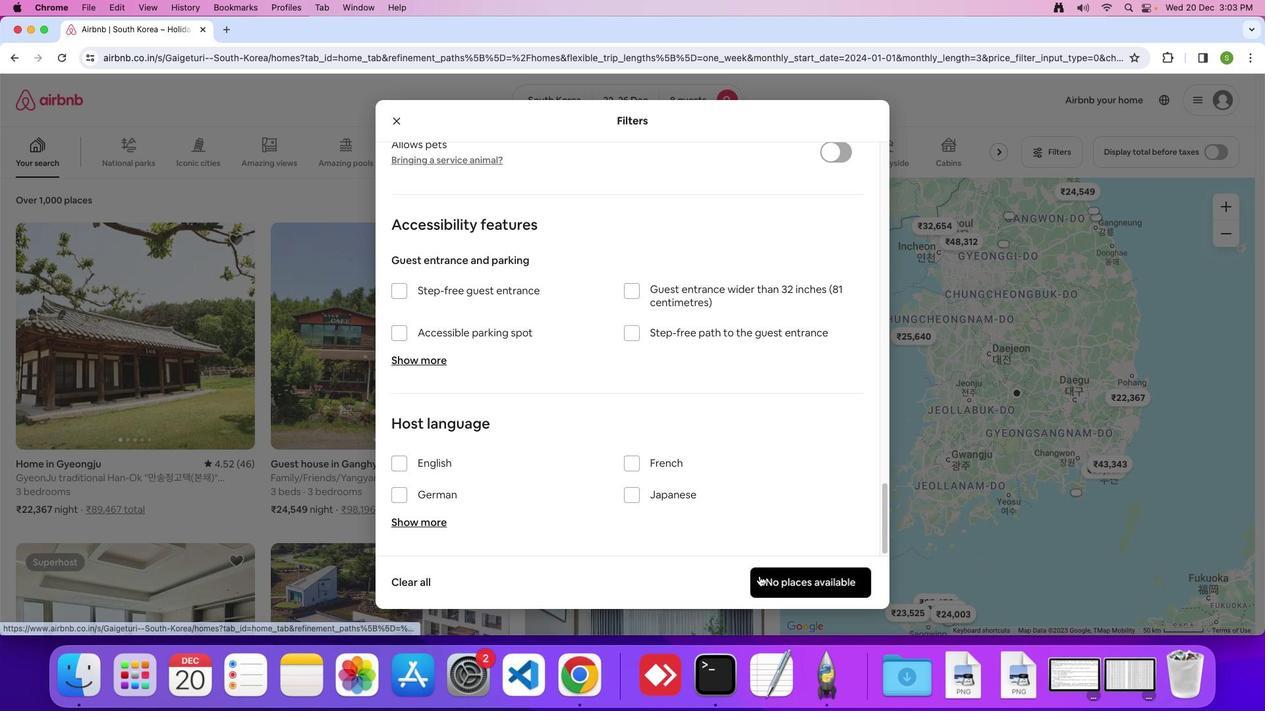 
Action: Mouse moved to (526, 393)
Screenshot: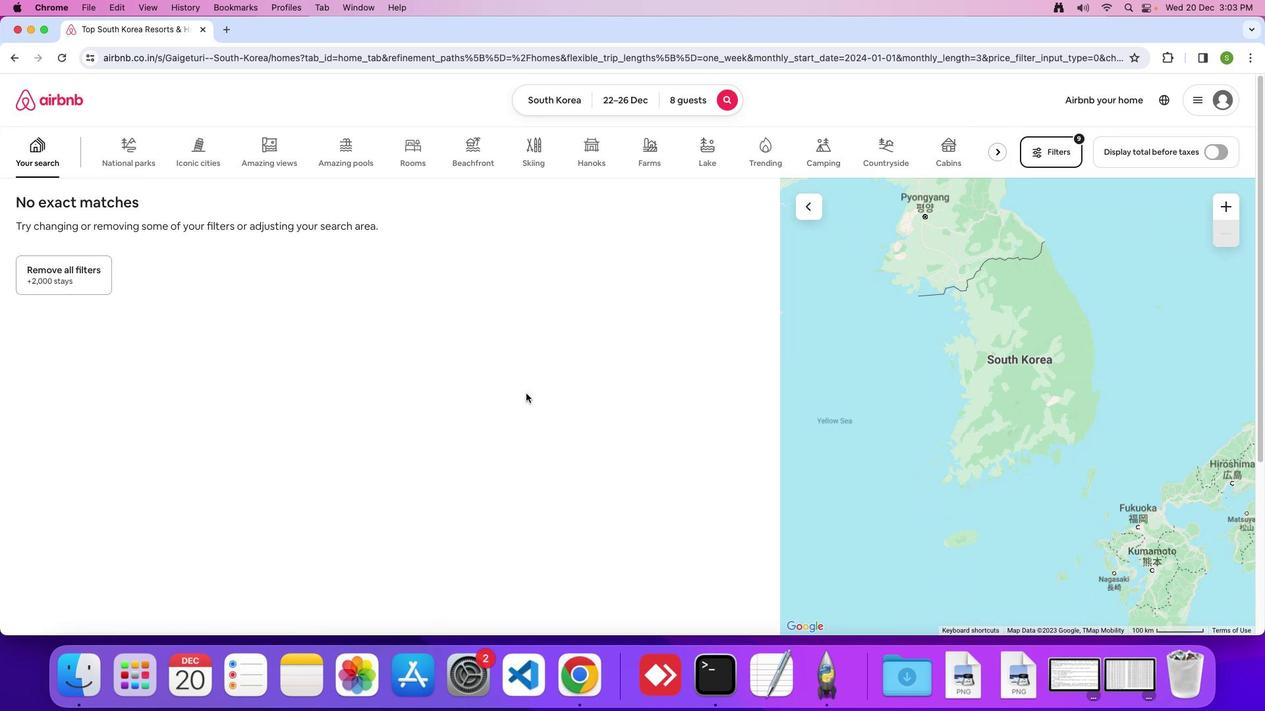 
